 Task: Find connections with filter location West Molesey with filter topic #Marketingwith filter profile language English with filter current company Entrust with filter school Vinoba Bhave University with filter industry Accommodation Services with filter service category Web Development with filter keywords title Cashier
Action: Mouse moved to (670, 87)
Screenshot: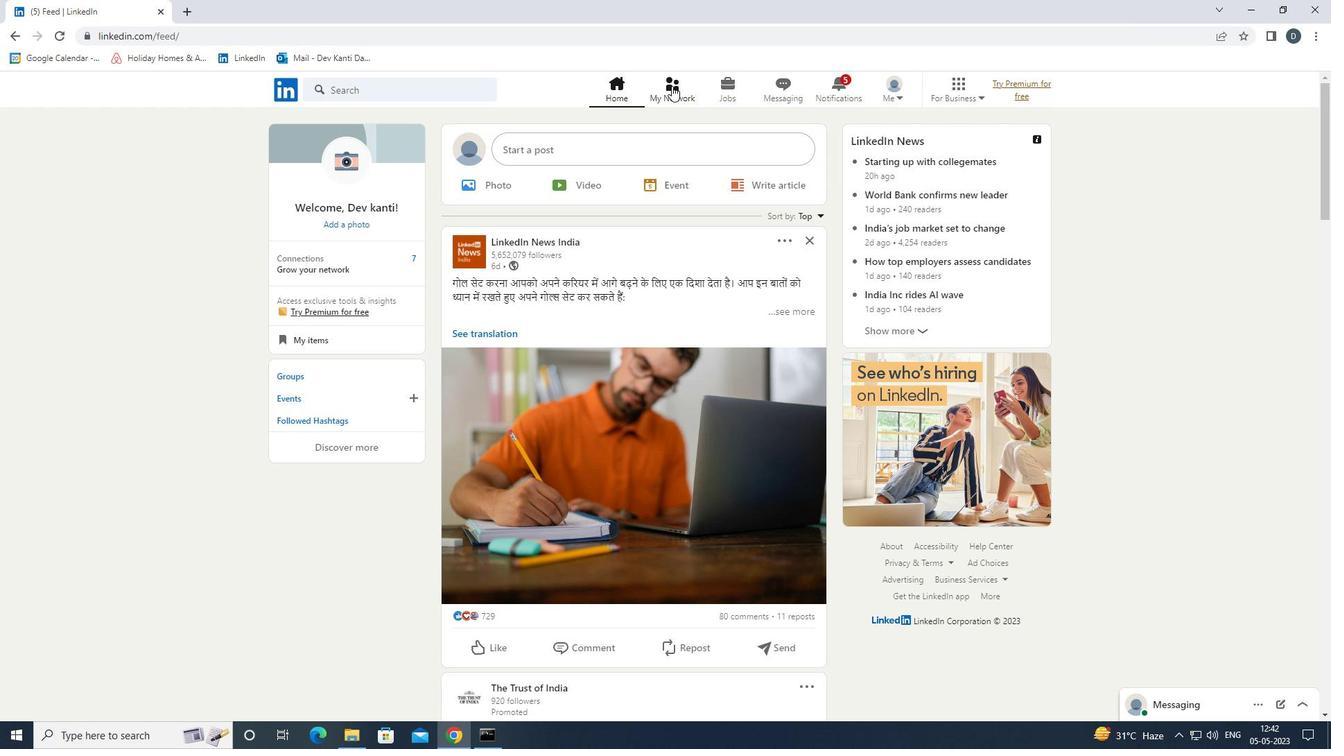 
Action: Mouse pressed left at (670, 87)
Screenshot: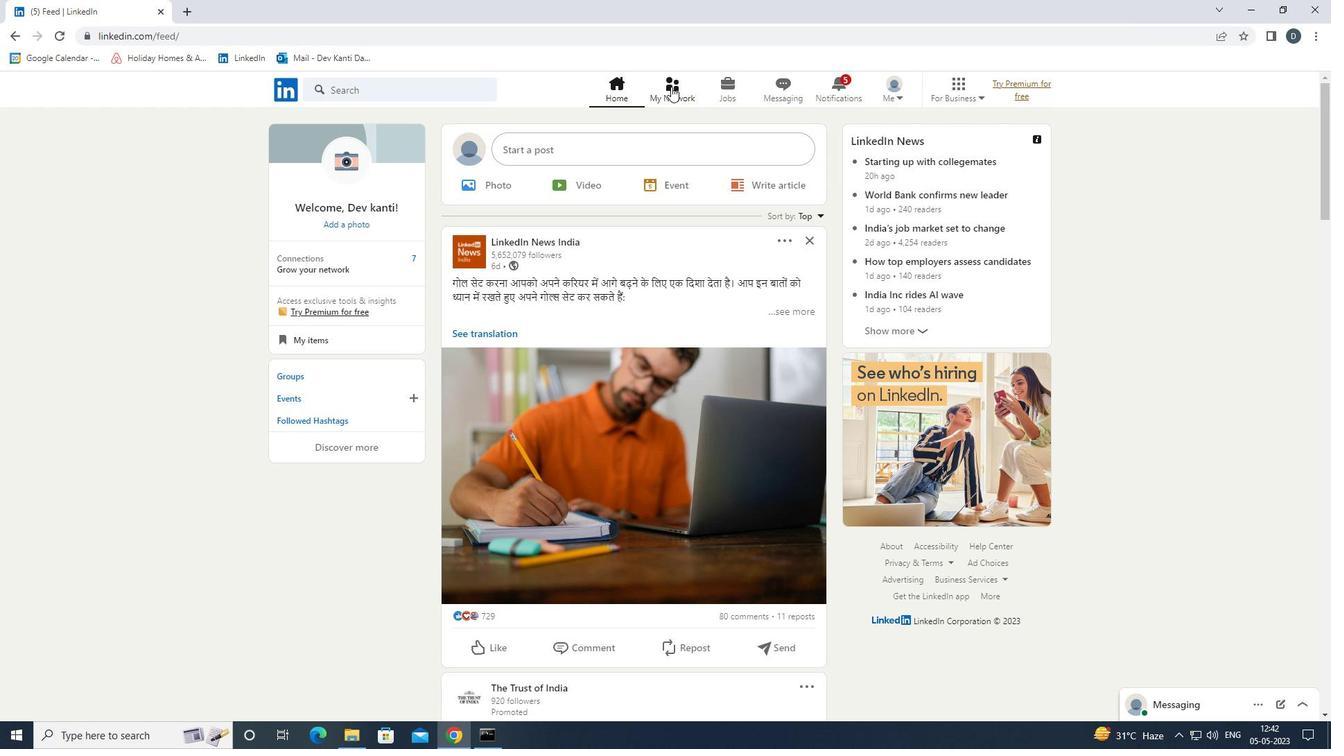 
Action: Mouse moved to (457, 164)
Screenshot: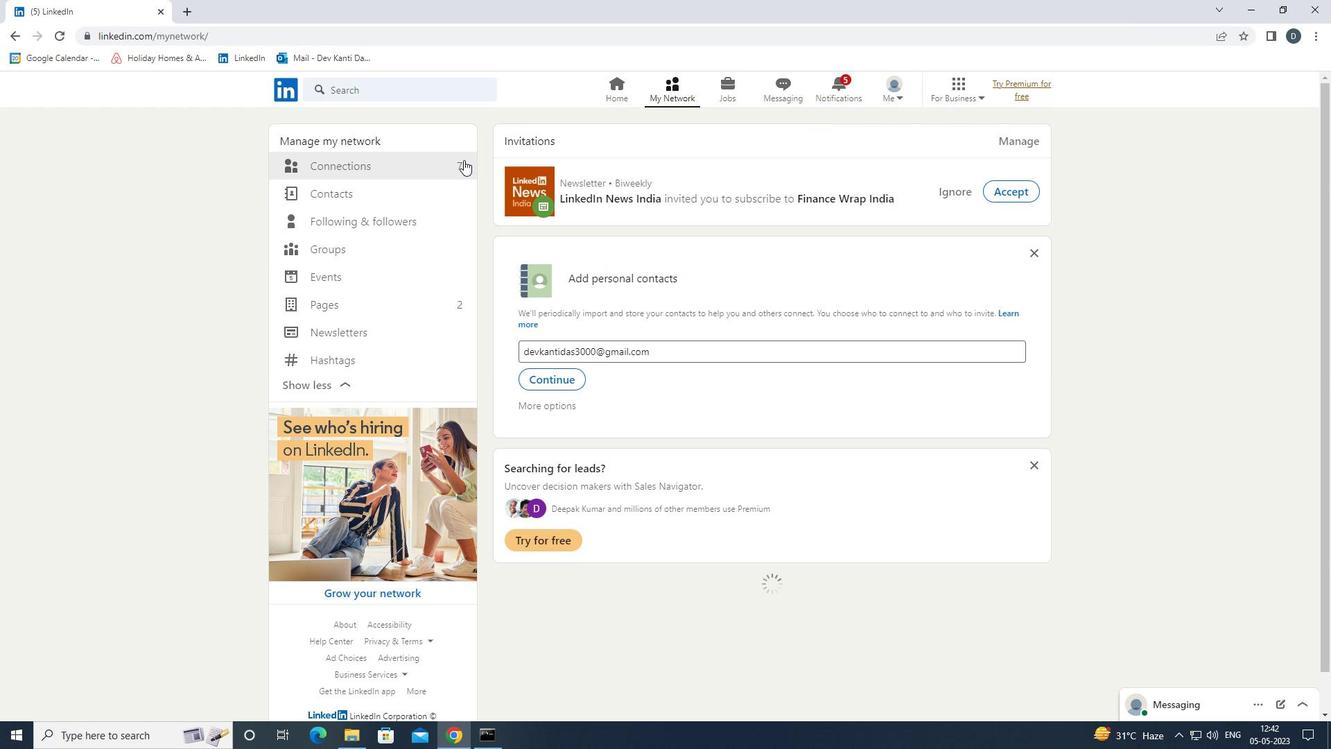 
Action: Mouse pressed left at (457, 164)
Screenshot: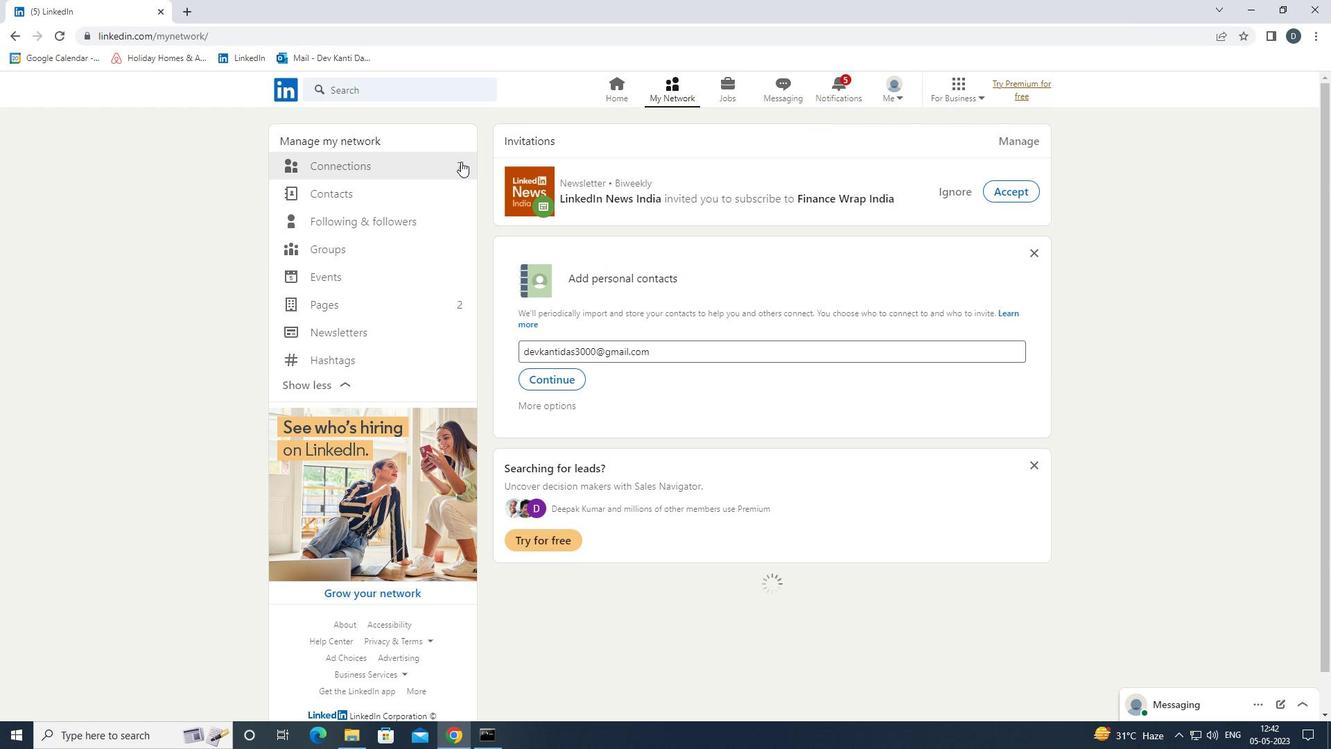 
Action: Mouse moved to (770, 171)
Screenshot: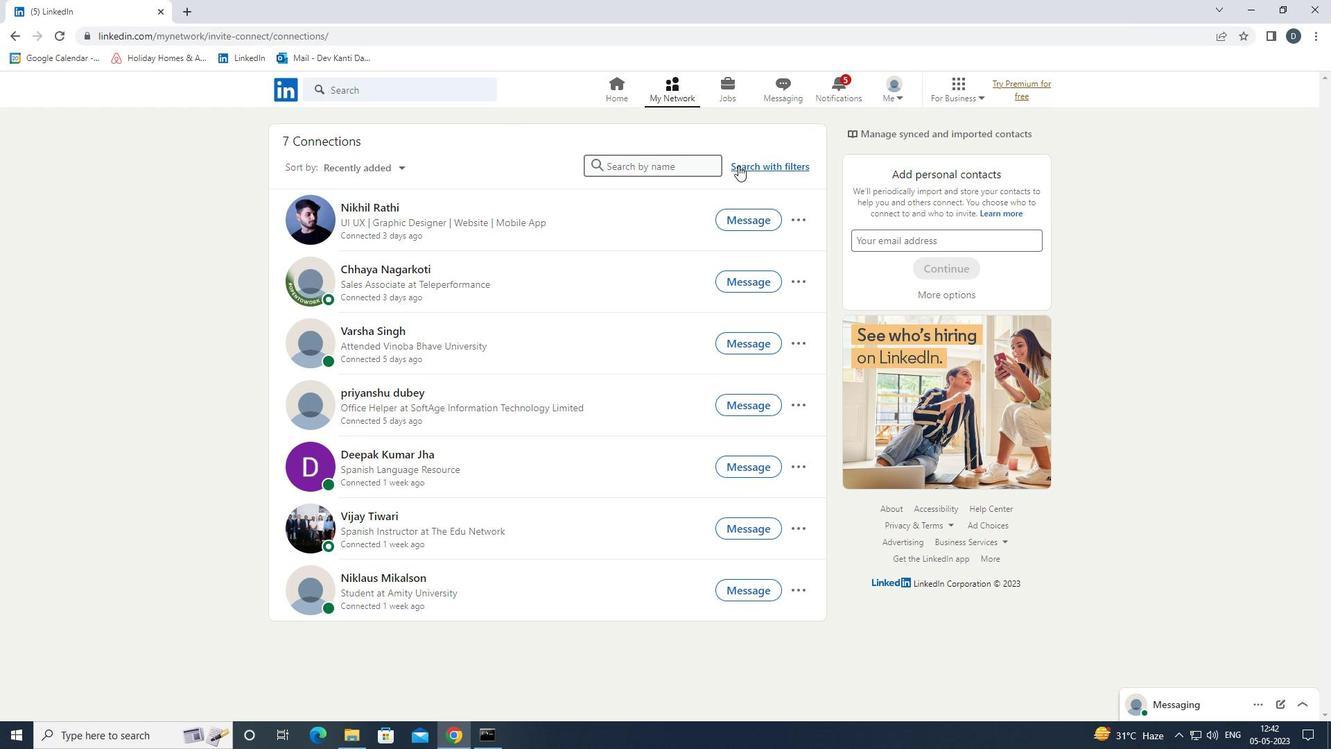 
Action: Mouse pressed left at (770, 171)
Screenshot: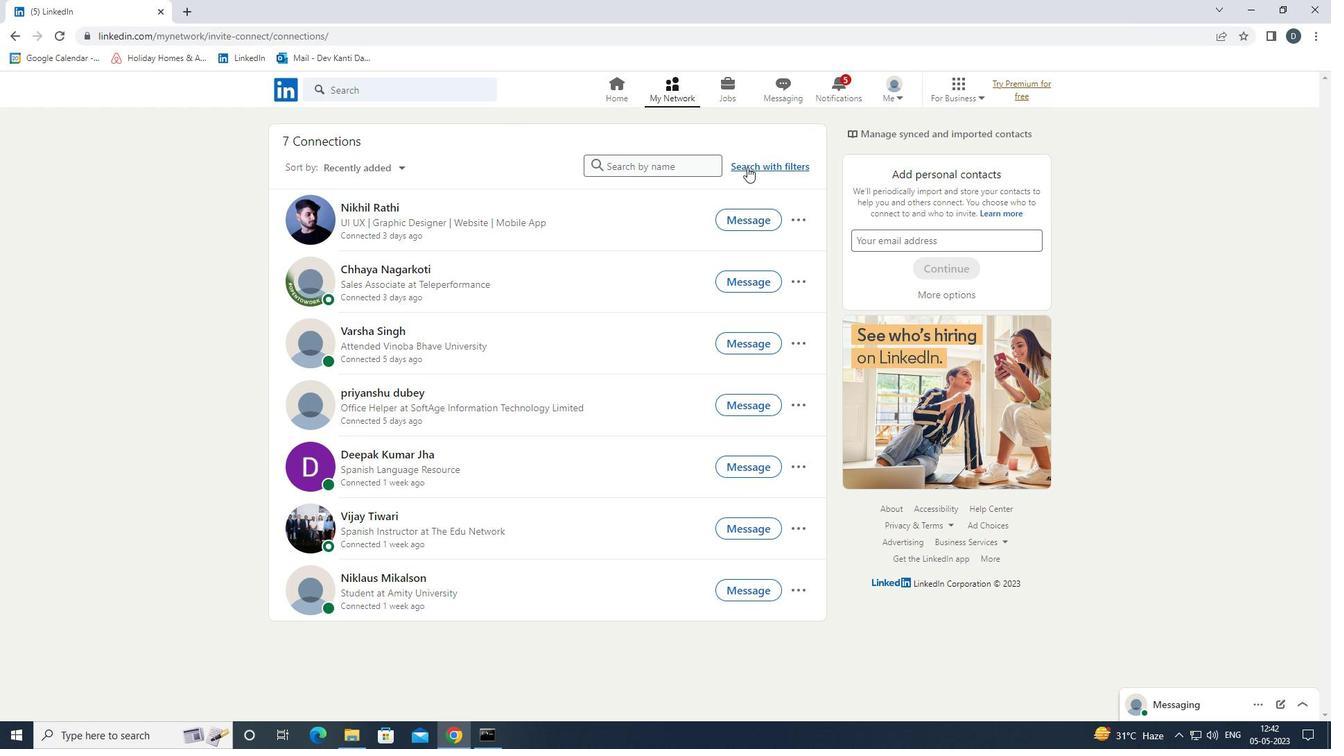
Action: Mouse moved to (717, 129)
Screenshot: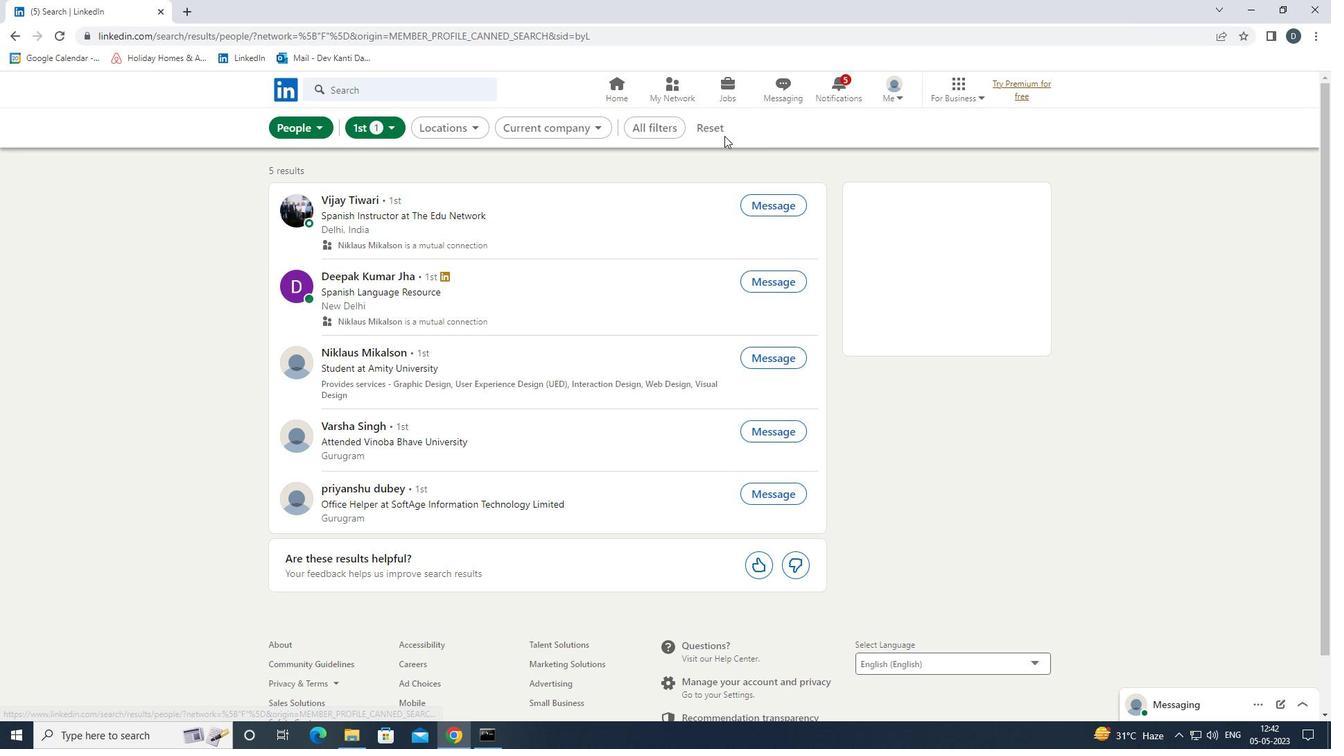 
Action: Mouse pressed left at (717, 129)
Screenshot: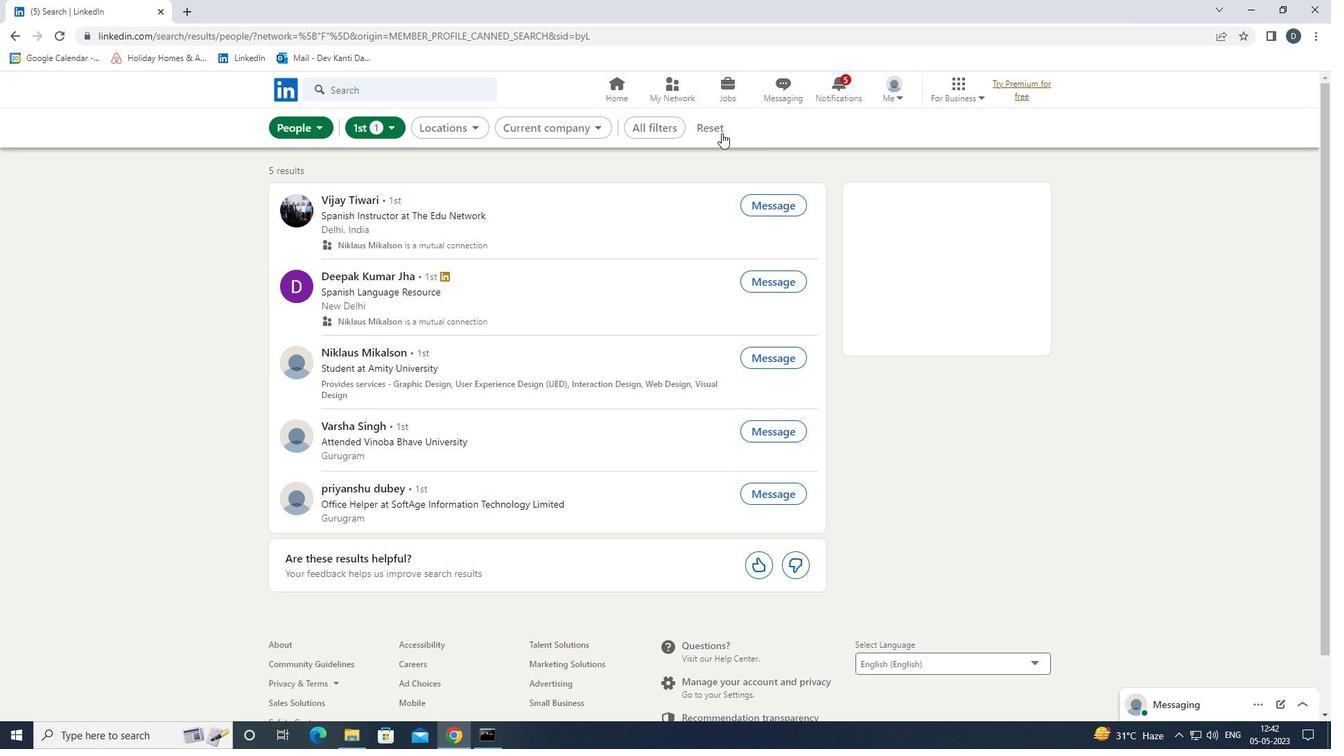 
Action: Mouse moved to (695, 130)
Screenshot: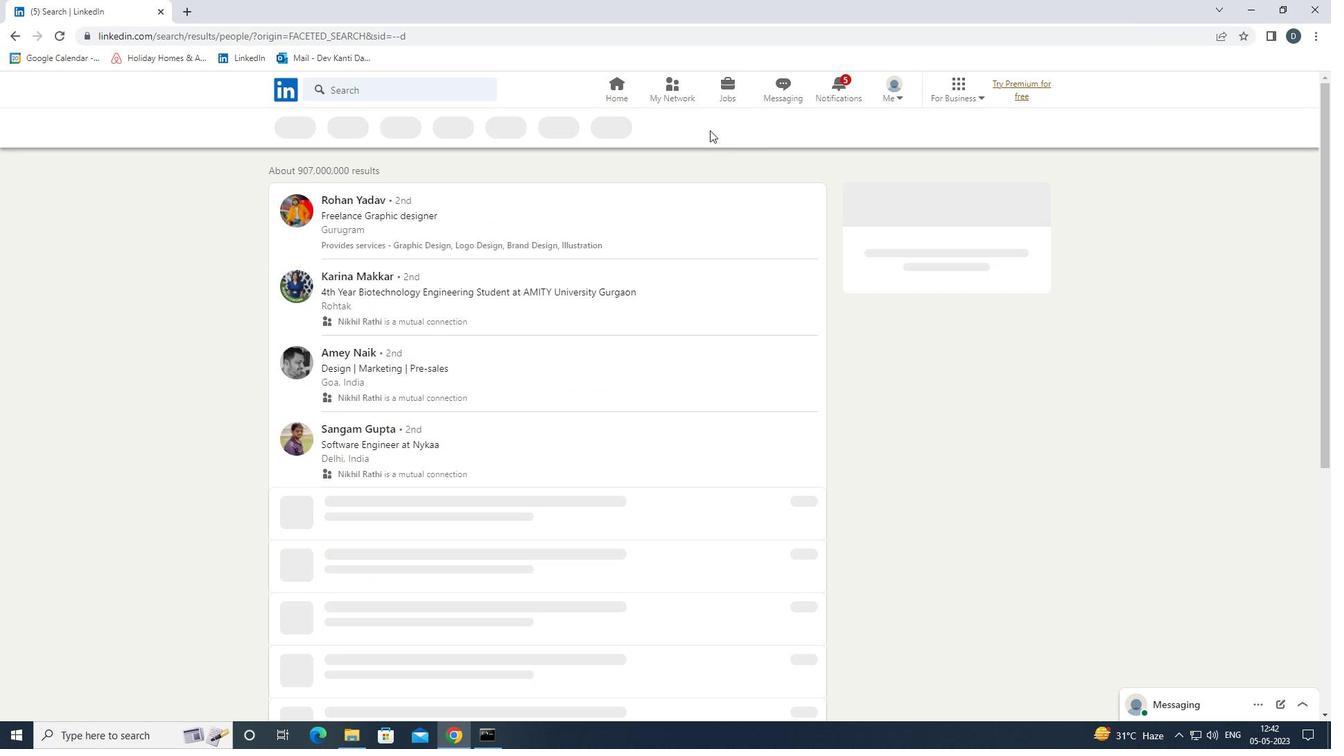 
Action: Mouse pressed left at (695, 130)
Screenshot: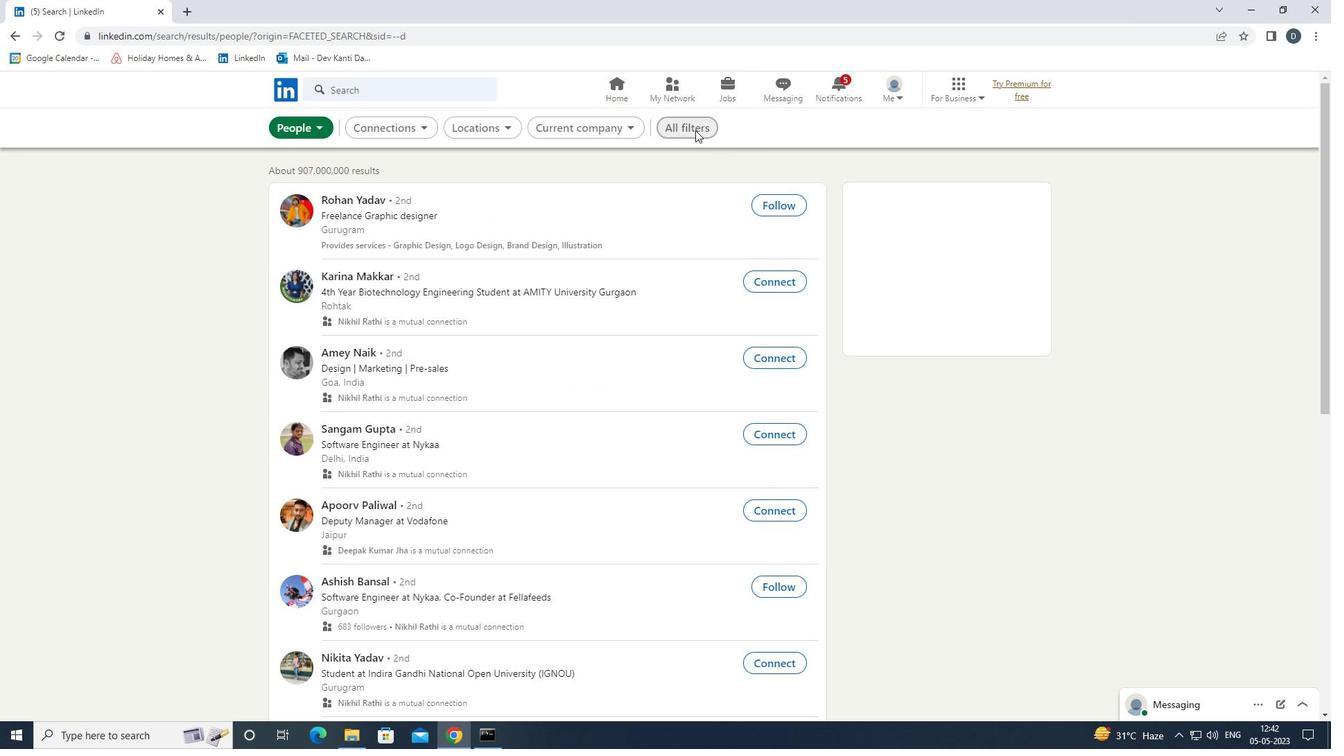 
Action: Mouse moved to (1130, 349)
Screenshot: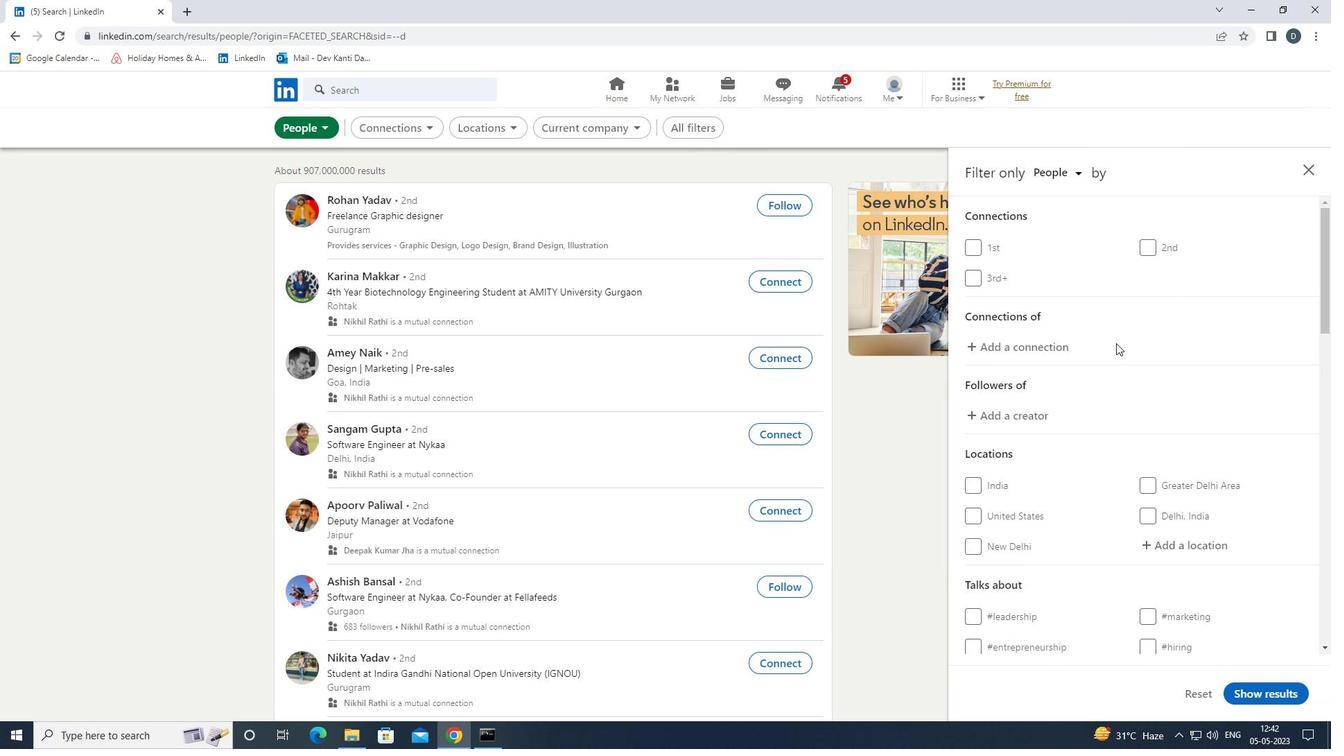 
Action: Mouse scrolled (1130, 348) with delta (0, 0)
Screenshot: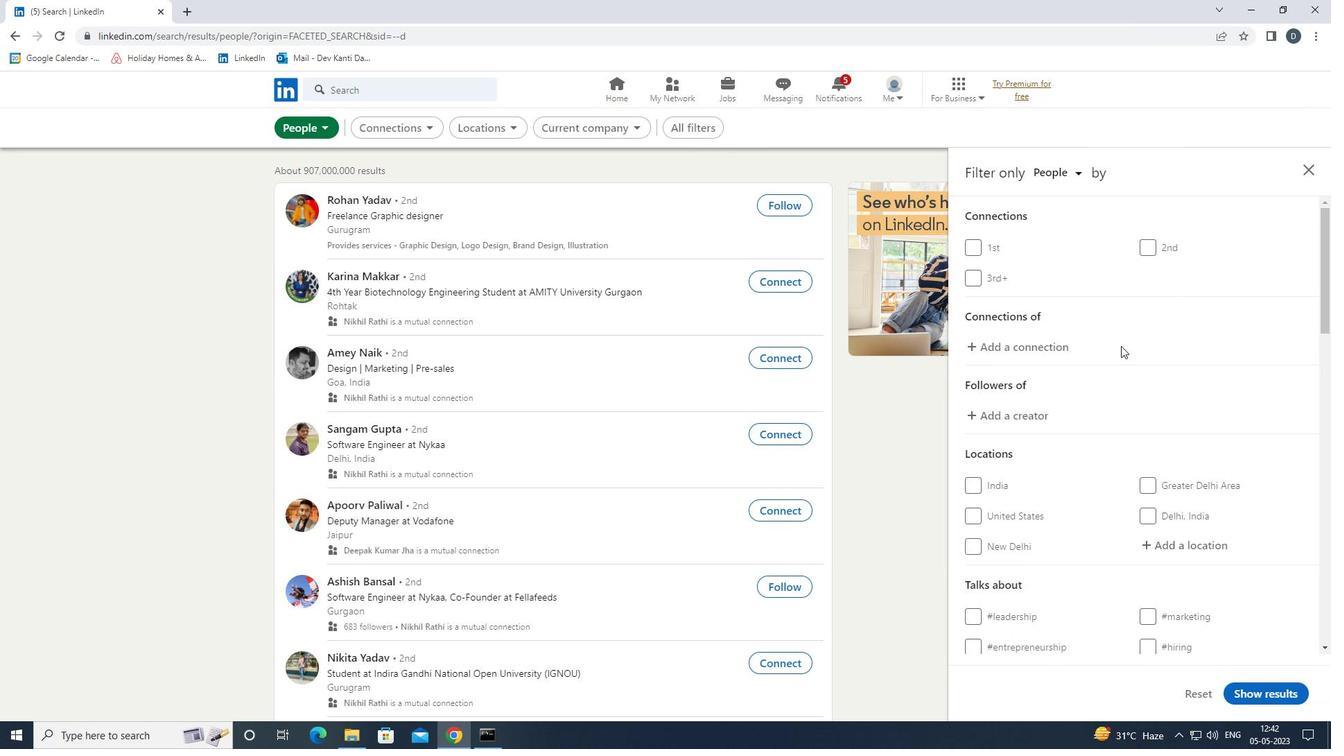 
Action: Mouse moved to (1141, 351)
Screenshot: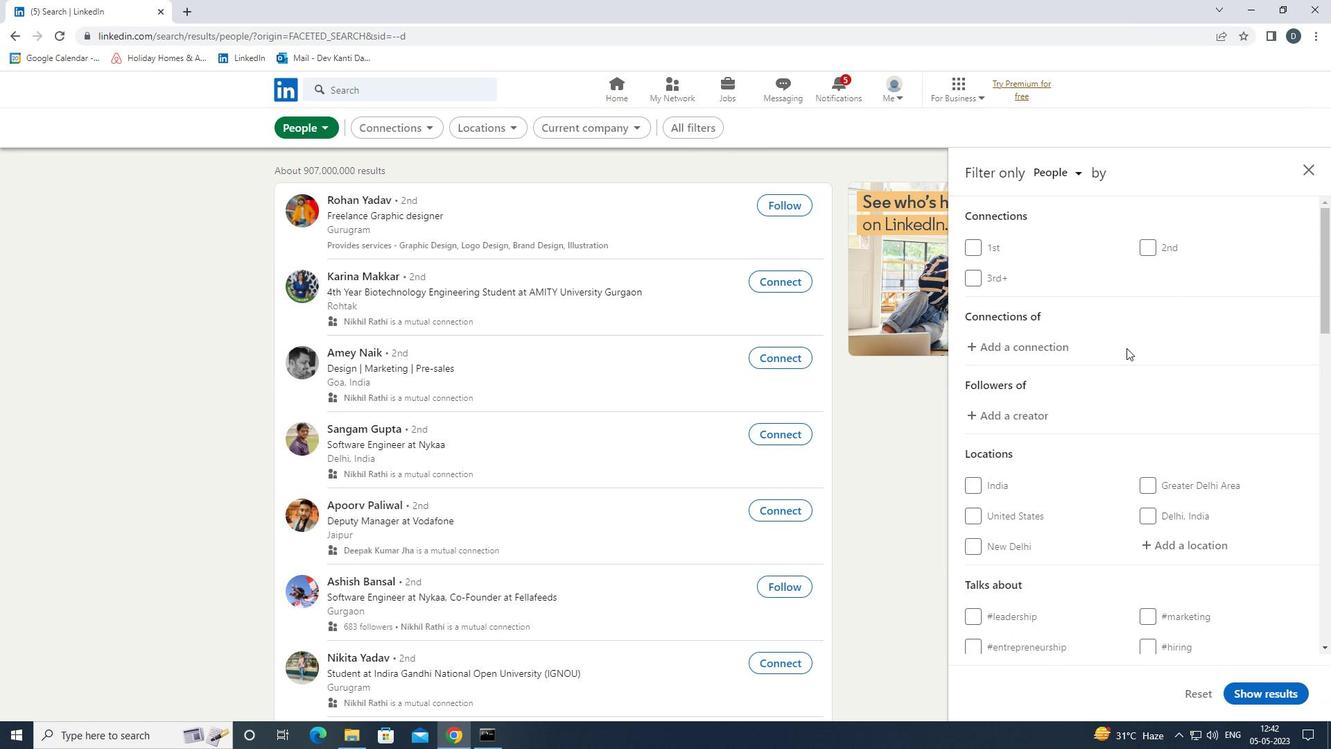 
Action: Mouse scrolled (1141, 350) with delta (0, 0)
Screenshot: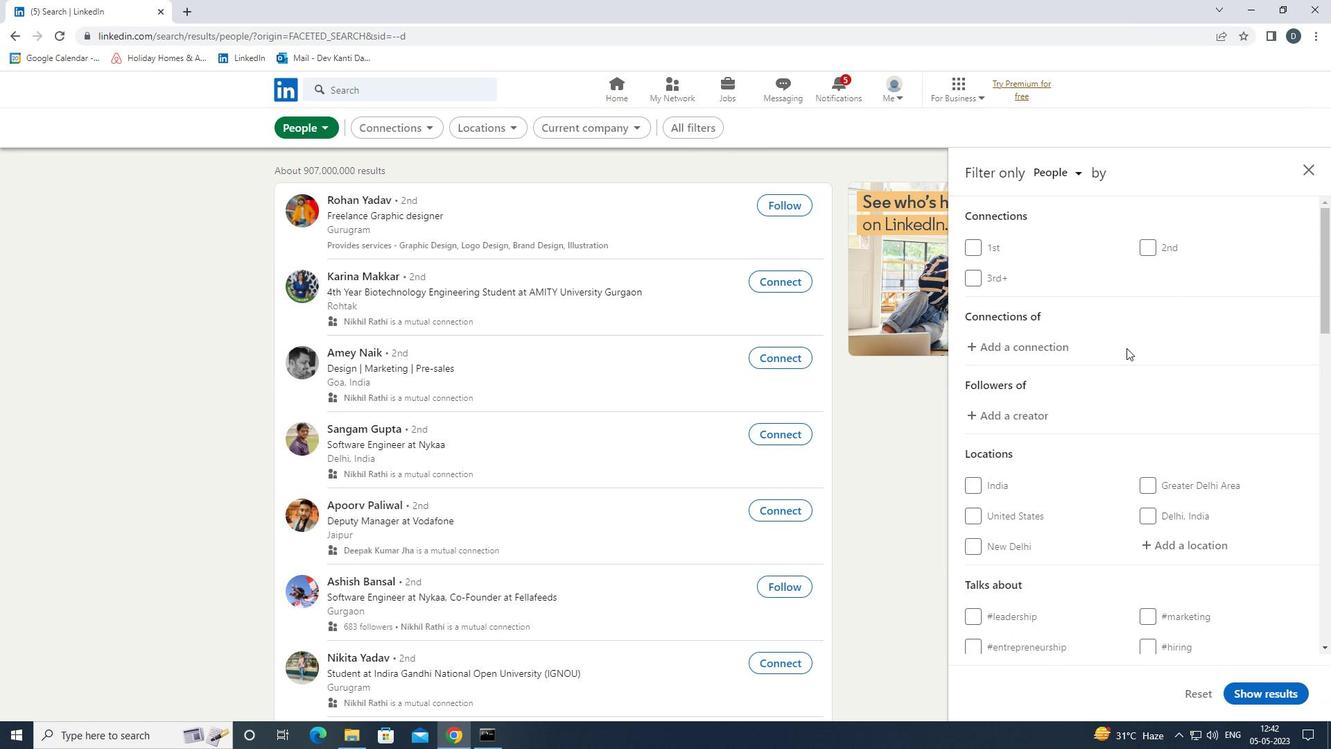 
Action: Mouse moved to (1185, 405)
Screenshot: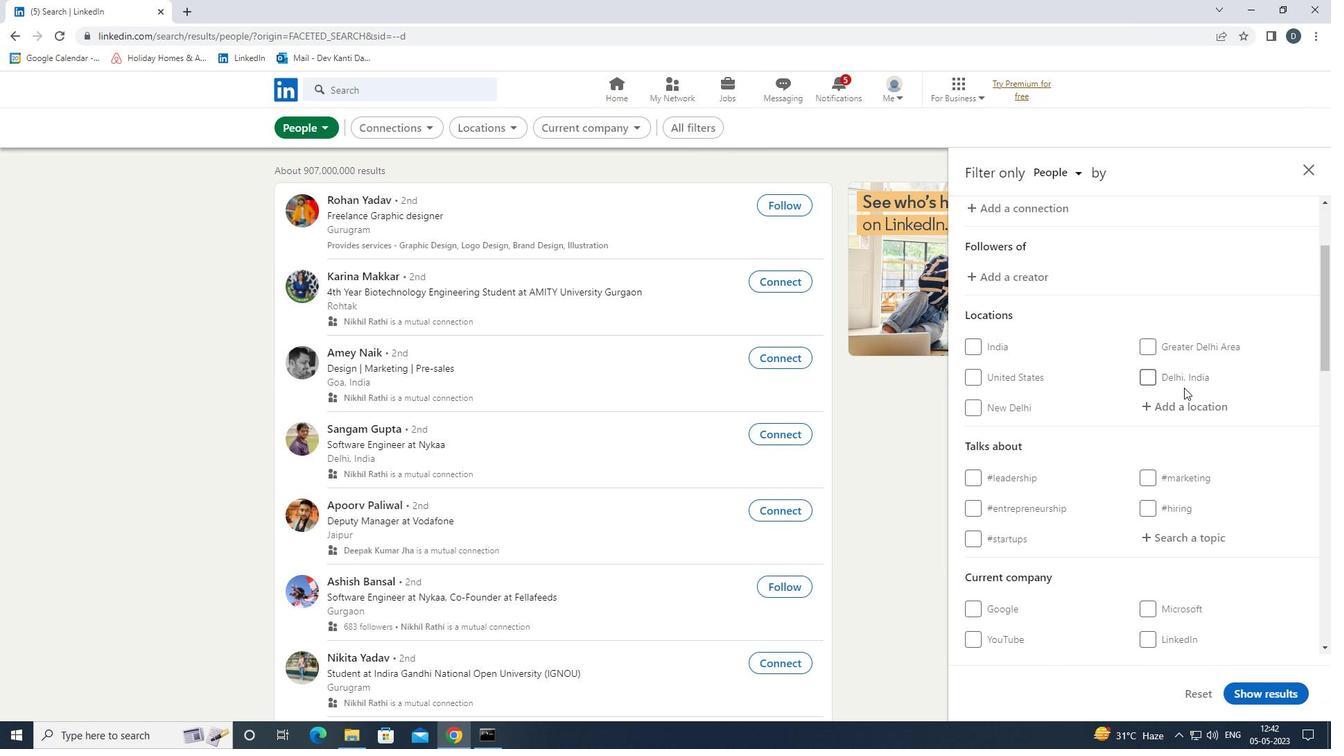 
Action: Mouse pressed left at (1185, 405)
Screenshot: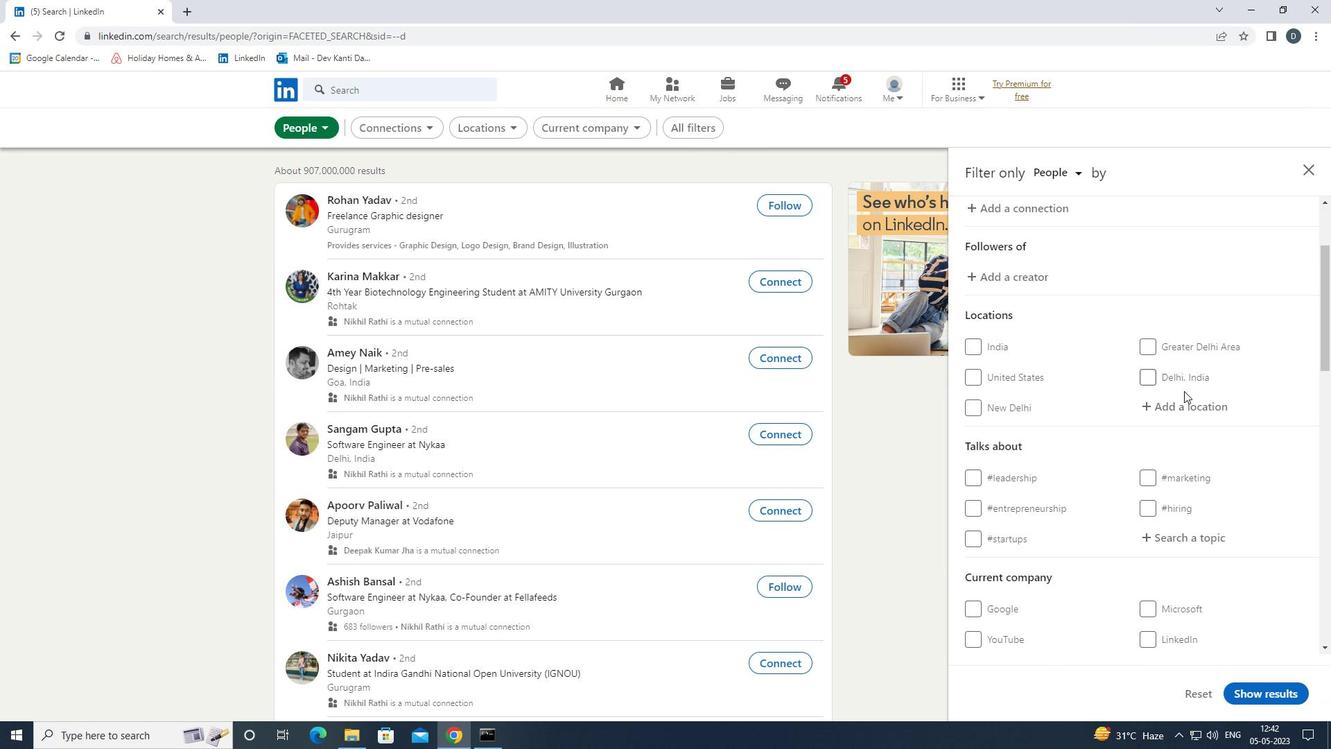 
Action: Mouse moved to (1155, 407)
Screenshot: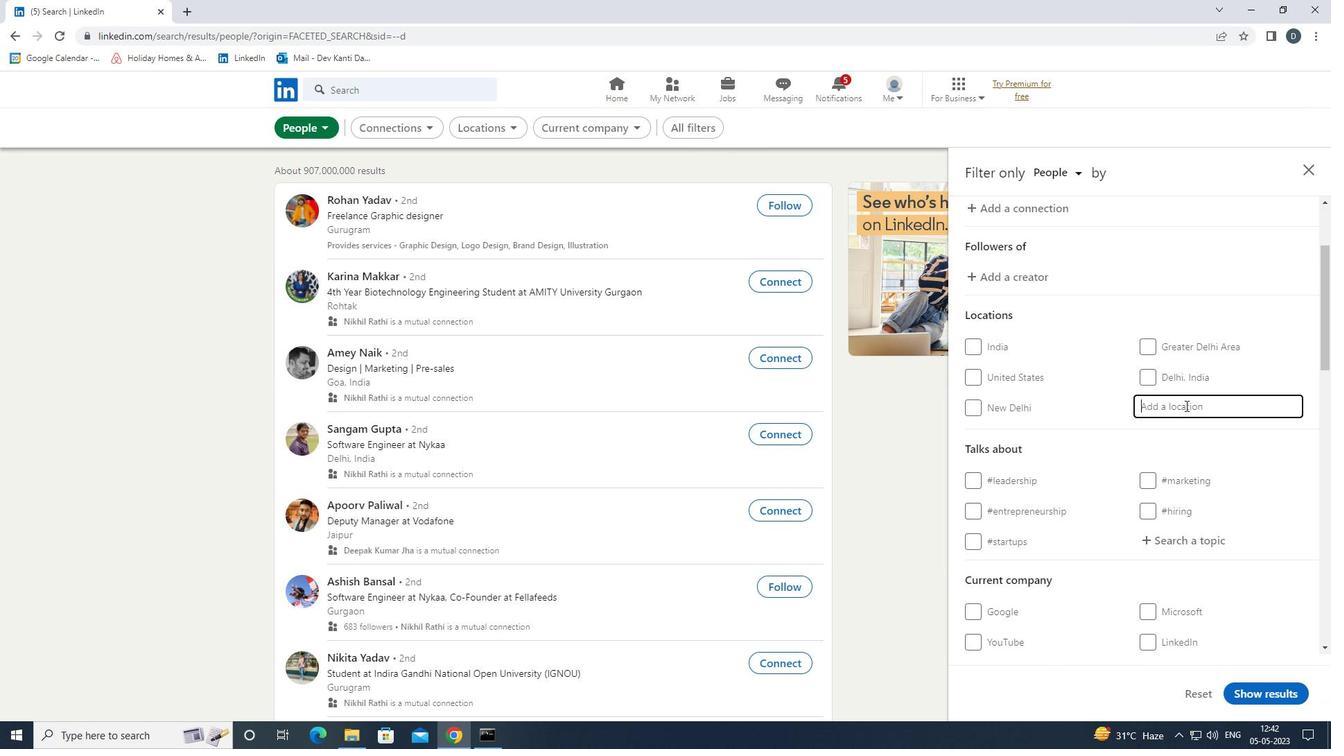 
Action: Key pressed <Key.shift><Key.shift><Key.shift><Key.shift><Key.shift><Key.shift><Key.shift><Key.shift><Key.shift><Key.shift><Key.shift><Key.shift><Key.shift><Key.shift><Key.shift><Key.shift>WEST<Key.space><Key.shift><Key.shift><Key.shift><Key.shift><Key.shift><Key.shift><Key.shift><Key.shift><Key.shift><Key.shift><Key.shift><Key.shift><Key.shift>MOLESEY<Key.down><Key.enter>
Screenshot: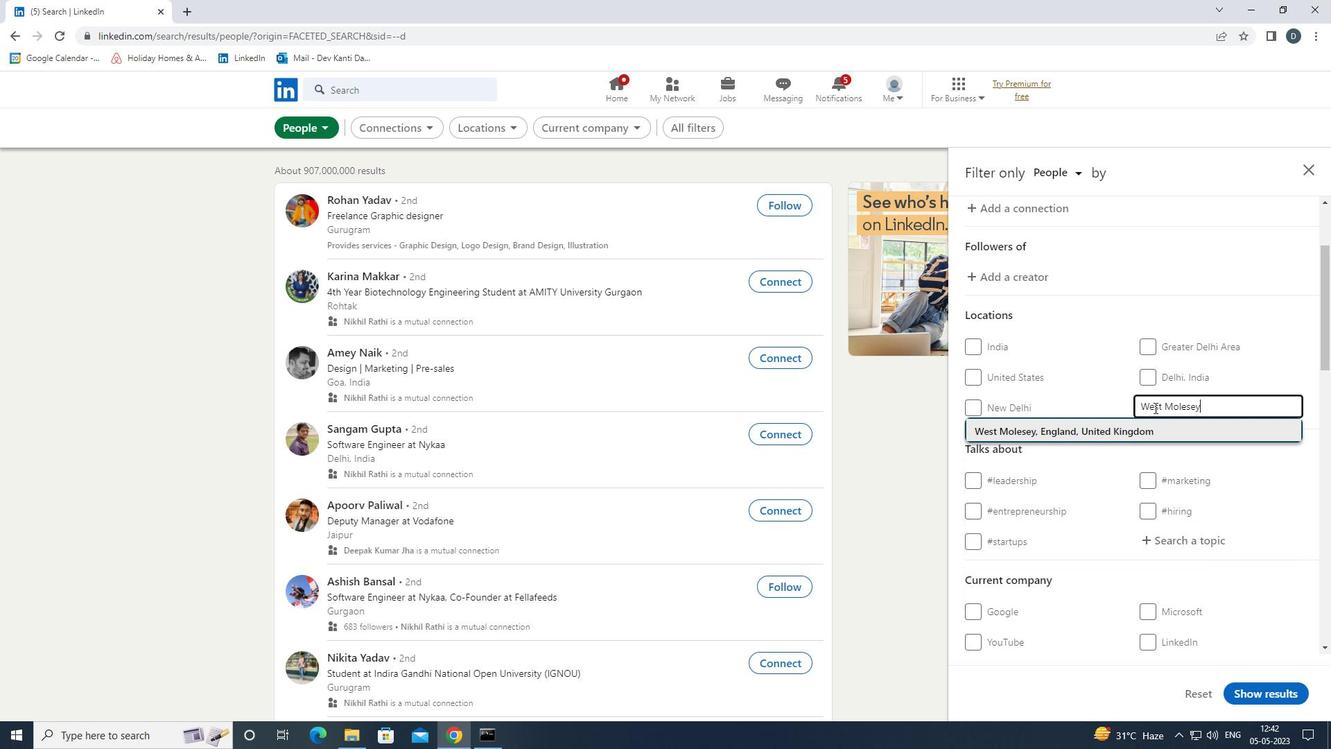 
Action: Mouse scrolled (1155, 407) with delta (0, 0)
Screenshot: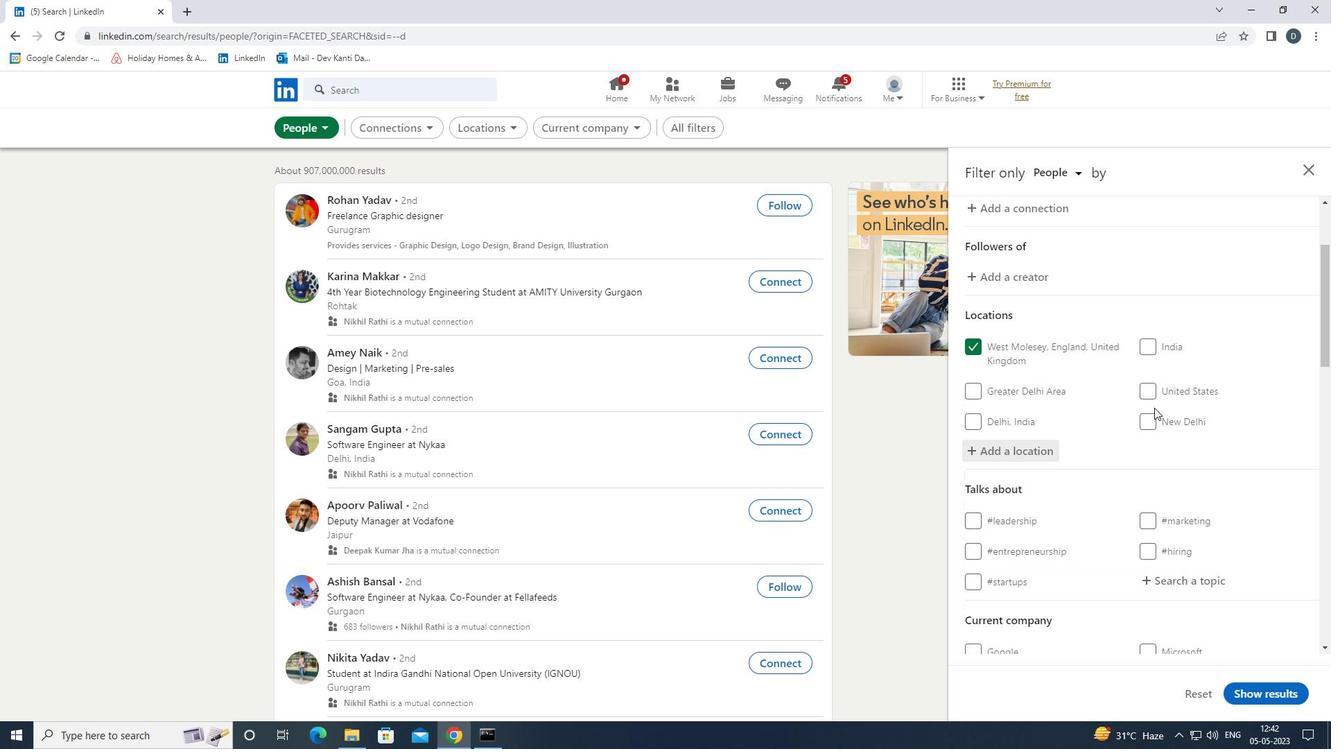 
Action: Mouse moved to (1152, 413)
Screenshot: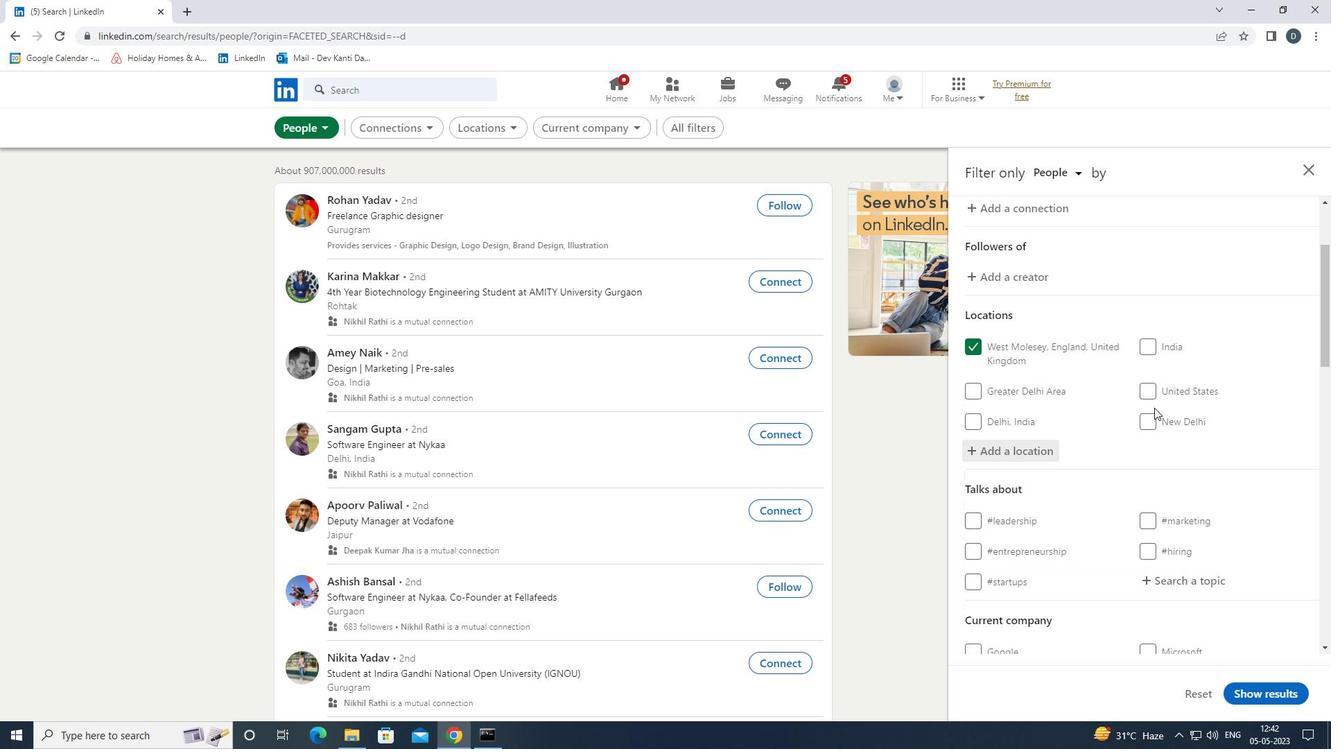 
Action: Mouse scrolled (1152, 412) with delta (0, 0)
Screenshot: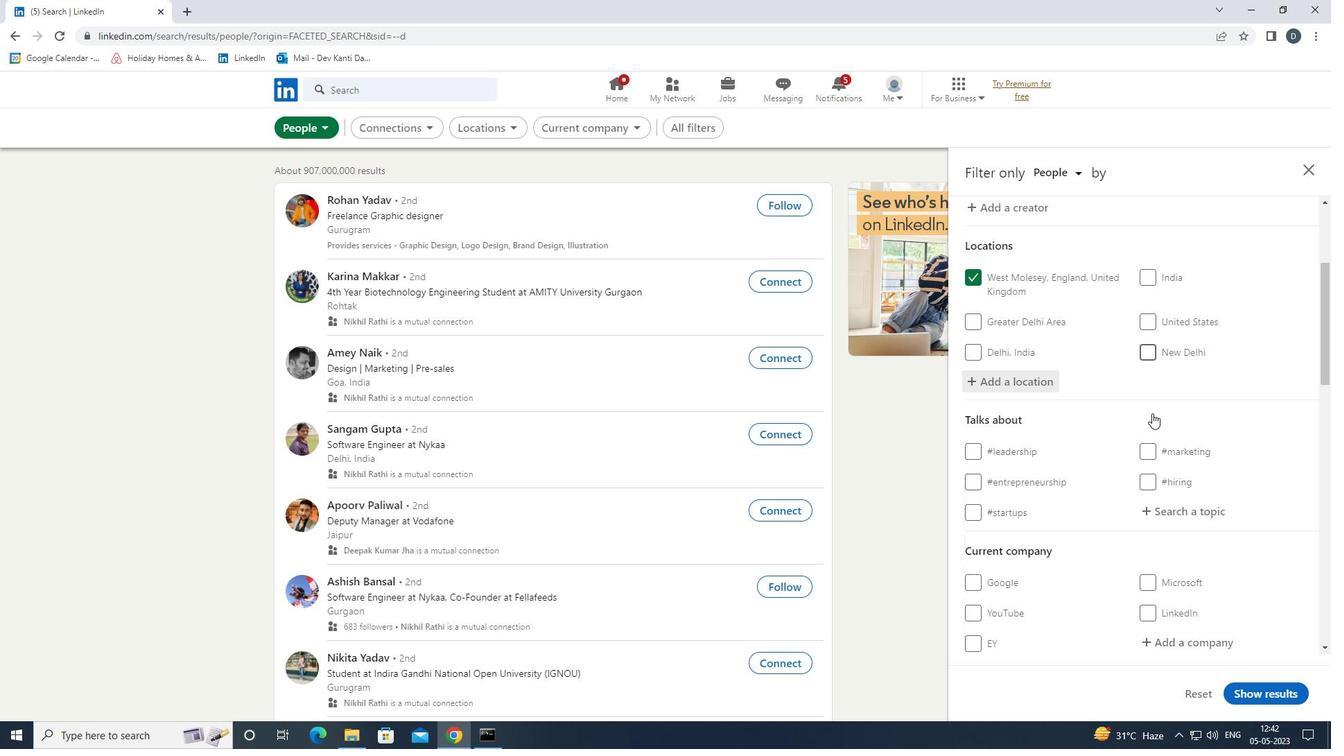 
Action: Mouse moved to (1156, 436)
Screenshot: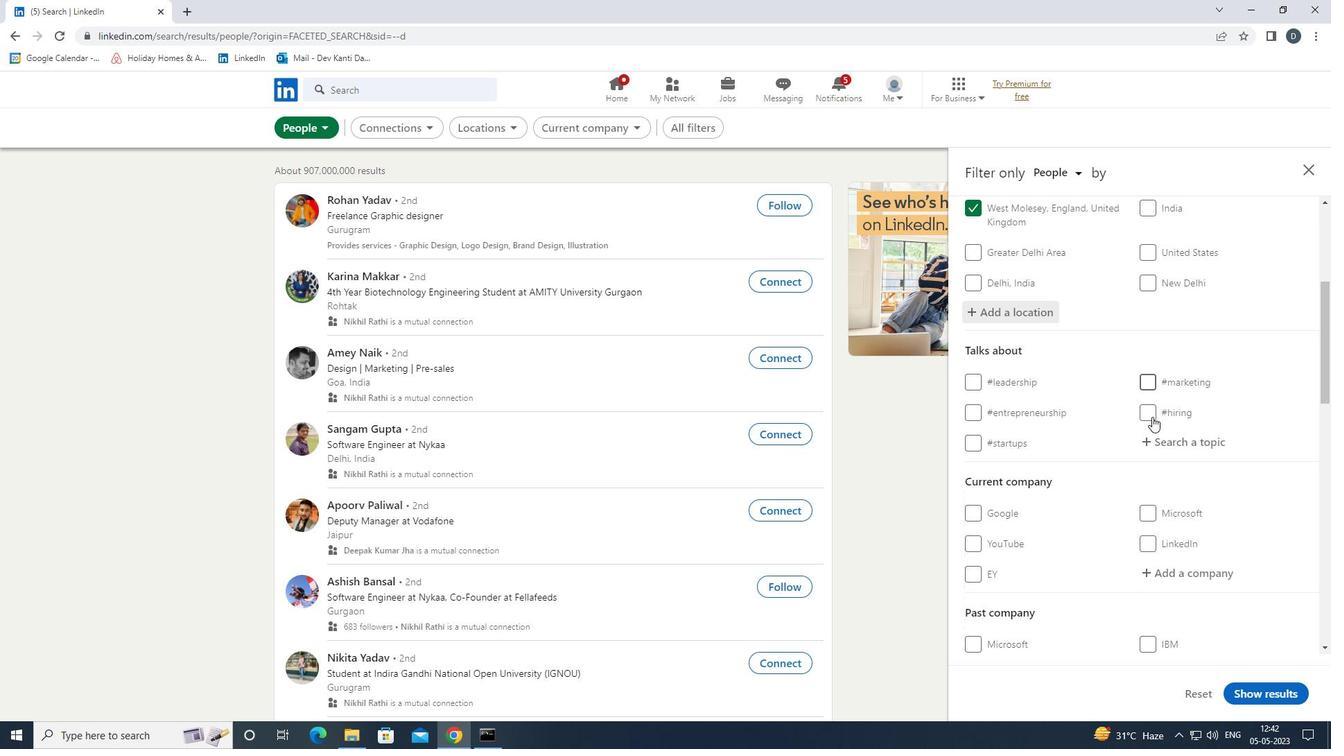 
Action: Mouse pressed left at (1156, 436)
Screenshot: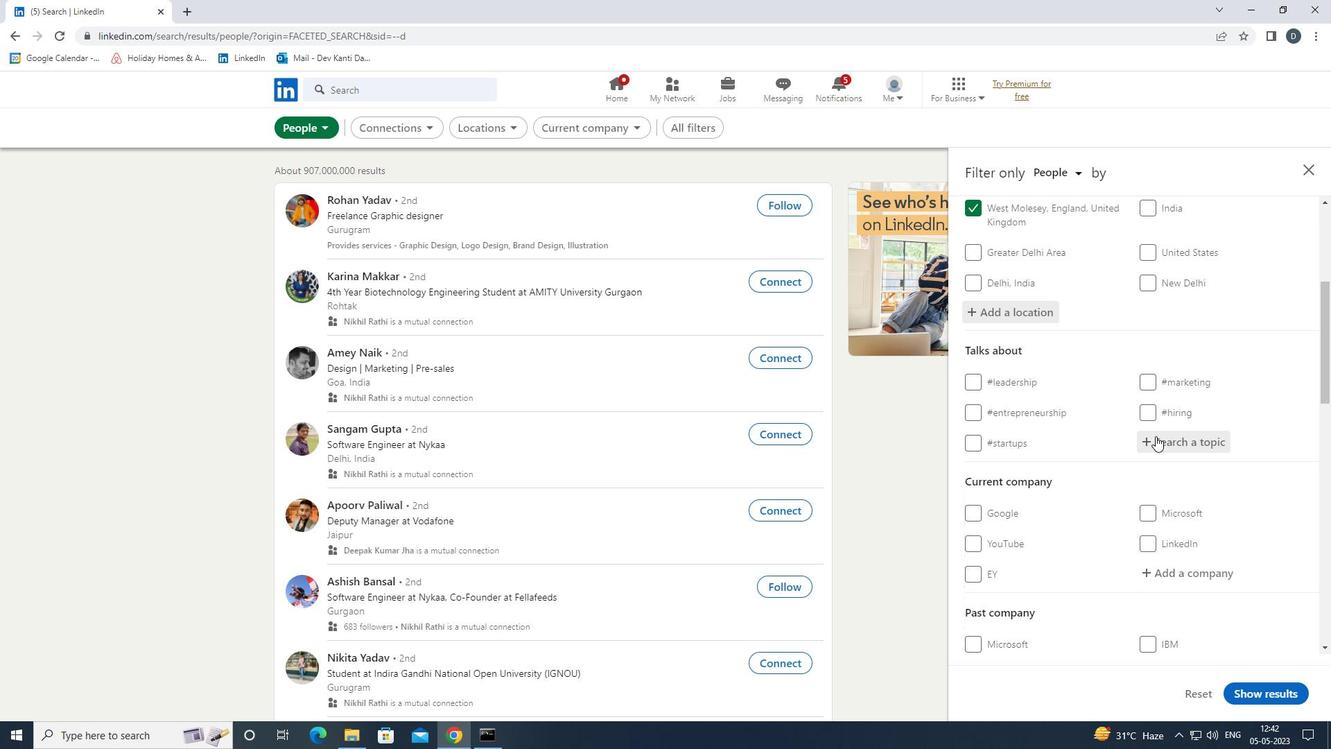 
Action: Key pressed MARKETING<Key.down><Key.enter>
Screenshot: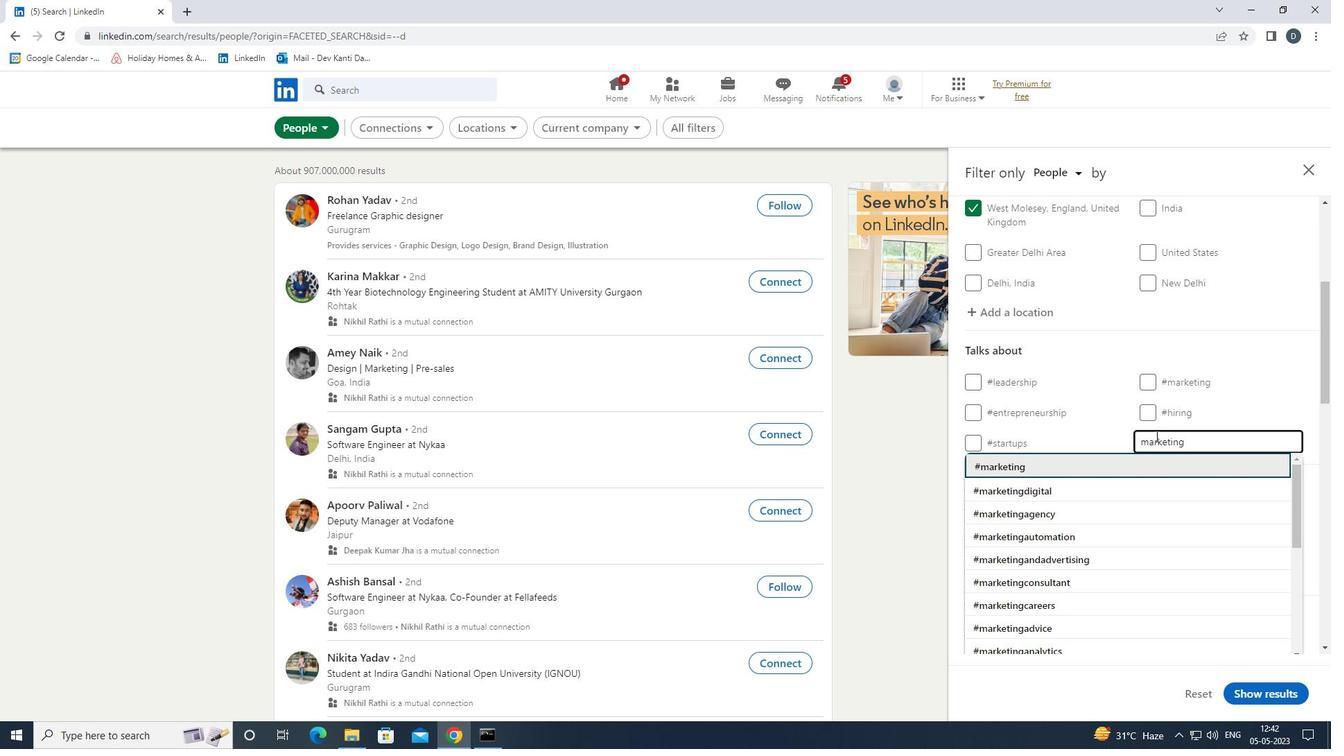 
Action: Mouse scrolled (1156, 435) with delta (0, 0)
Screenshot: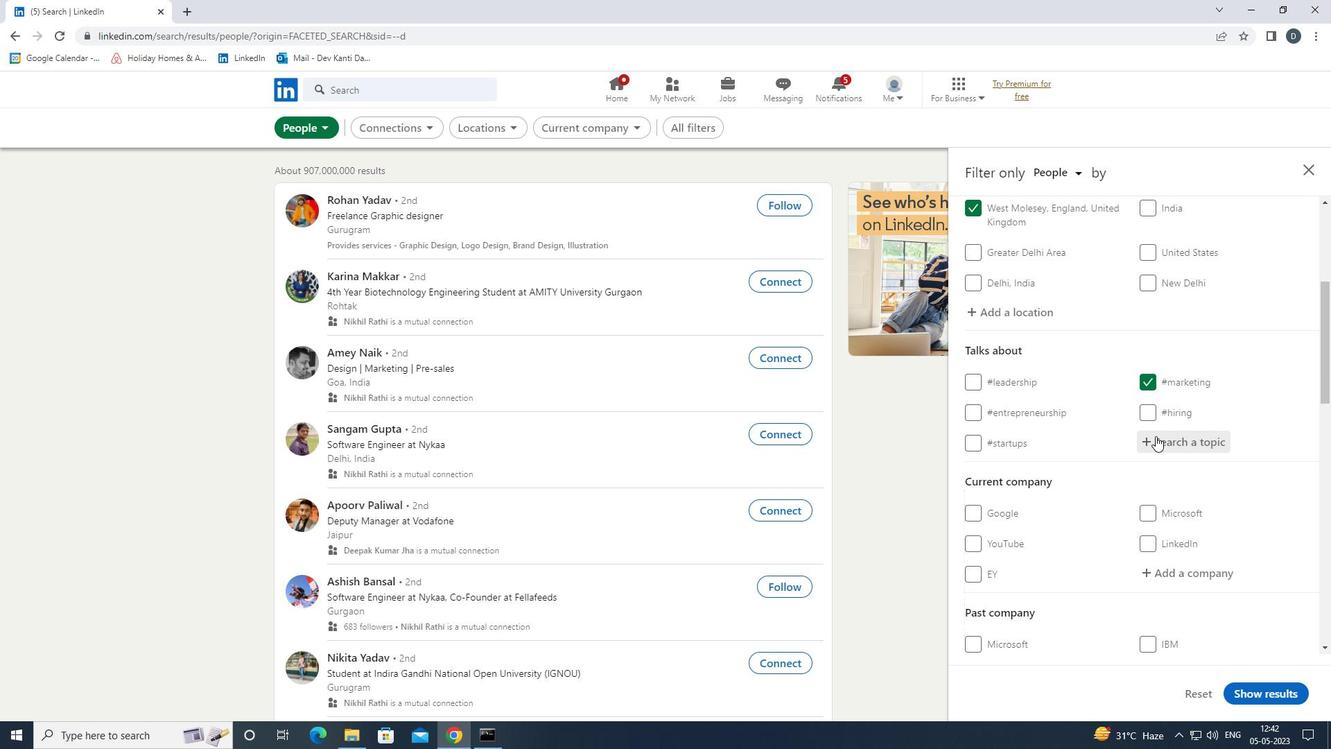 
Action: Mouse scrolled (1156, 435) with delta (0, 0)
Screenshot: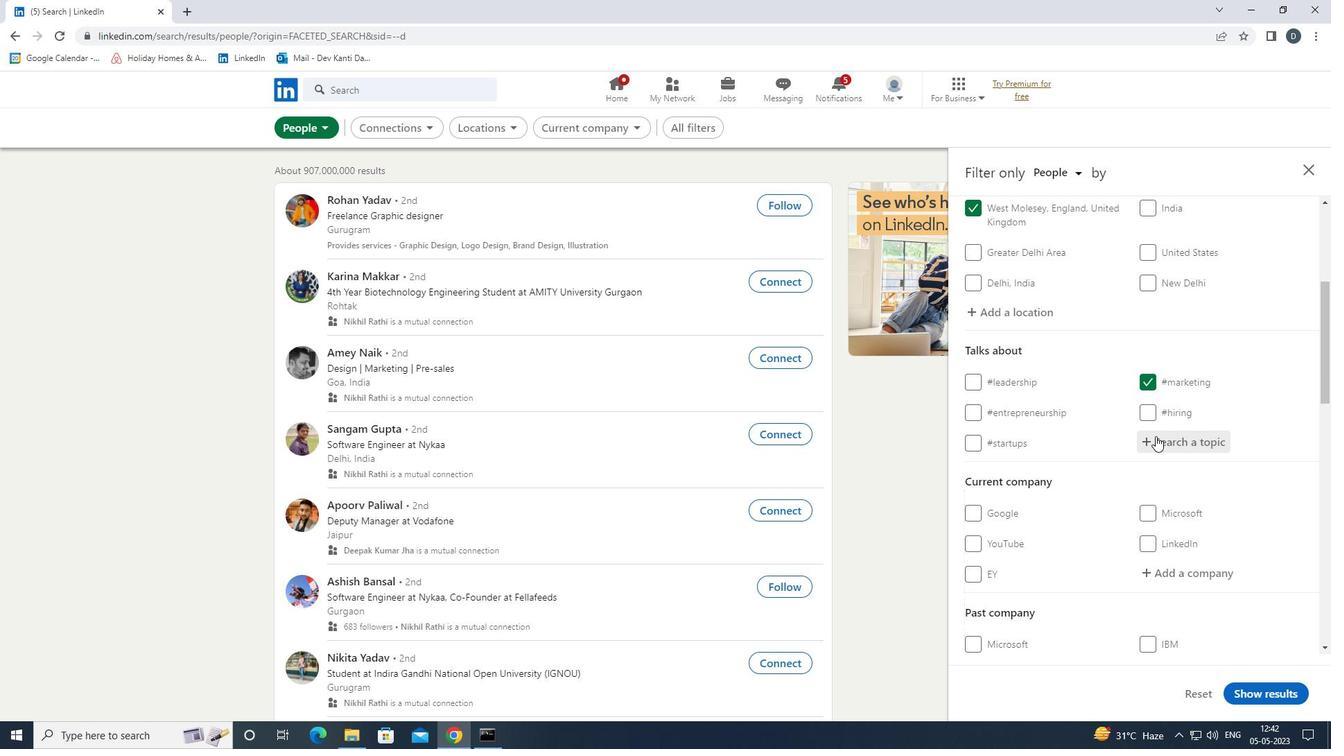 
Action: Mouse scrolled (1156, 435) with delta (0, 0)
Screenshot: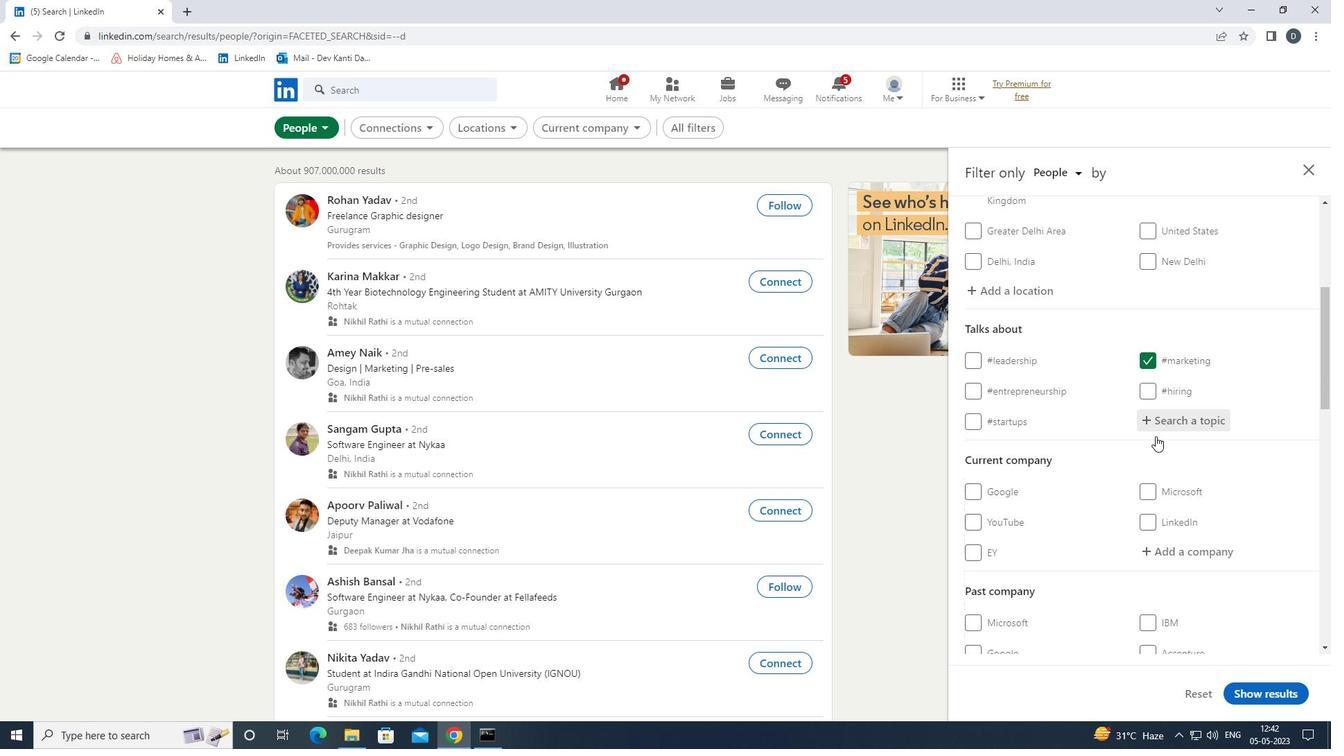 
Action: Mouse moved to (1157, 436)
Screenshot: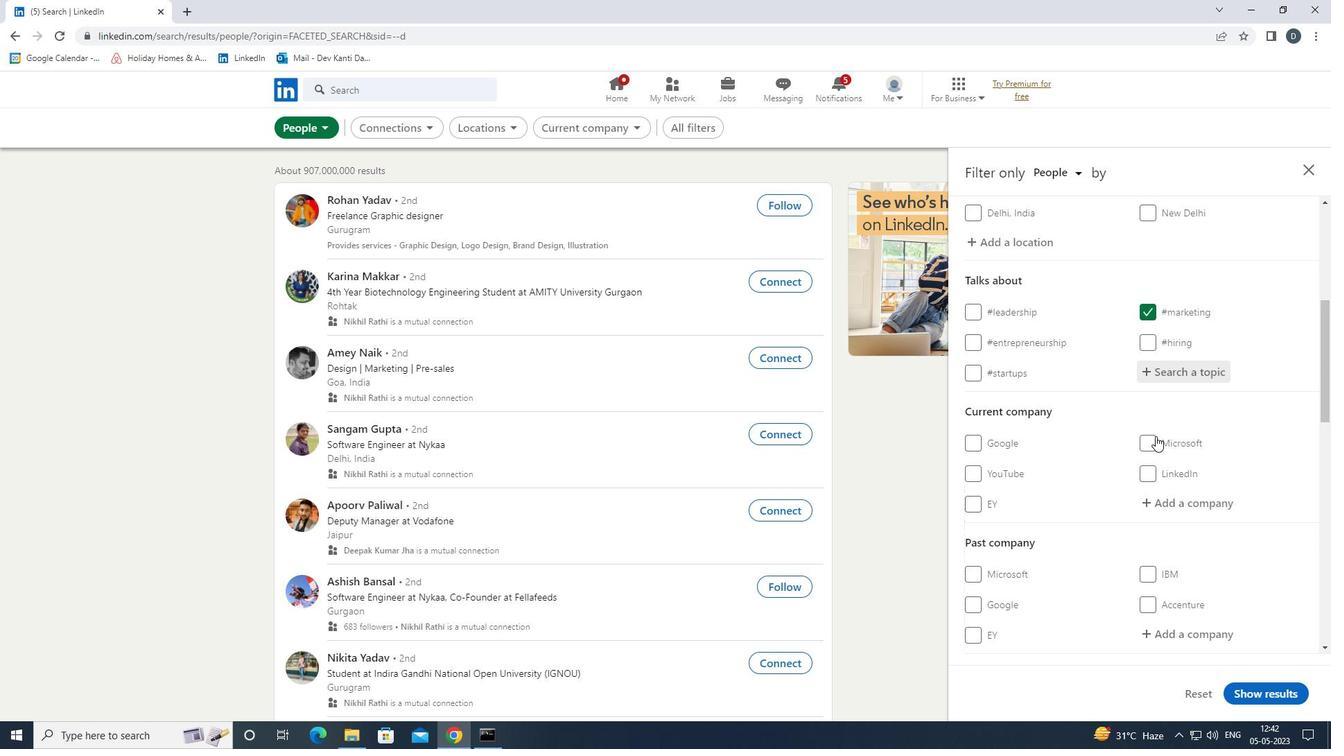 
Action: Mouse scrolled (1157, 435) with delta (0, 0)
Screenshot: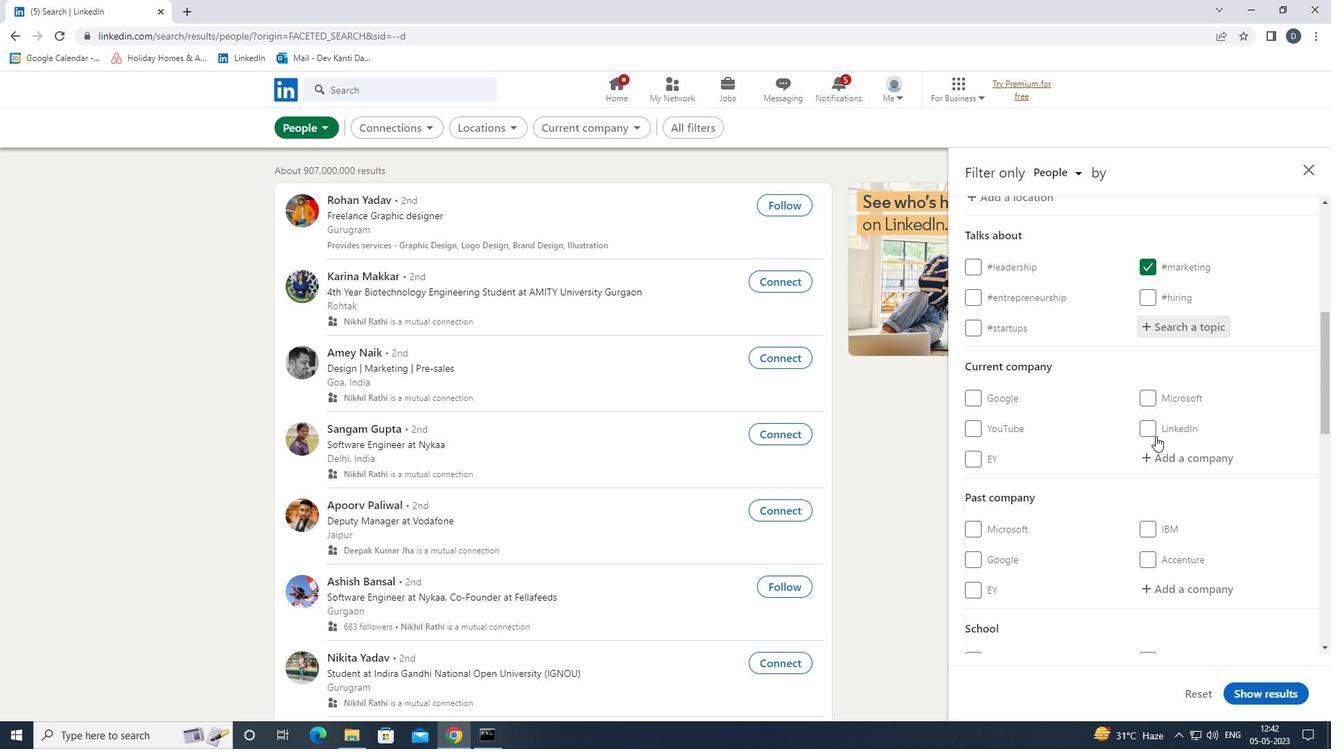
Action: Mouse scrolled (1157, 435) with delta (0, 0)
Screenshot: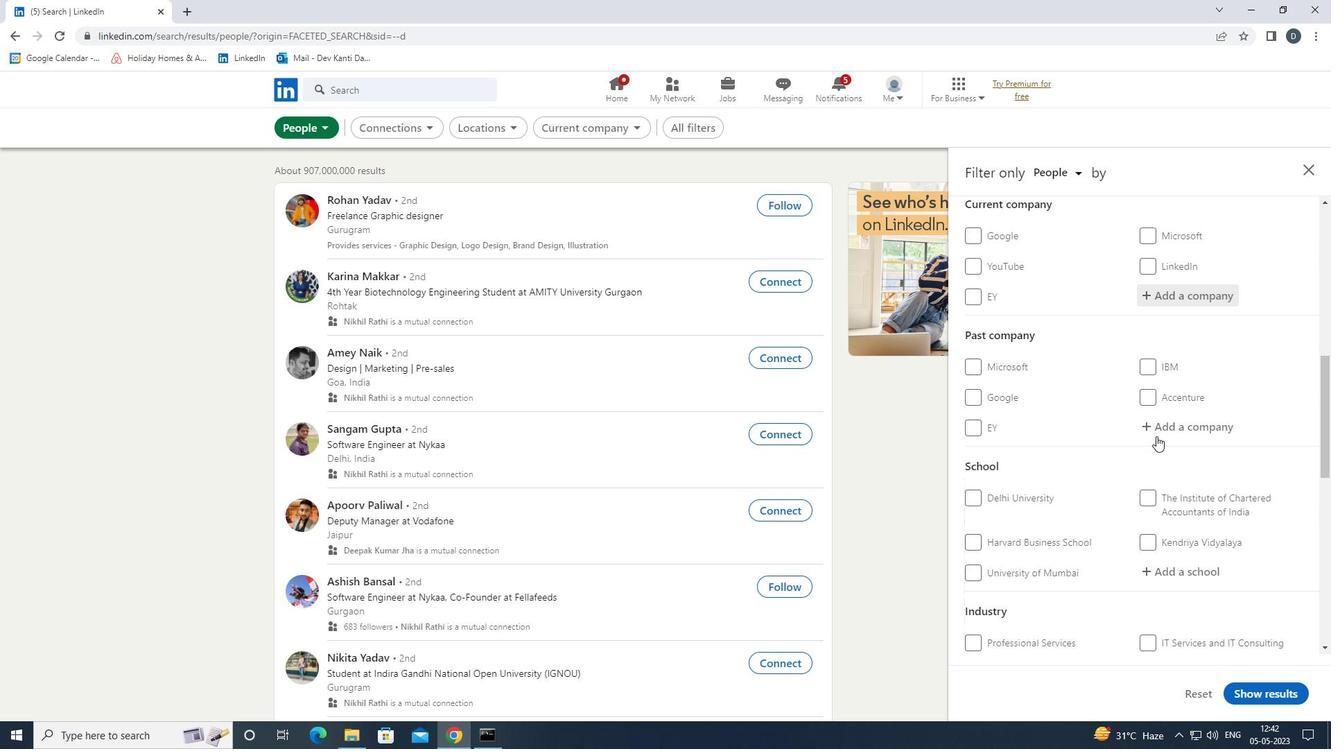 
Action: Mouse scrolled (1157, 435) with delta (0, 0)
Screenshot: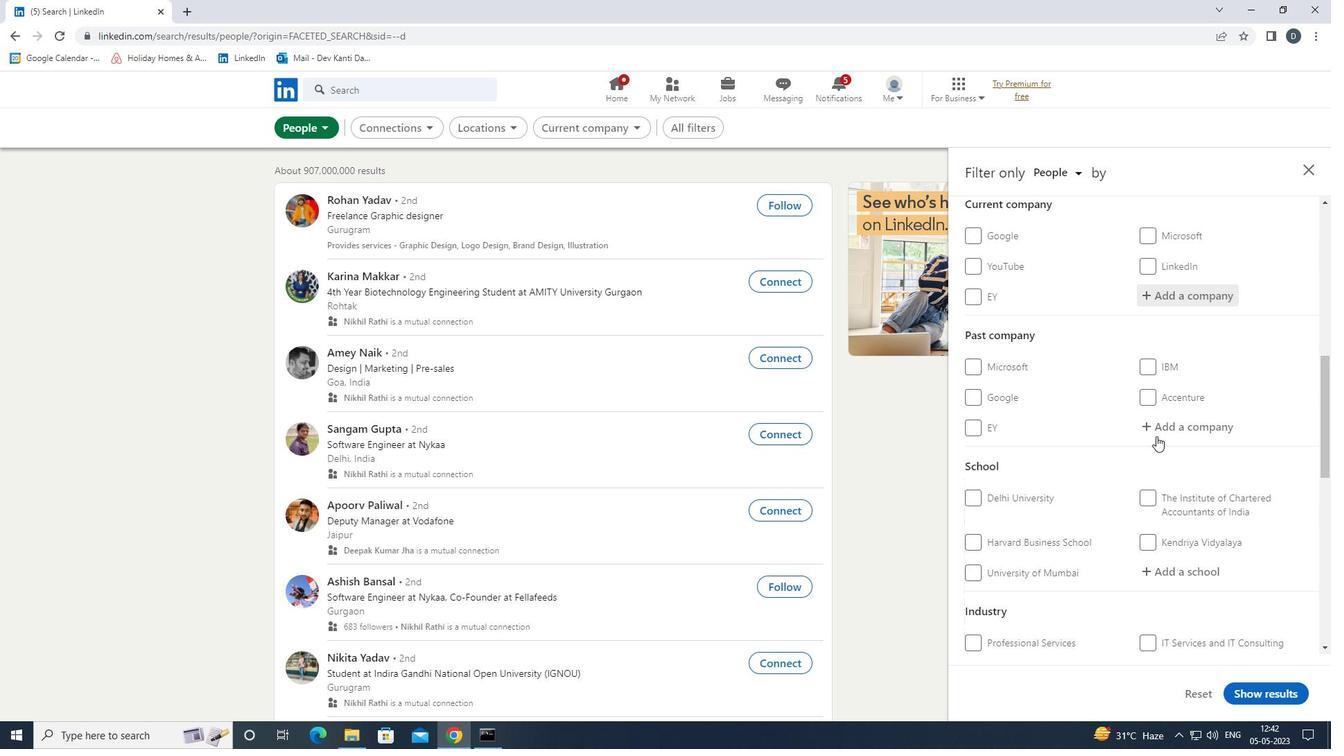 
Action: Mouse scrolled (1157, 435) with delta (0, 0)
Screenshot: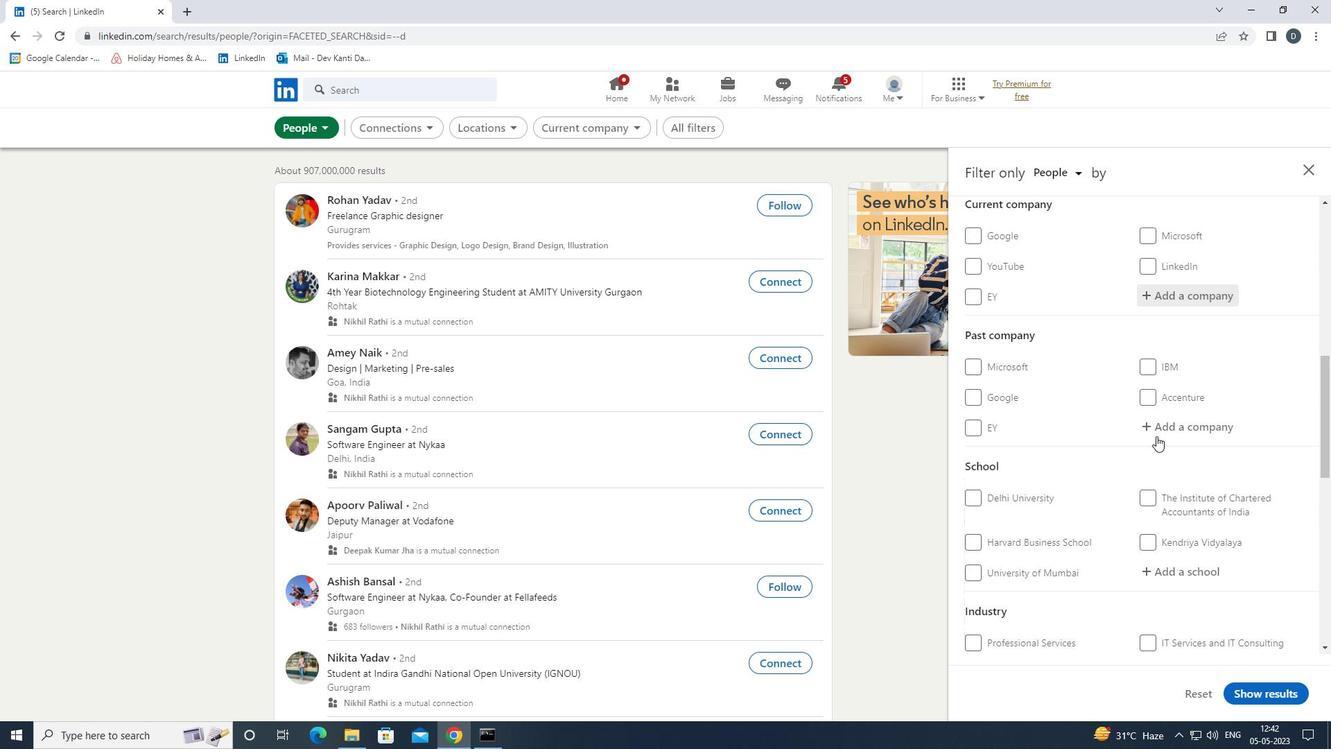 
Action: Mouse scrolled (1157, 435) with delta (0, 0)
Screenshot: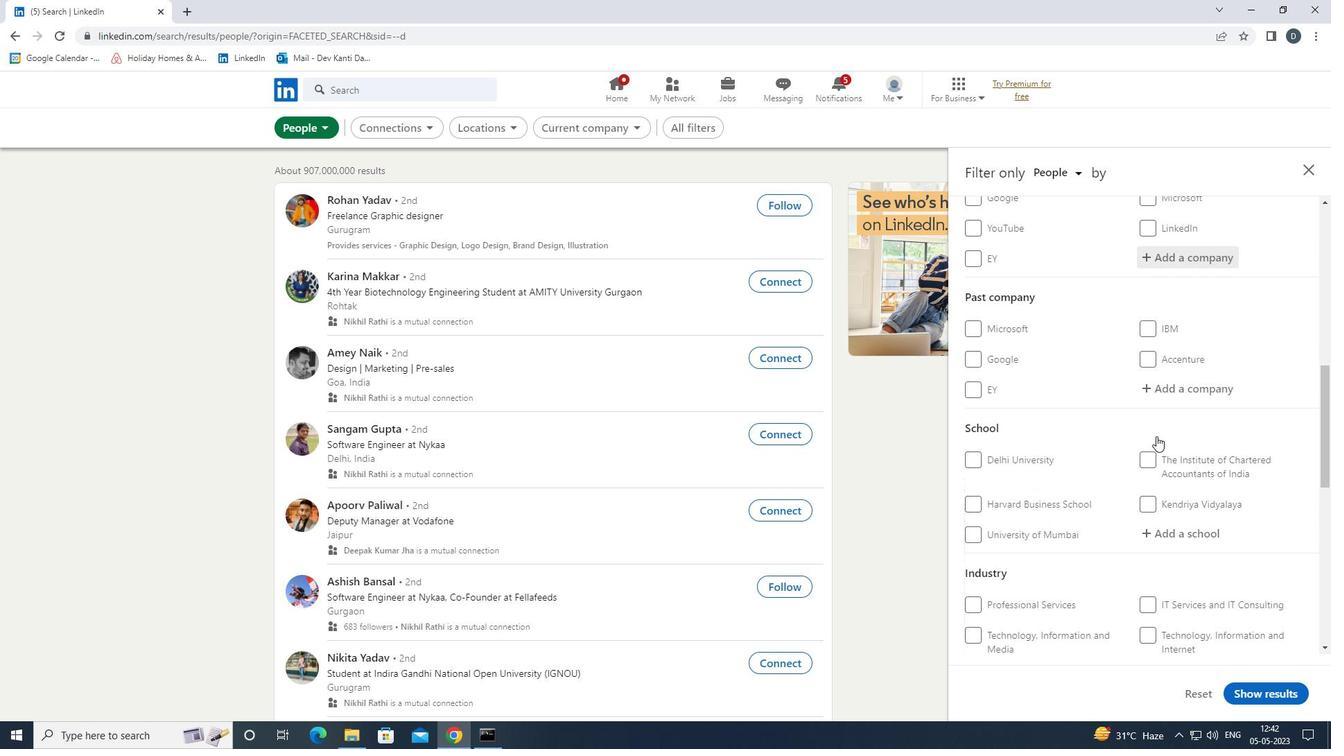 
Action: Mouse scrolled (1157, 435) with delta (0, 0)
Screenshot: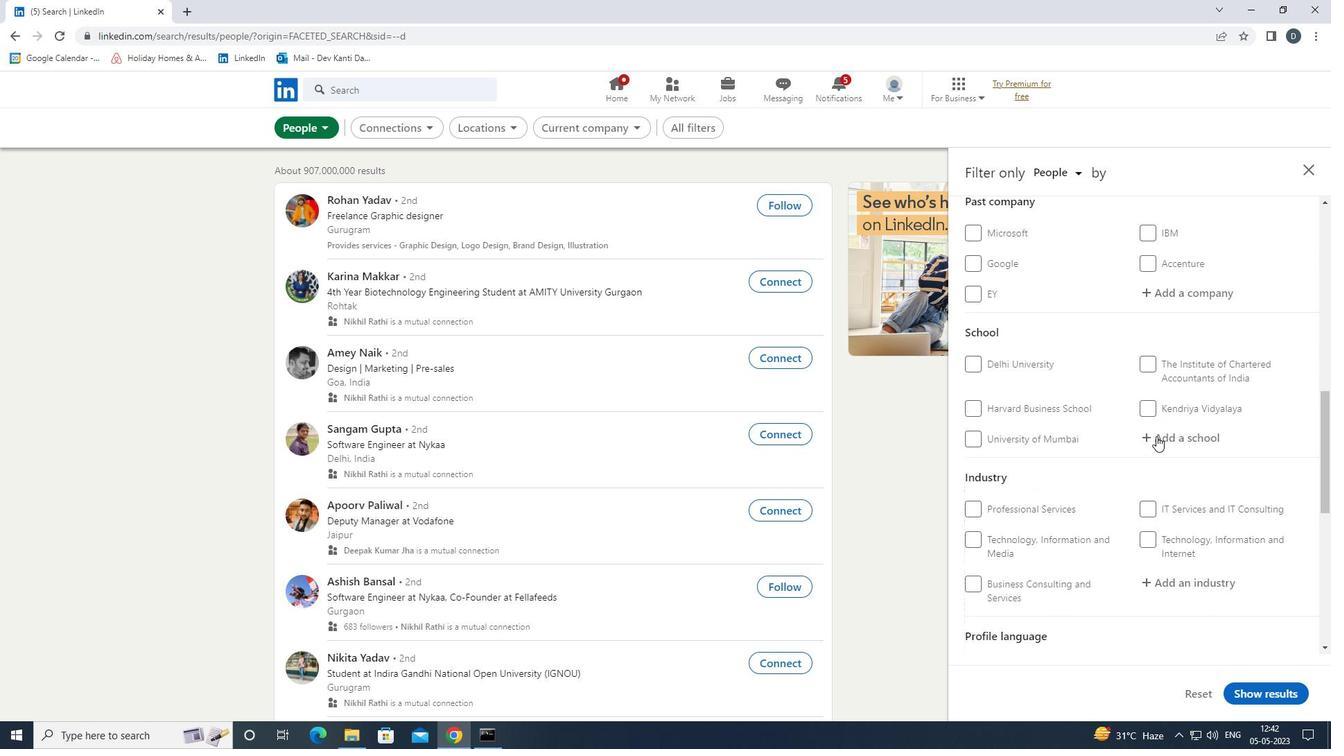 
Action: Mouse moved to (999, 455)
Screenshot: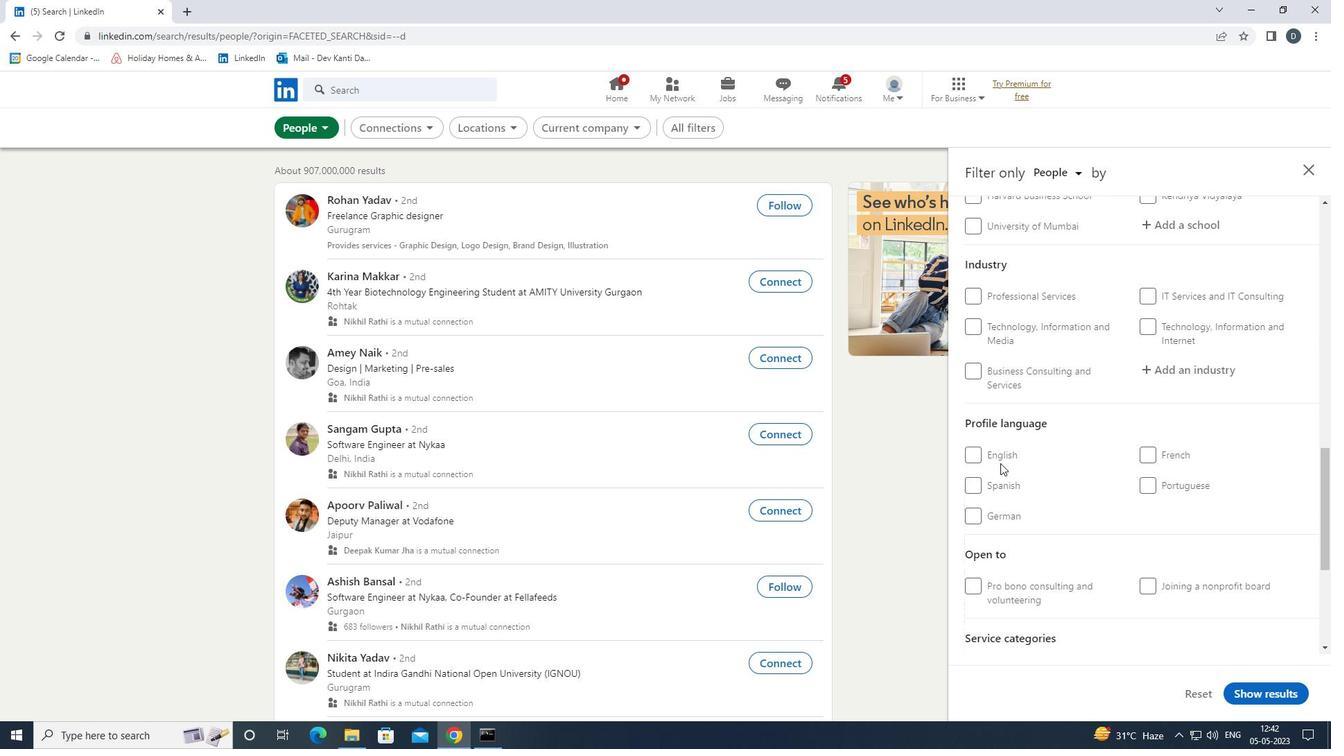 
Action: Mouse pressed left at (999, 455)
Screenshot: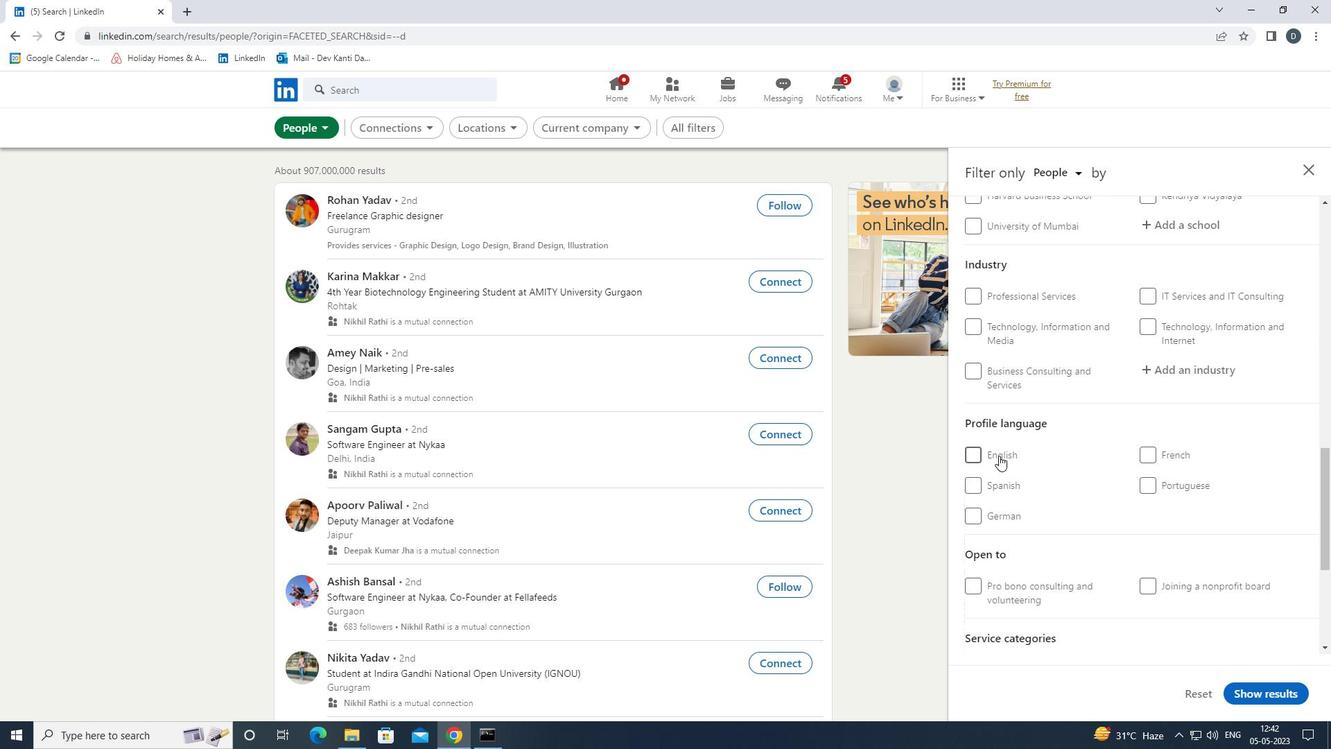 
Action: Mouse moved to (1084, 459)
Screenshot: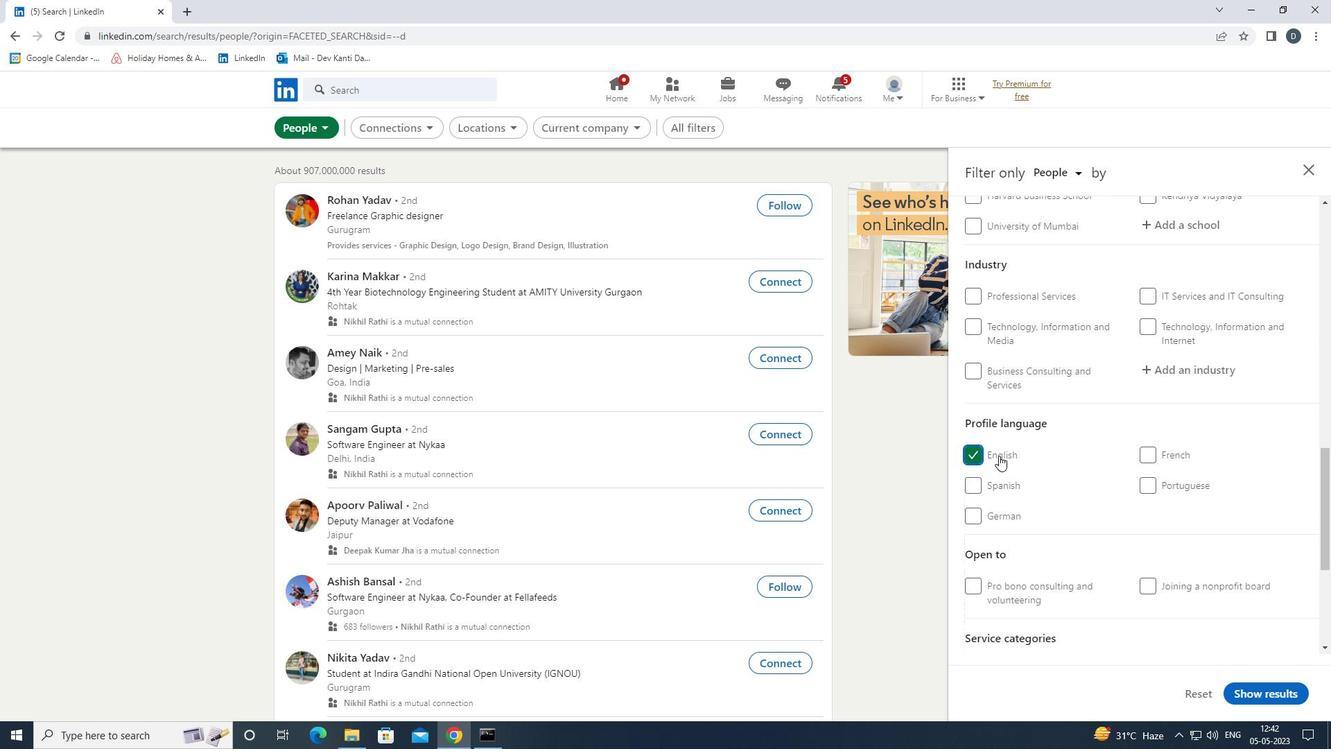 
Action: Mouse scrolled (1084, 460) with delta (0, 0)
Screenshot: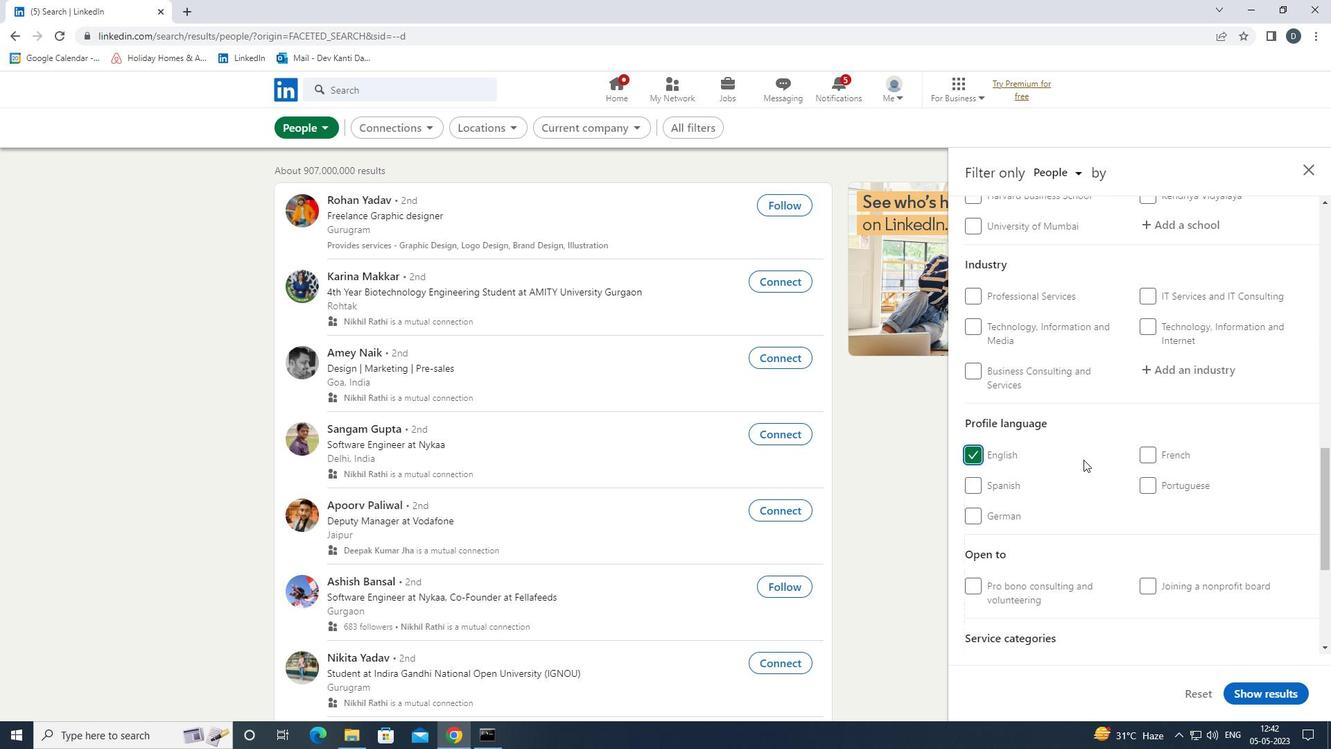 
Action: Mouse scrolled (1084, 460) with delta (0, 0)
Screenshot: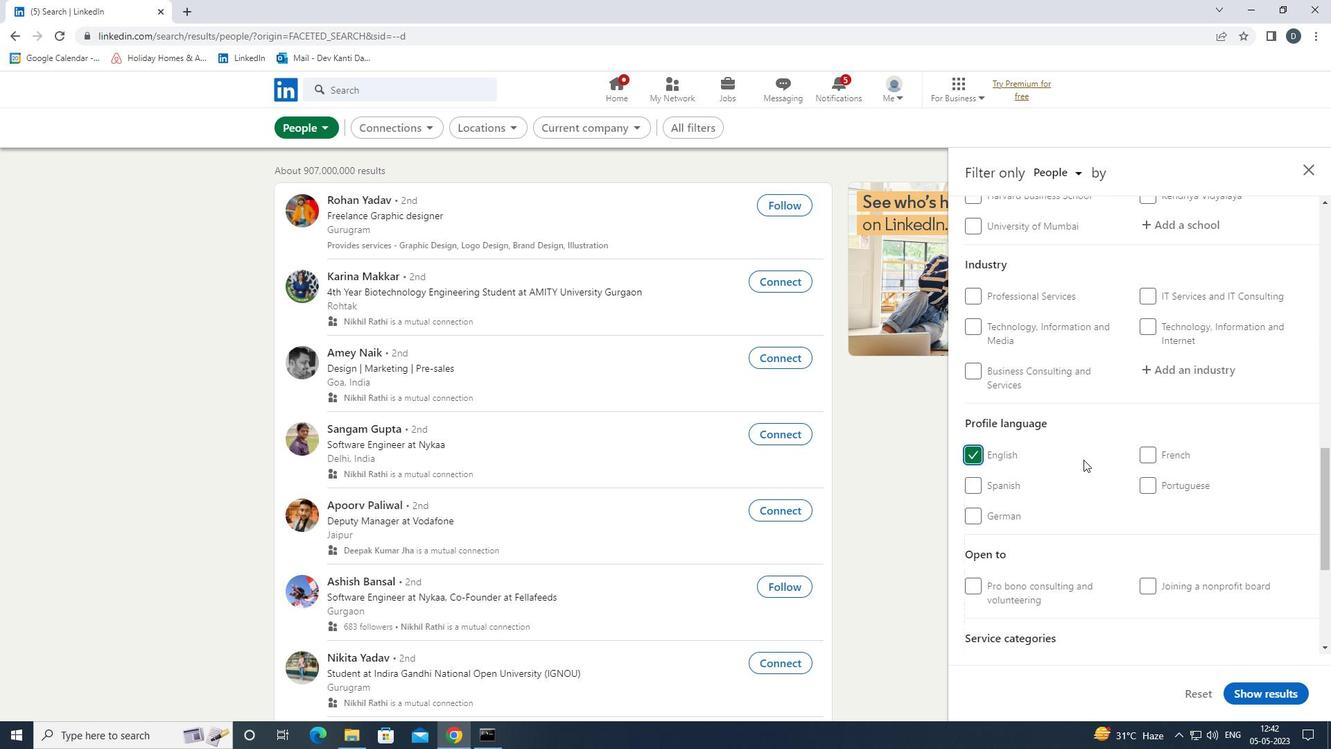 
Action: Mouse scrolled (1084, 460) with delta (0, 0)
Screenshot: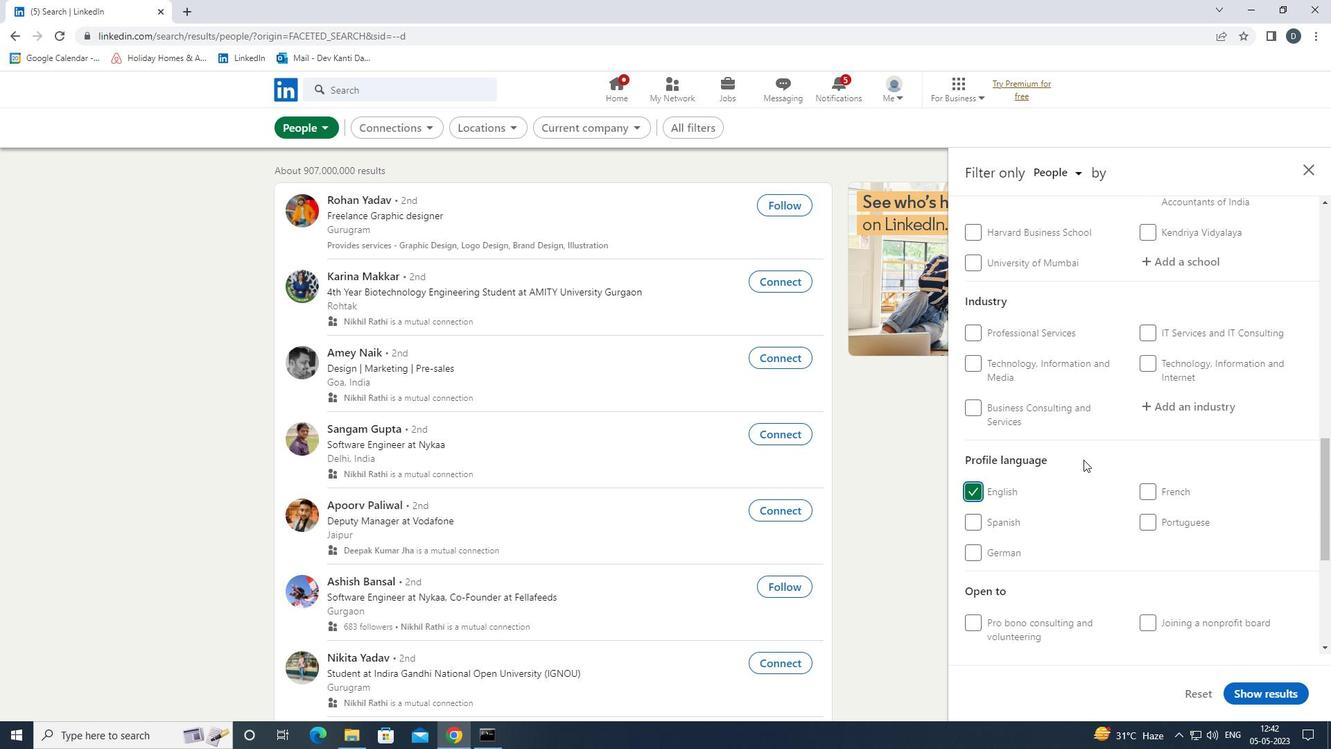 
Action: Mouse moved to (1084, 461)
Screenshot: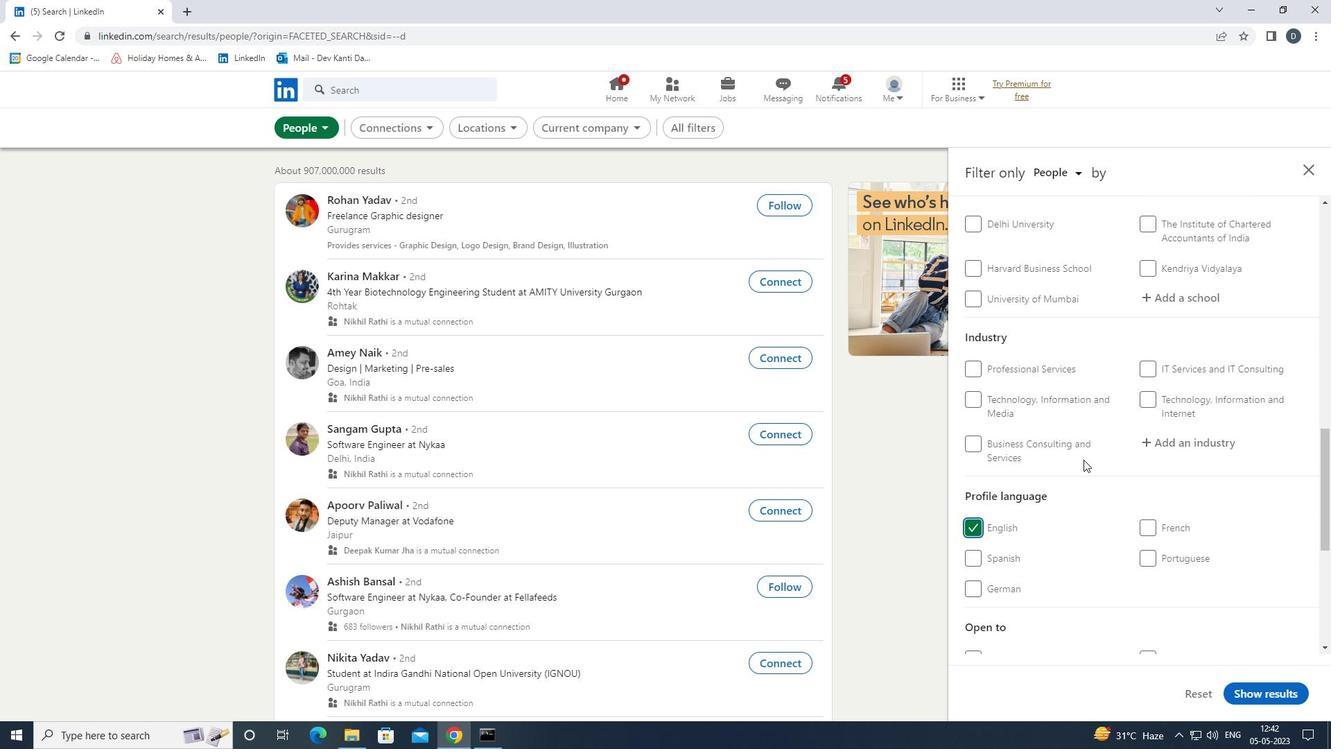 
Action: Mouse scrolled (1084, 462) with delta (0, 0)
Screenshot: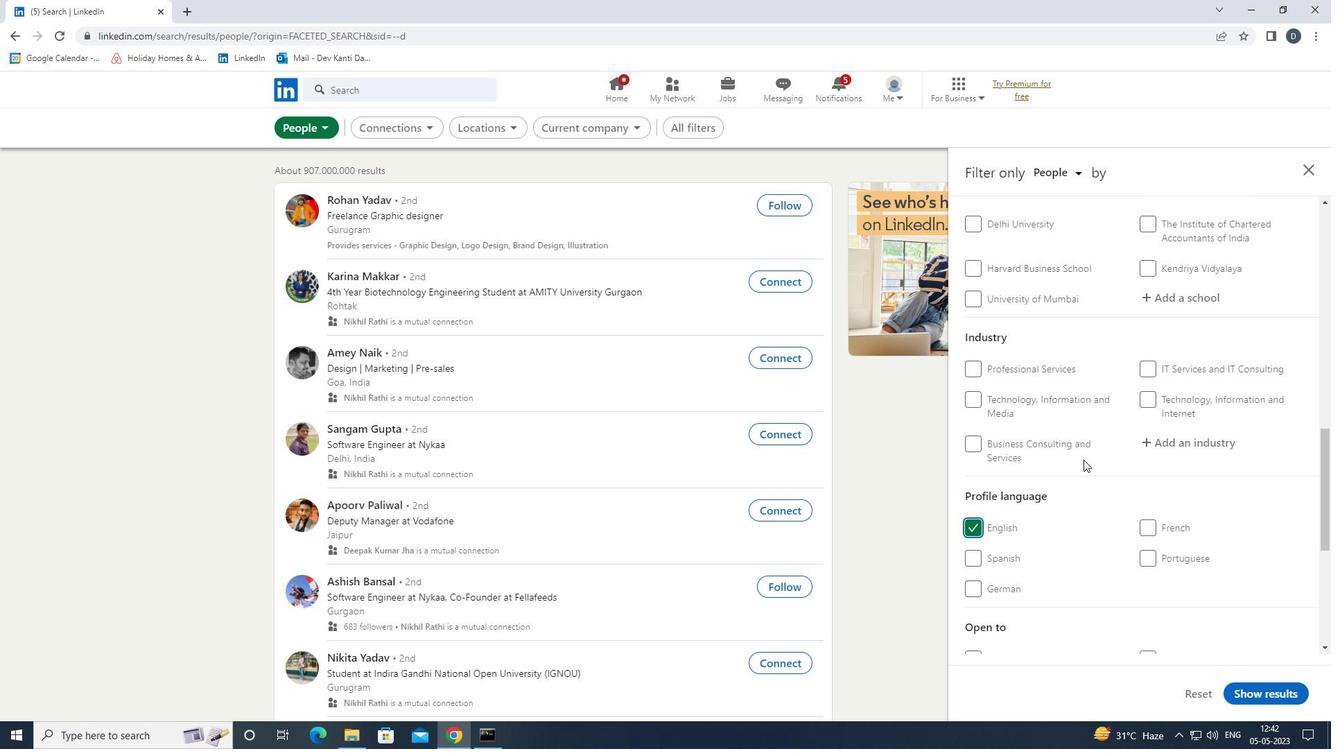 
Action: Mouse moved to (1084, 461)
Screenshot: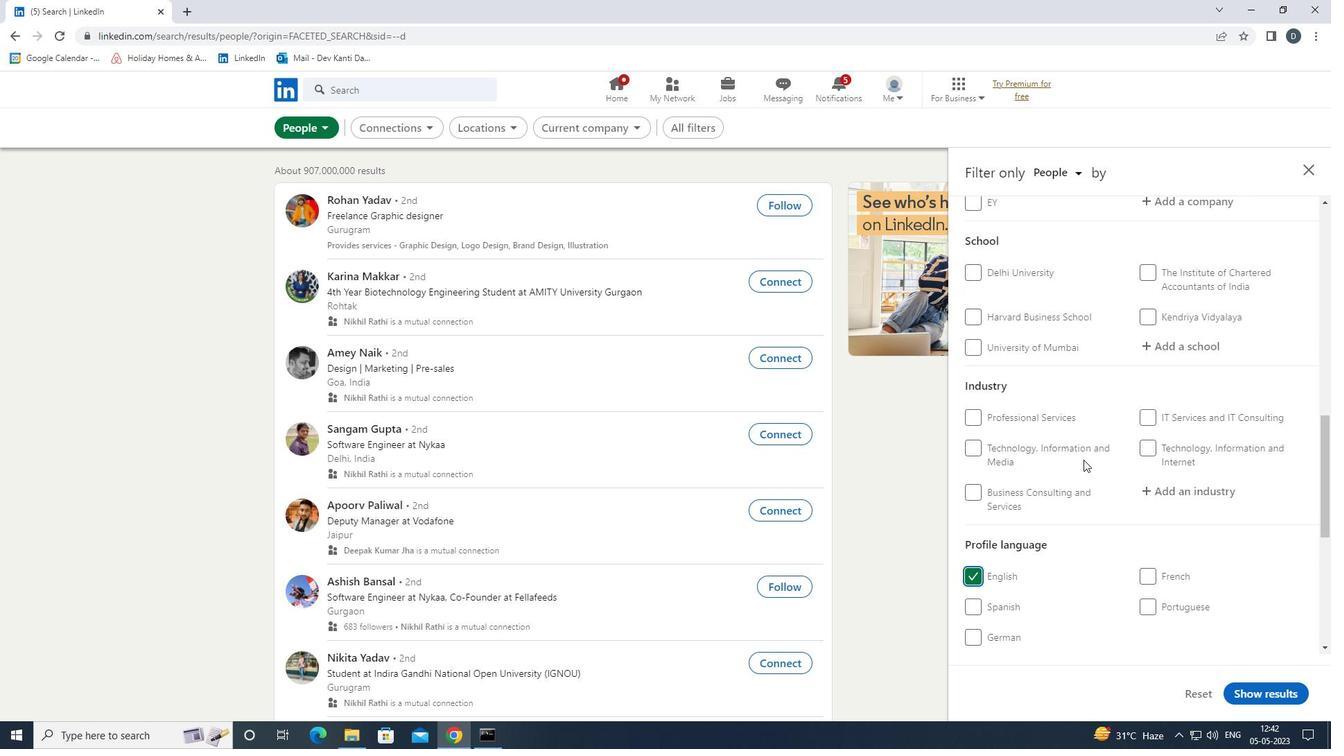 
Action: Mouse scrolled (1084, 462) with delta (0, 0)
Screenshot: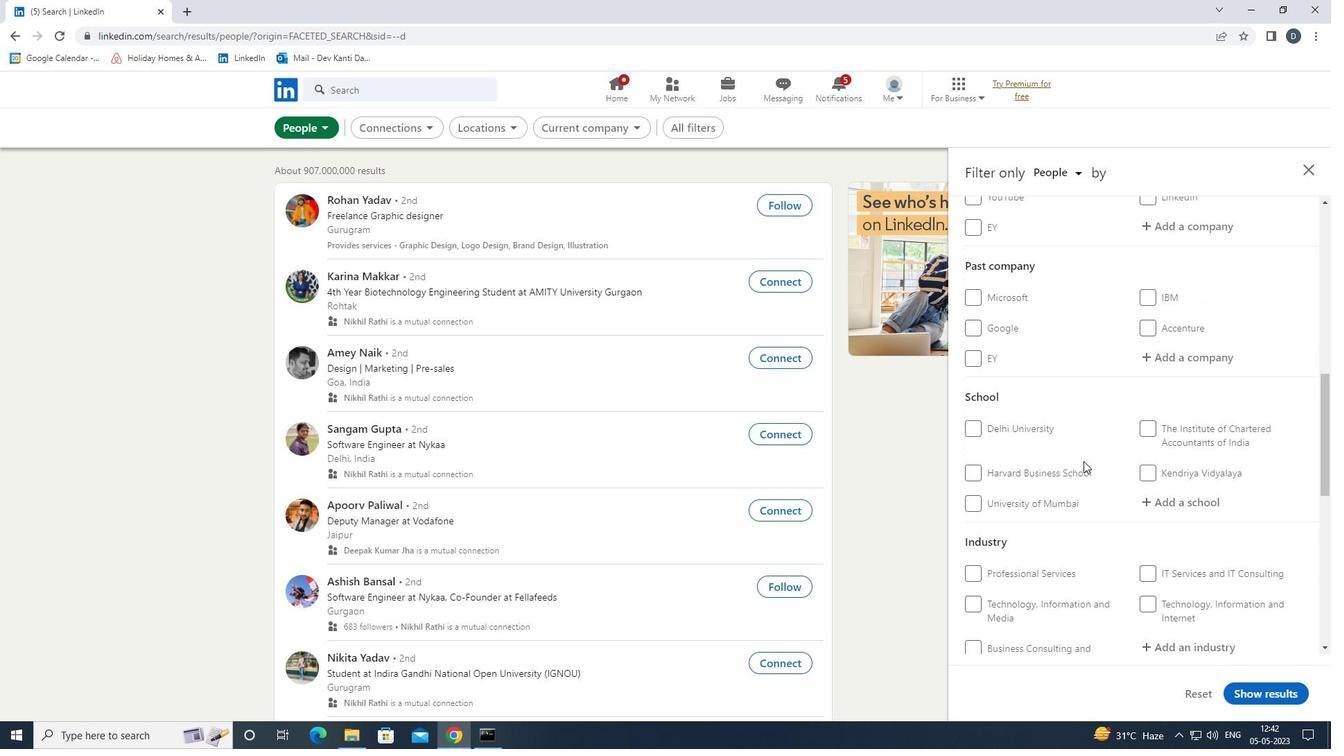 
Action: Mouse moved to (1182, 294)
Screenshot: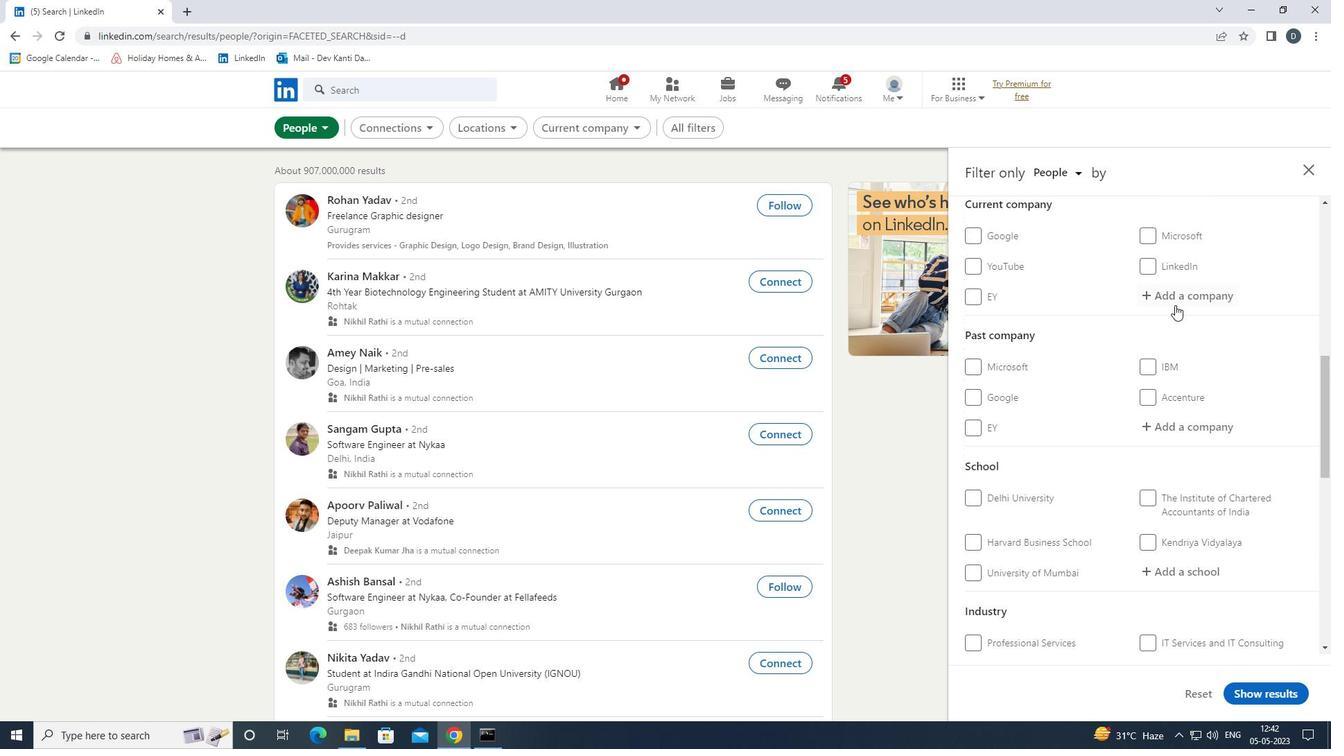 
Action: Mouse pressed left at (1182, 294)
Screenshot: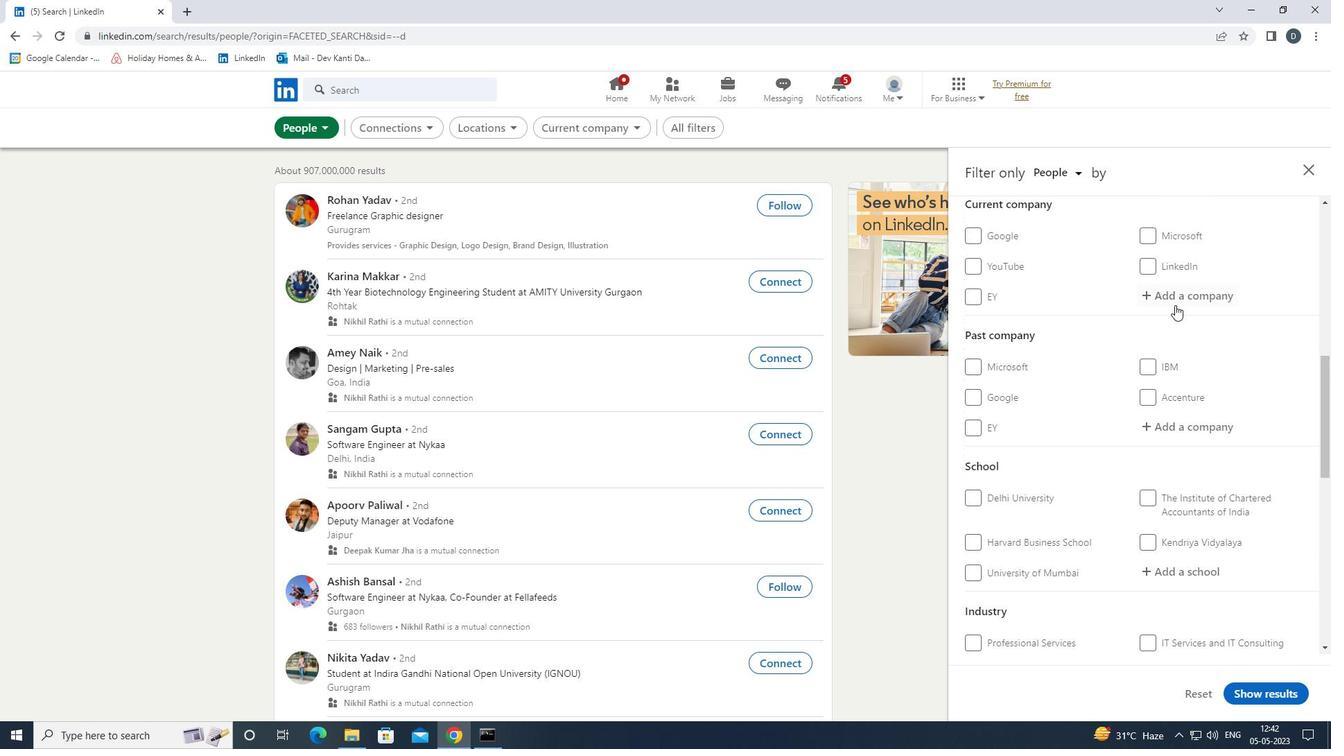 
Action: Mouse moved to (1107, 314)
Screenshot: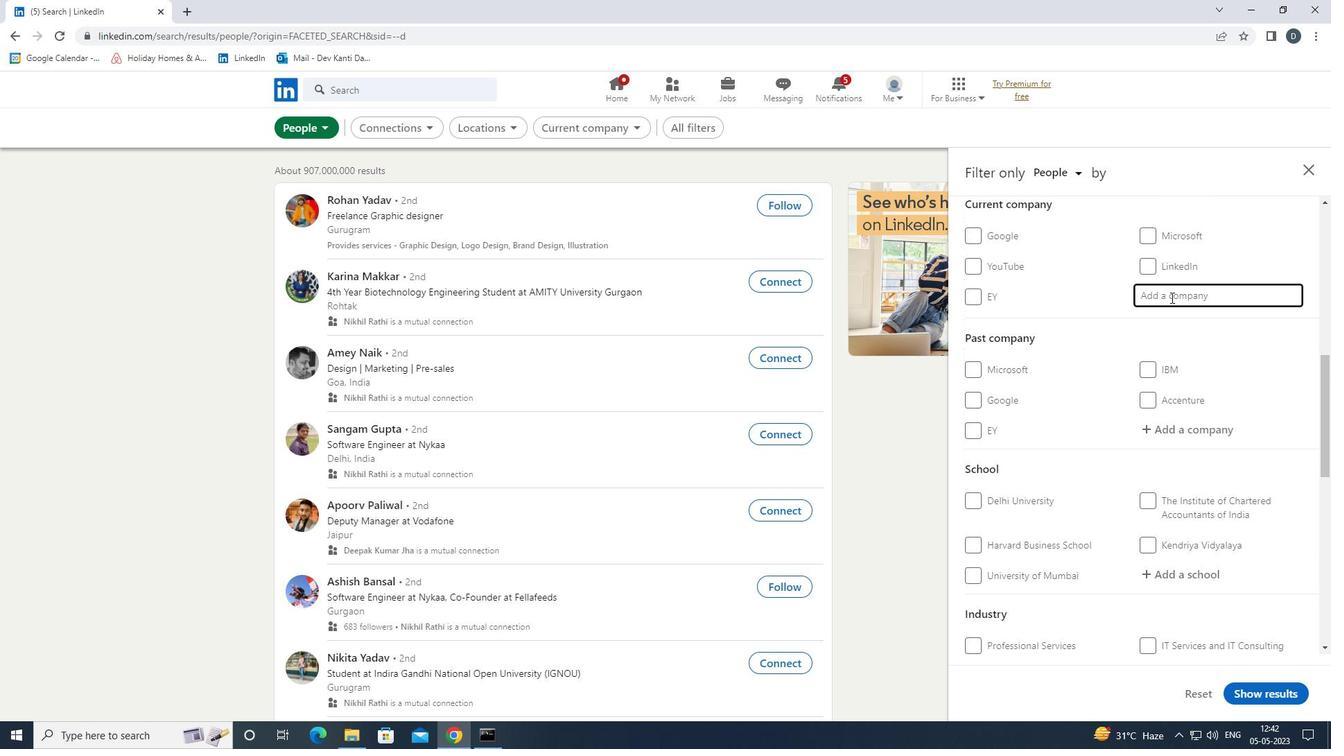 
Action: Key pressed <Key.shift><Key.shift><Key.shift><Key.shift><Key.shift><Key.shift><Key.shift><Key.shift><Key.shift><Key.shift><Key.shift><Key.shift>ENTRUST<Key.space><Key.down><Key.down><Key.enter>
Screenshot: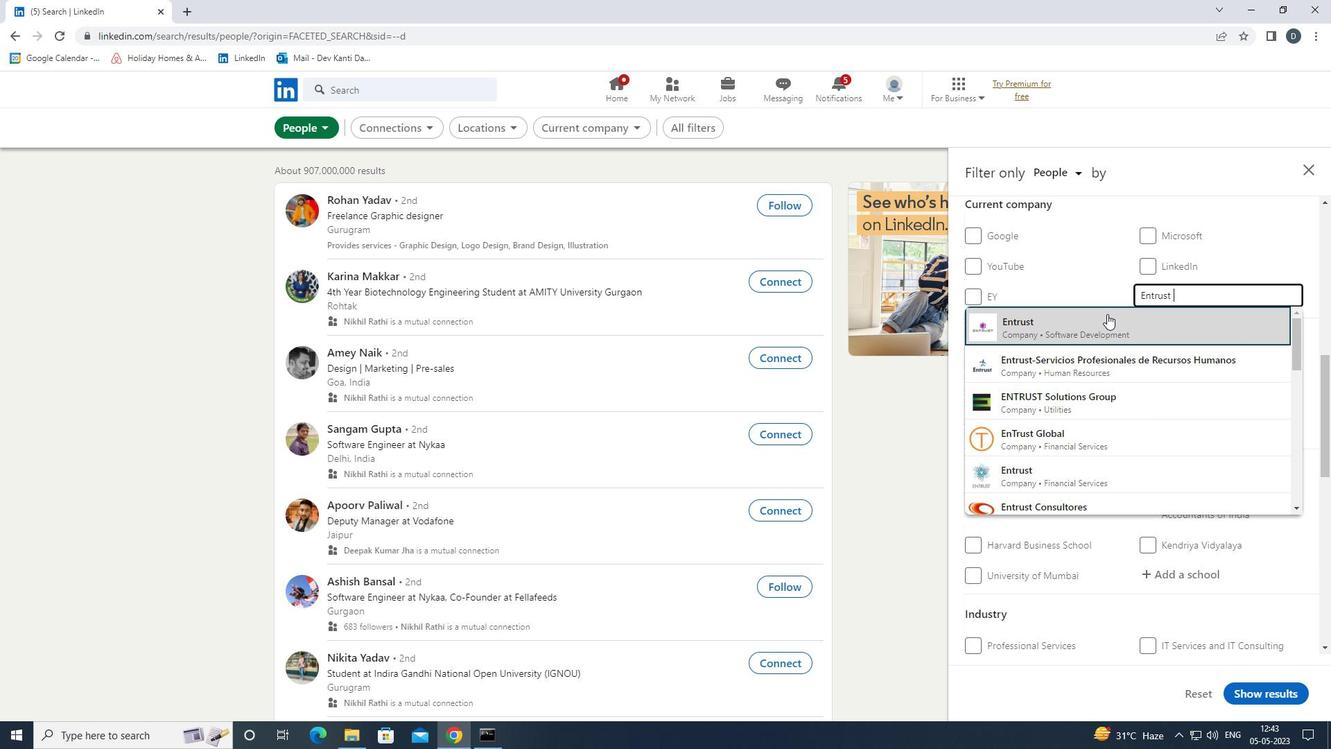 
Action: Mouse scrolled (1107, 313) with delta (0, 0)
Screenshot: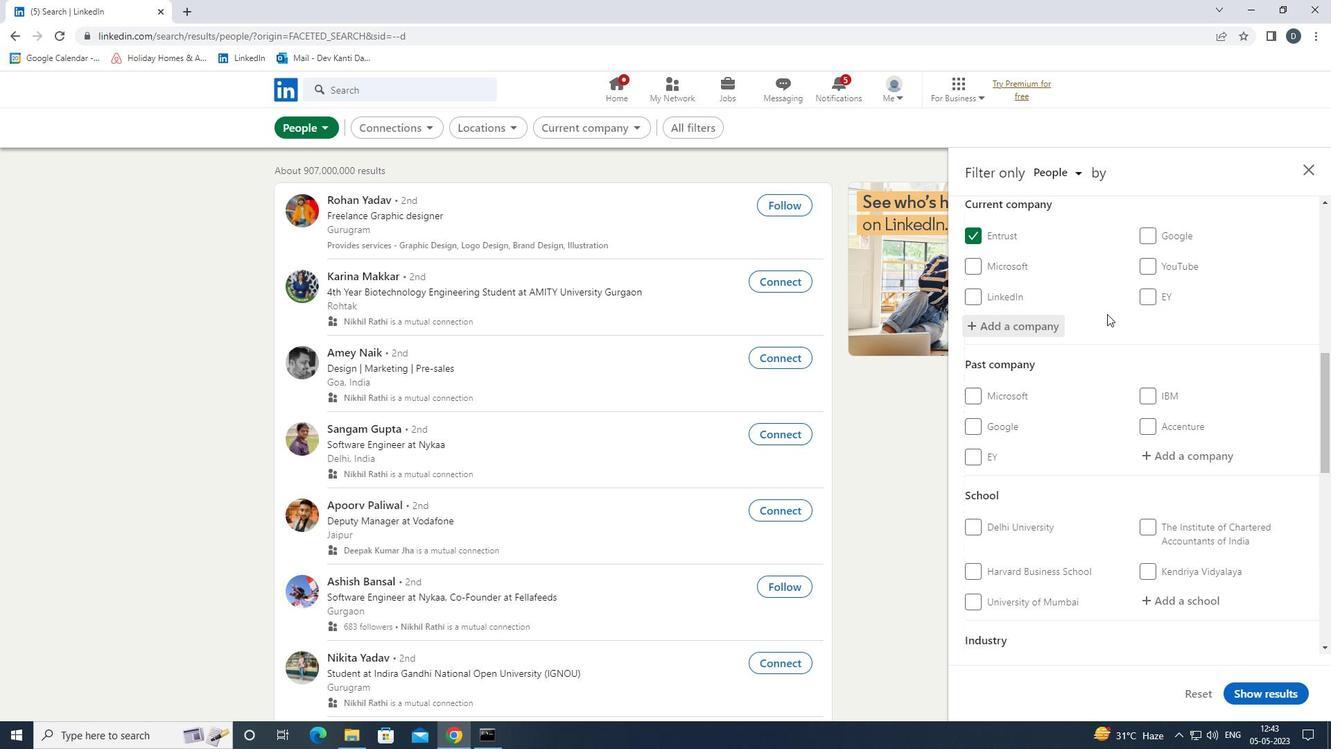 
Action: Mouse scrolled (1107, 313) with delta (0, 0)
Screenshot: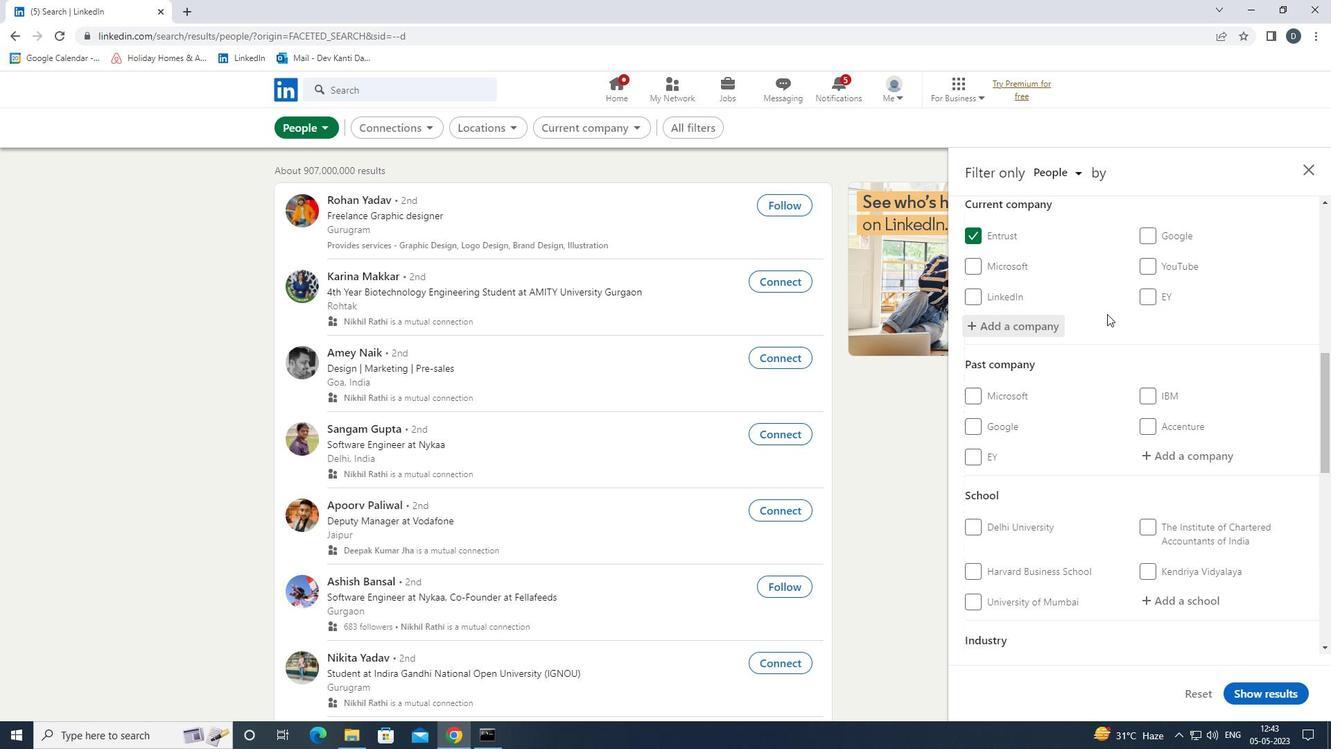 
Action: Mouse moved to (1109, 320)
Screenshot: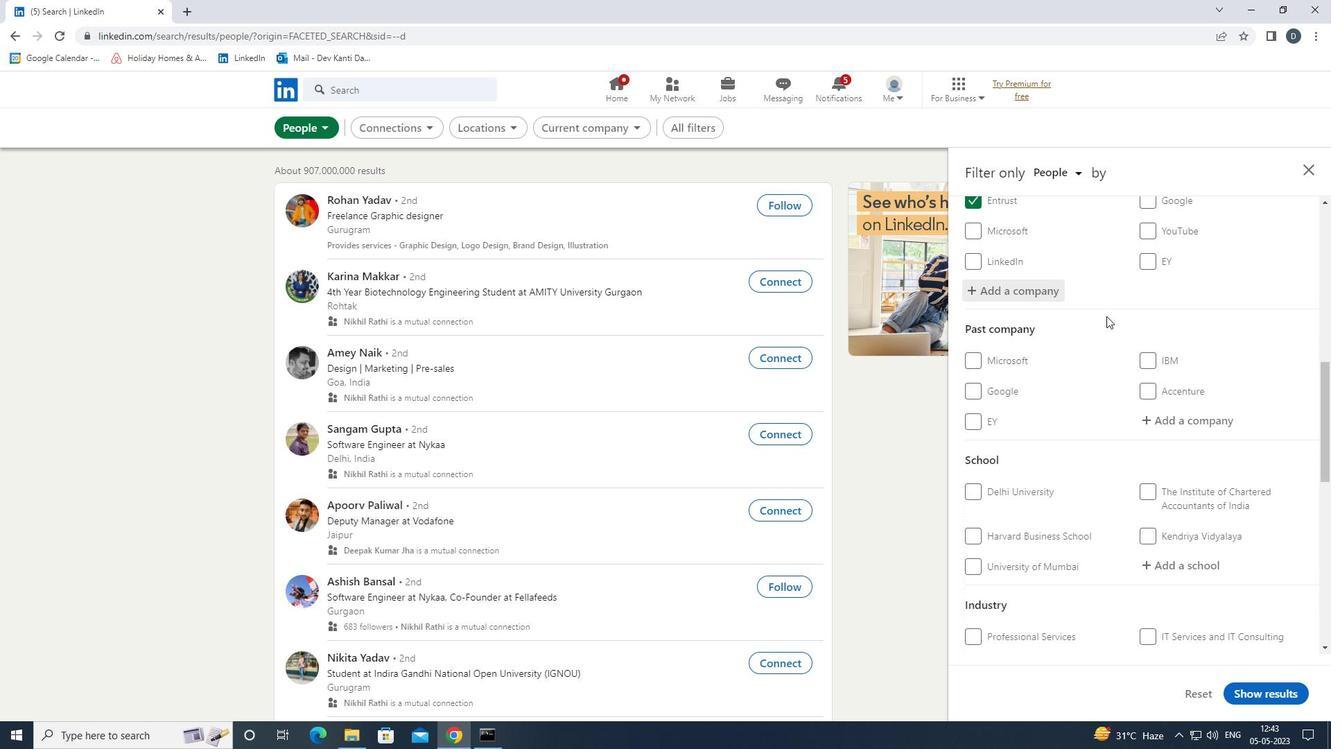 
Action: Mouse scrolled (1109, 319) with delta (0, 0)
Screenshot: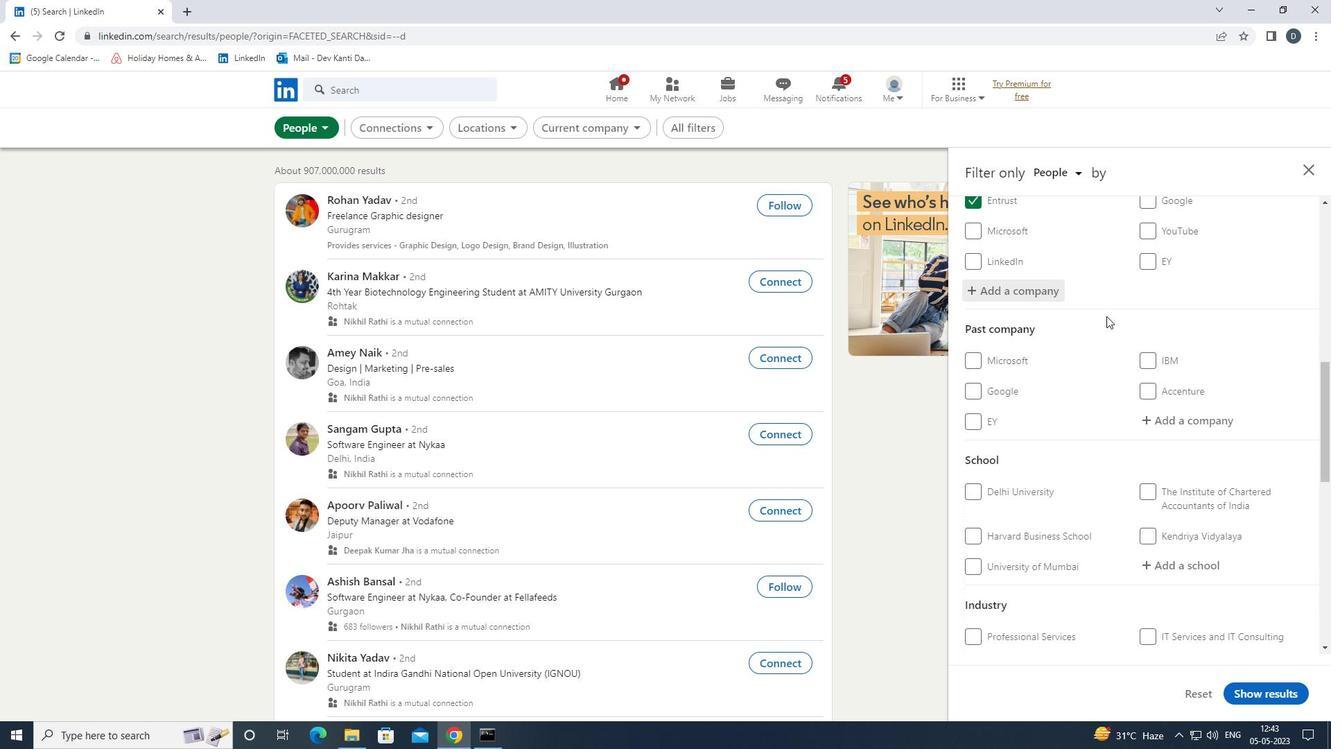 
Action: Mouse moved to (1193, 396)
Screenshot: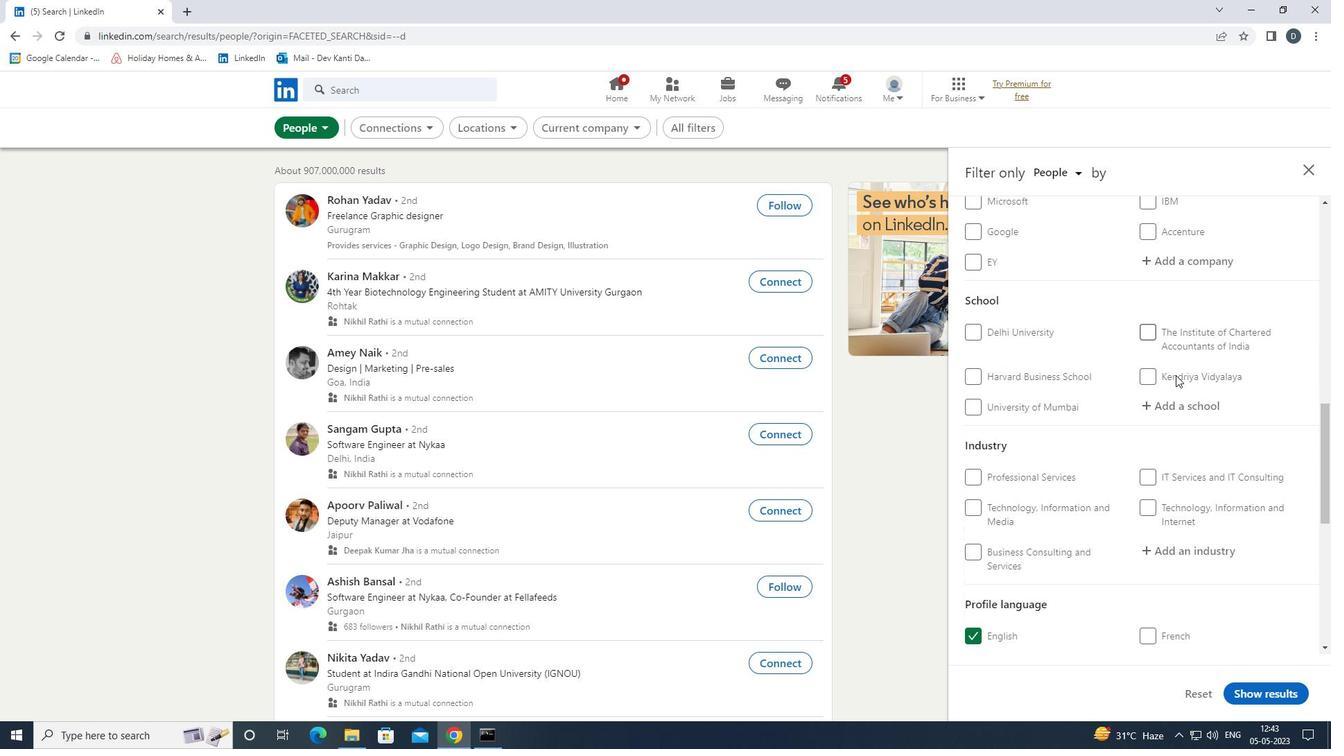 
Action: Mouse pressed left at (1193, 396)
Screenshot: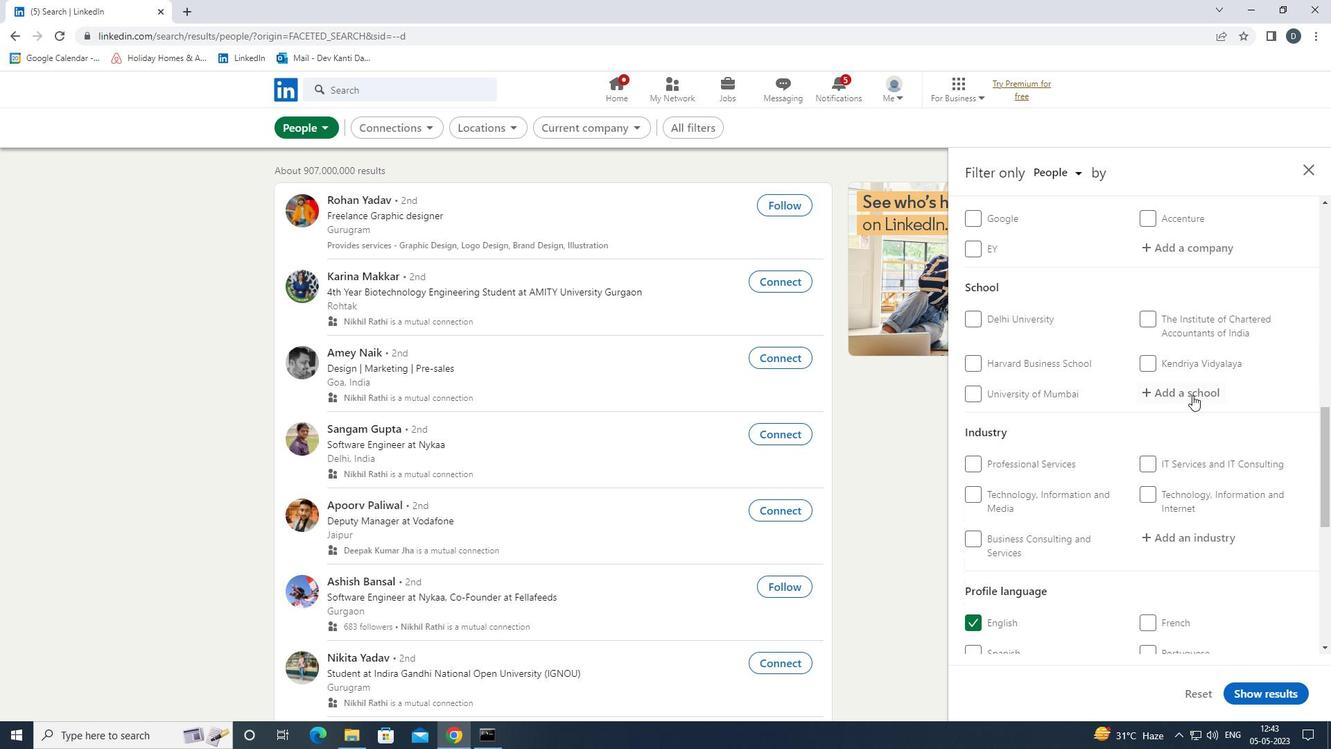 
Action: Mouse moved to (1164, 378)
Screenshot: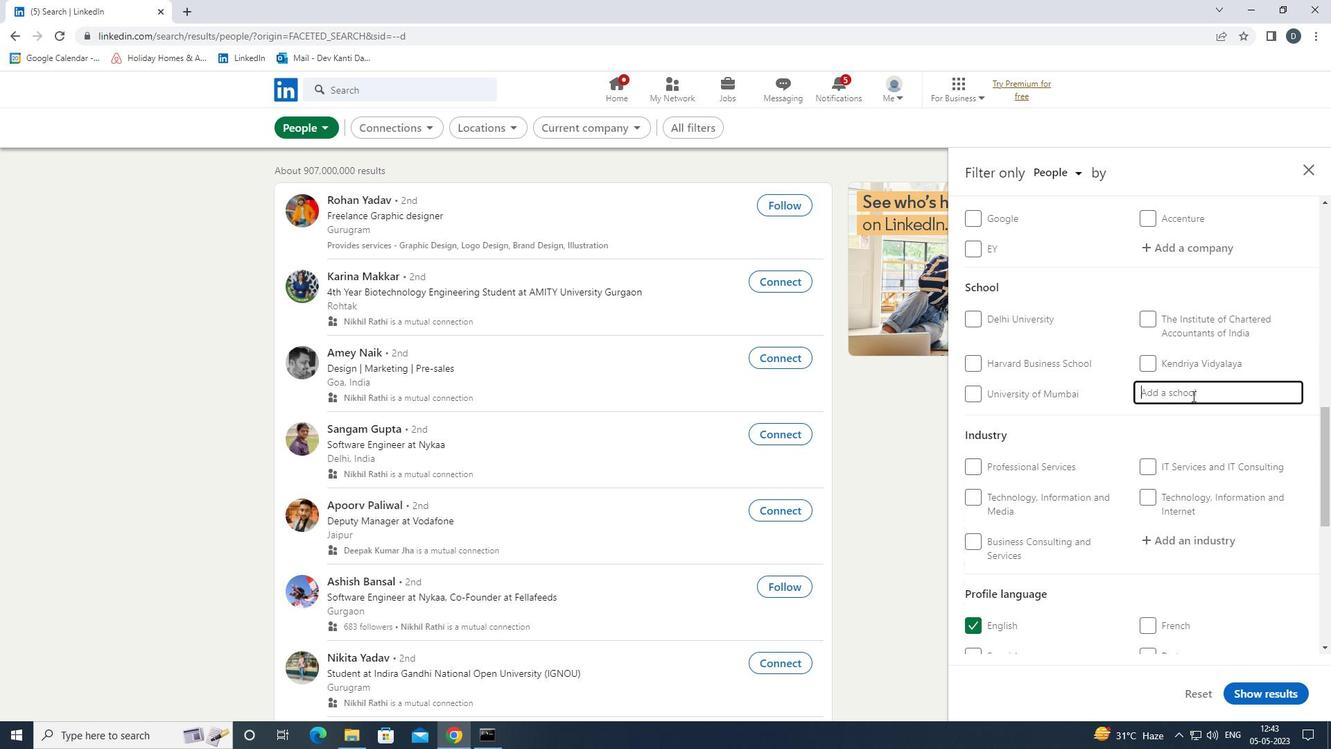 
Action: Key pressed <Key.shift><Key.shift><Key.shift><Key.shift><Key.shift><Key.shift><Key.shift><Key.shift><Key.shift><Key.shift><Key.shift><Key.shift><Key.shift><Key.shift>VINOBA<Key.space><Key.shift><Key.shift>BHA<Key.down><Key.enter>
Screenshot: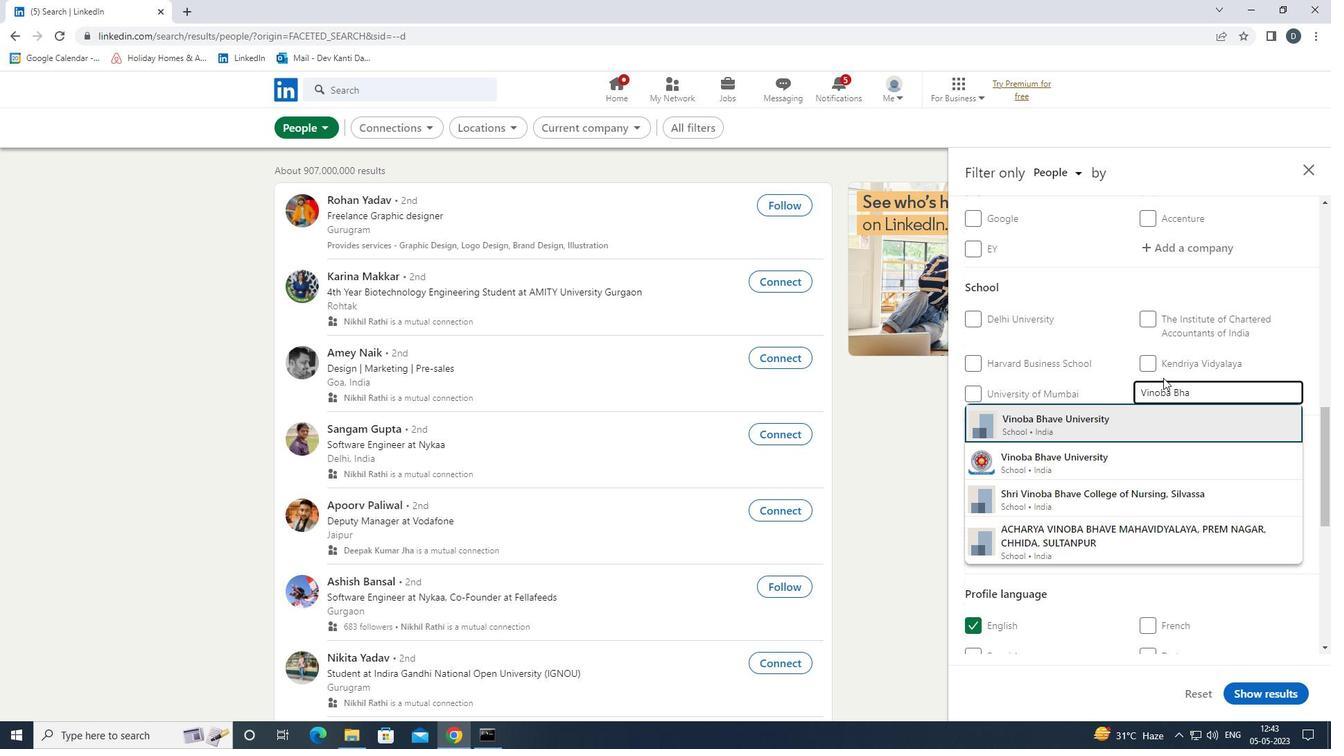 
Action: Mouse scrolled (1164, 377) with delta (0, 0)
Screenshot: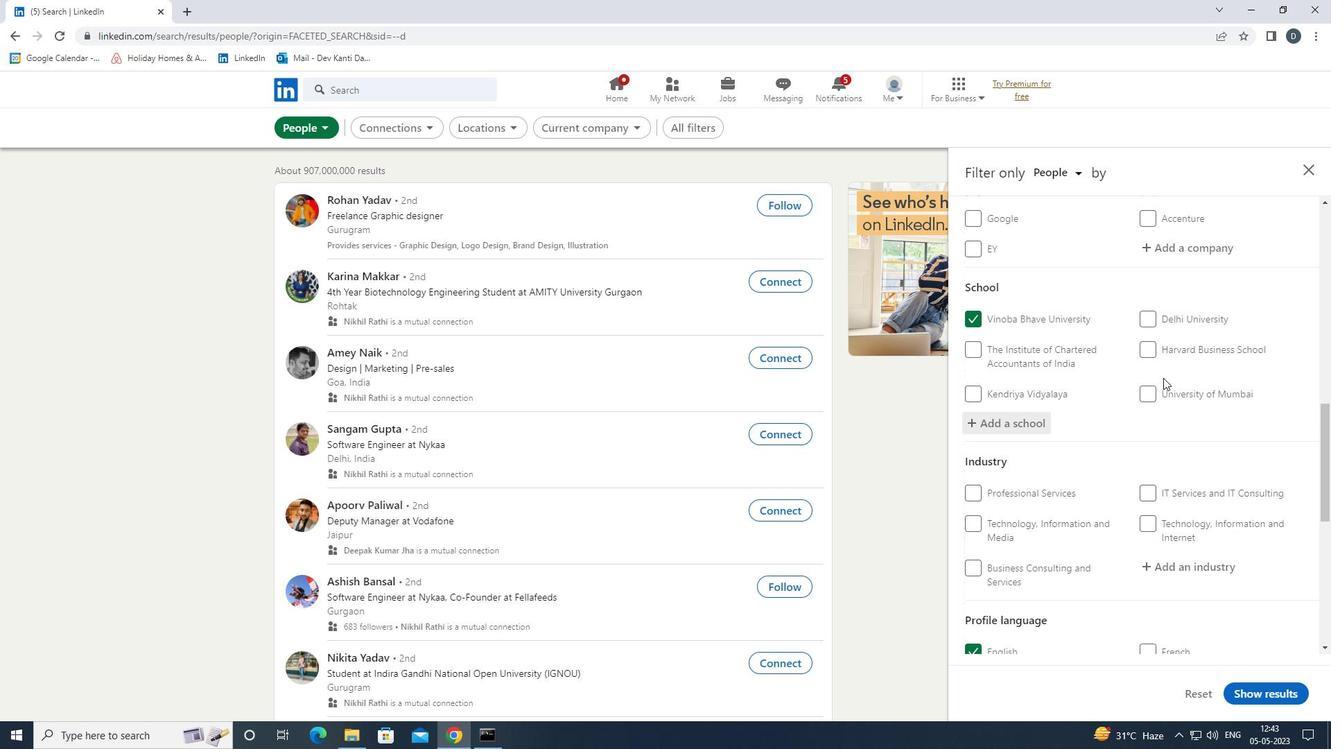 
Action: Mouse scrolled (1164, 377) with delta (0, 0)
Screenshot: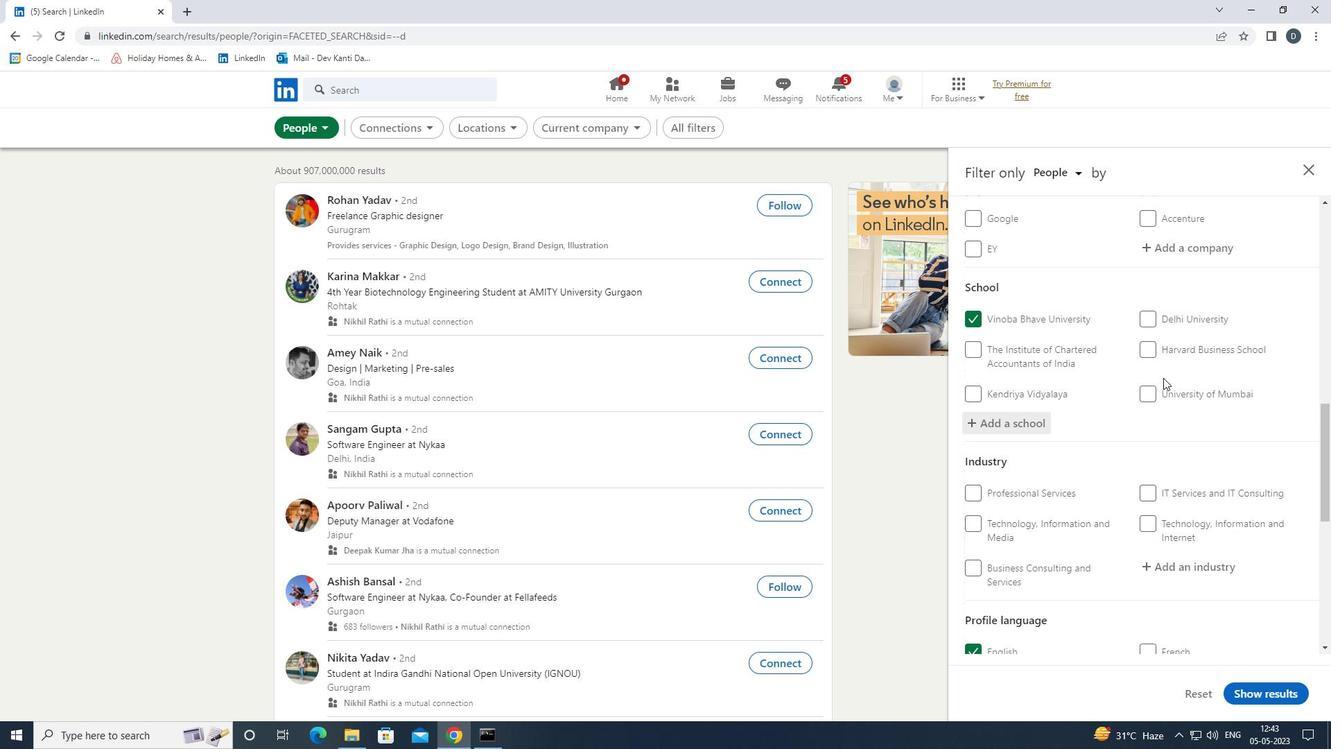 
Action: Mouse moved to (1192, 422)
Screenshot: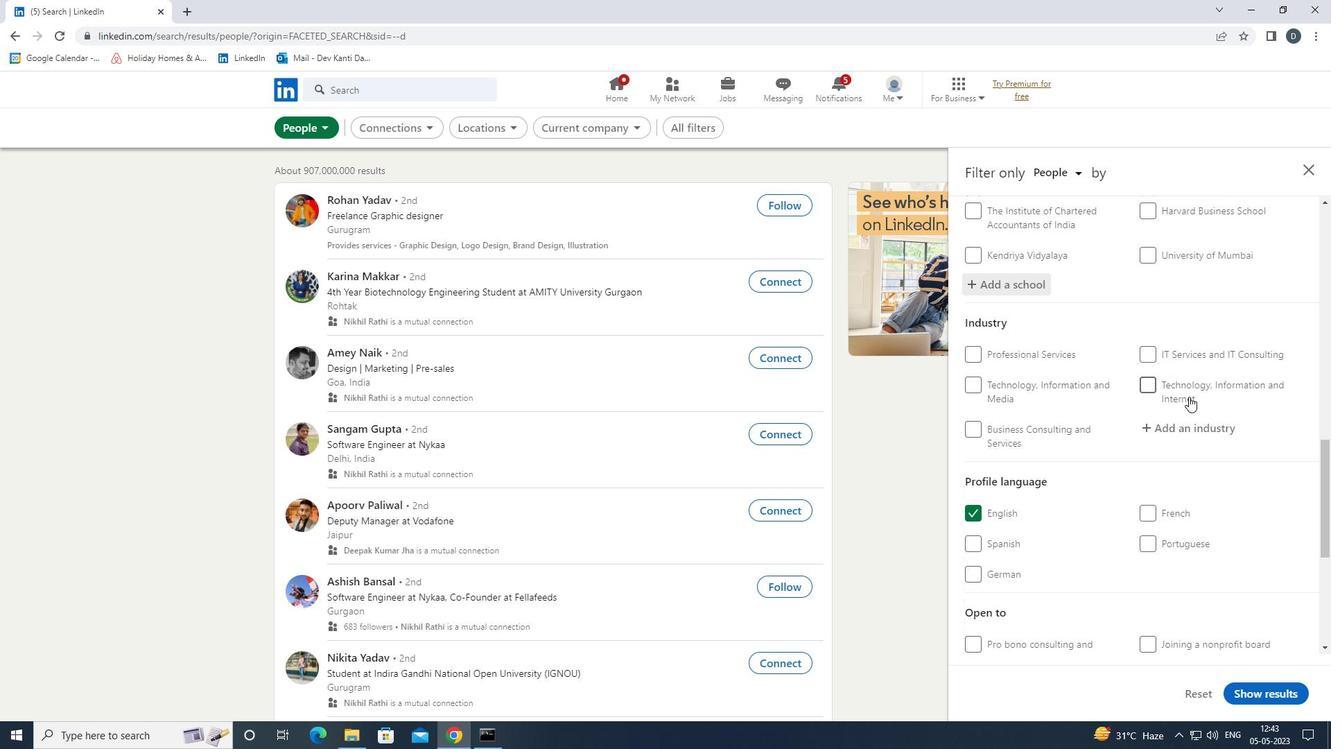 
Action: Mouse pressed left at (1192, 422)
Screenshot: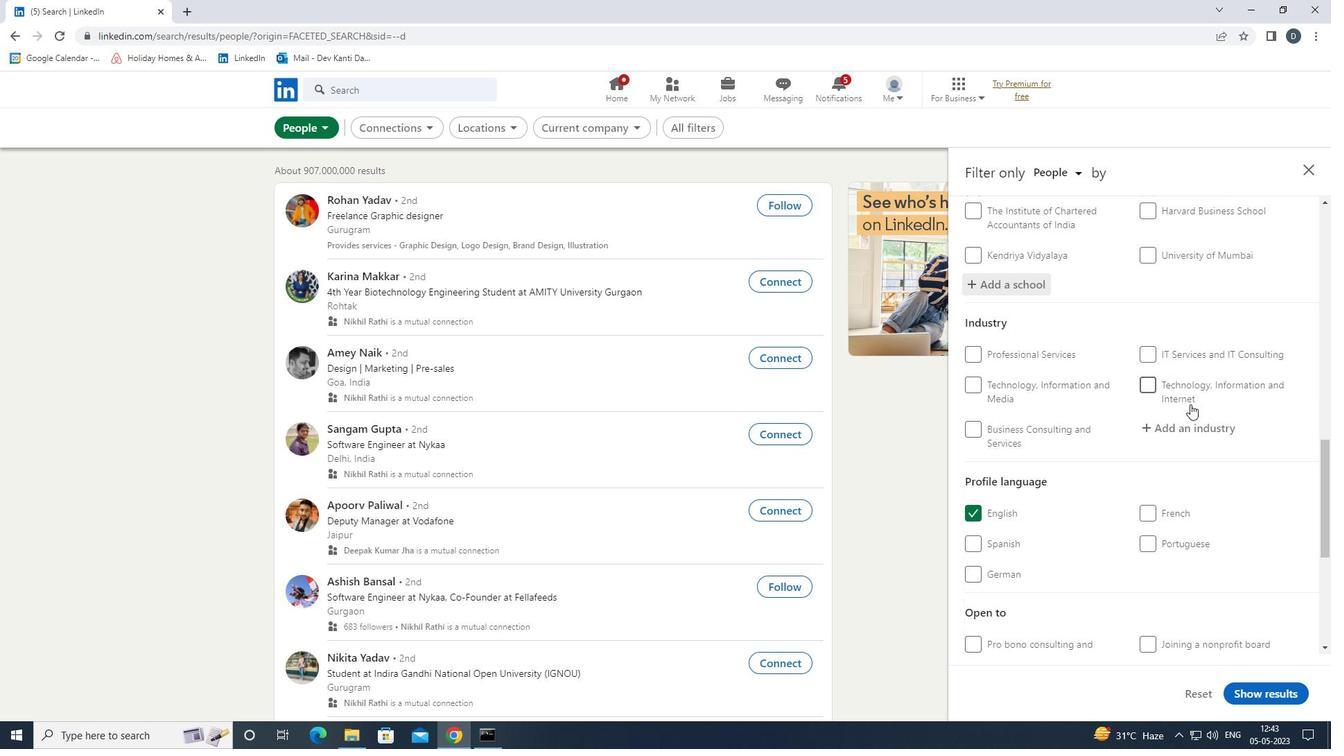 
Action: Mouse moved to (1186, 436)
Screenshot: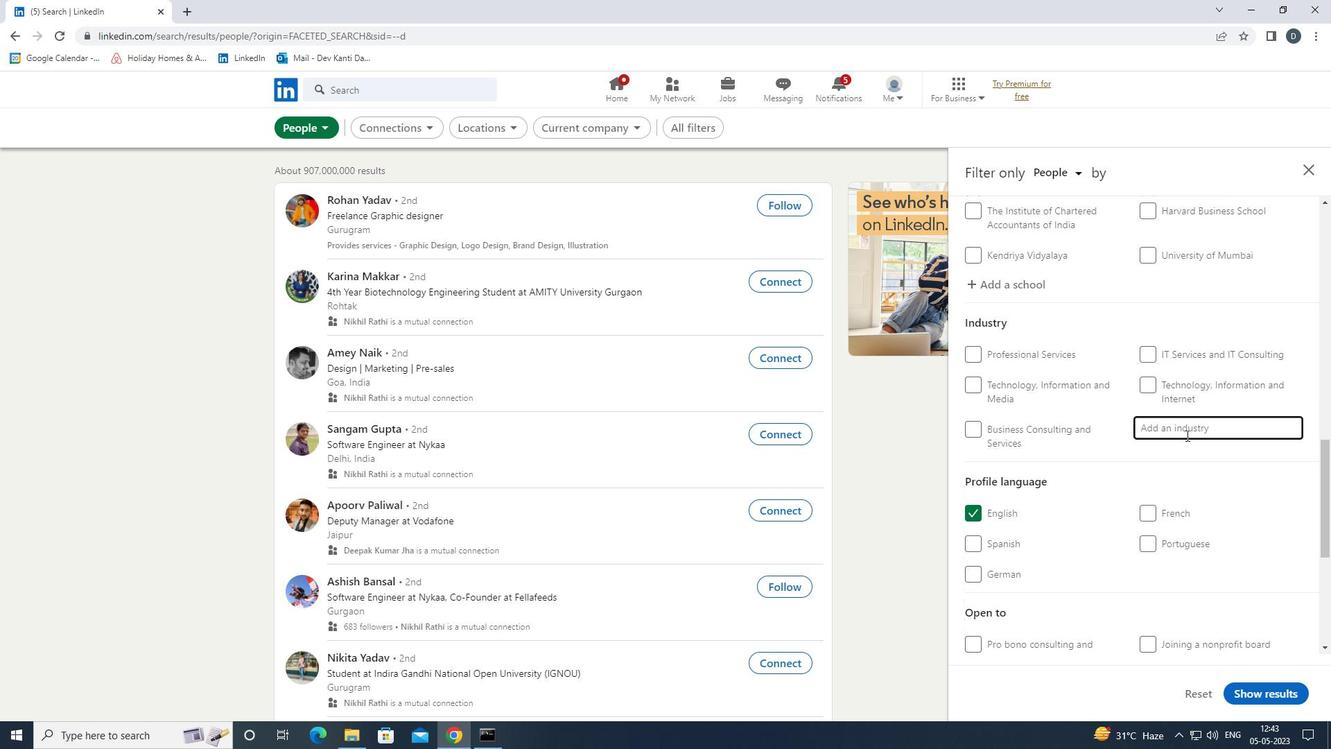 
Action: Key pressed <Key.shift>ACCOMODATION<Key.left><Key.left><Key.left><Key.left><Key.left><Key.left><Key.left>M<Key.right><Key.down><Key.enter>
Screenshot: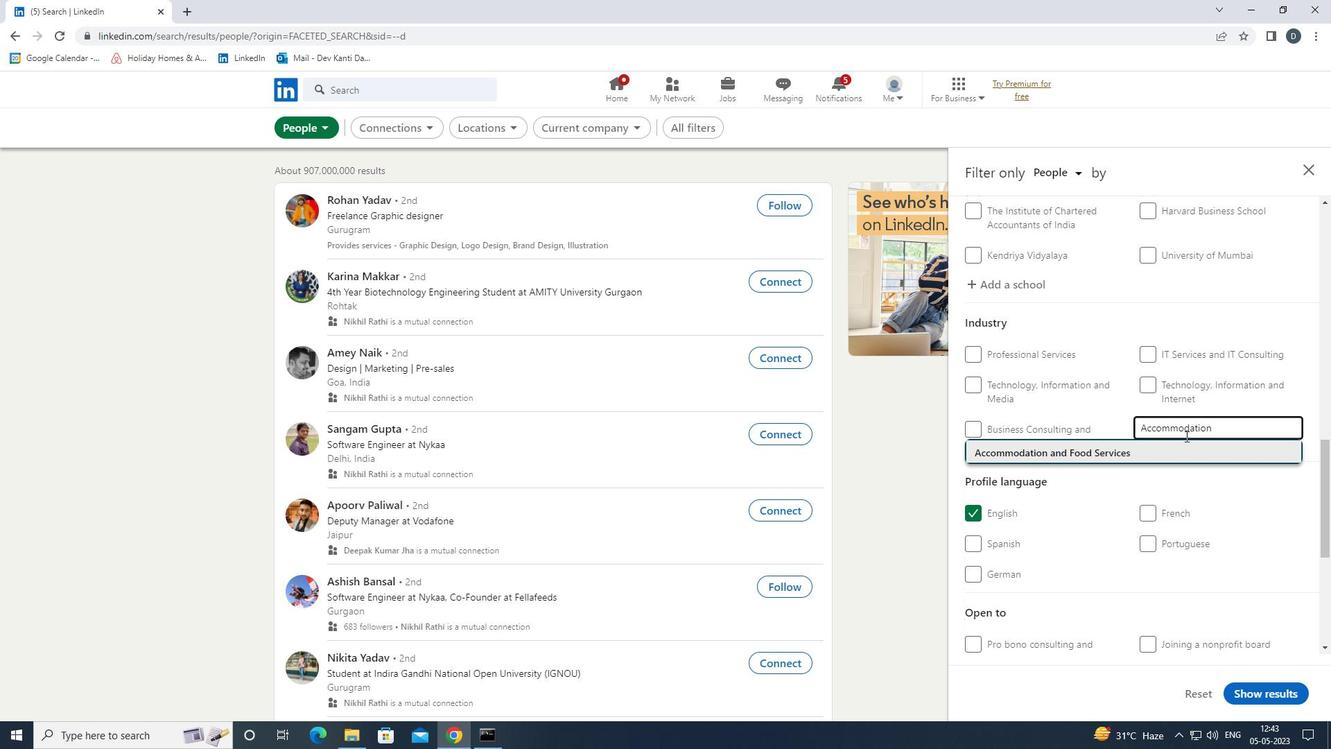 
Action: Mouse scrolled (1186, 435) with delta (0, 0)
Screenshot: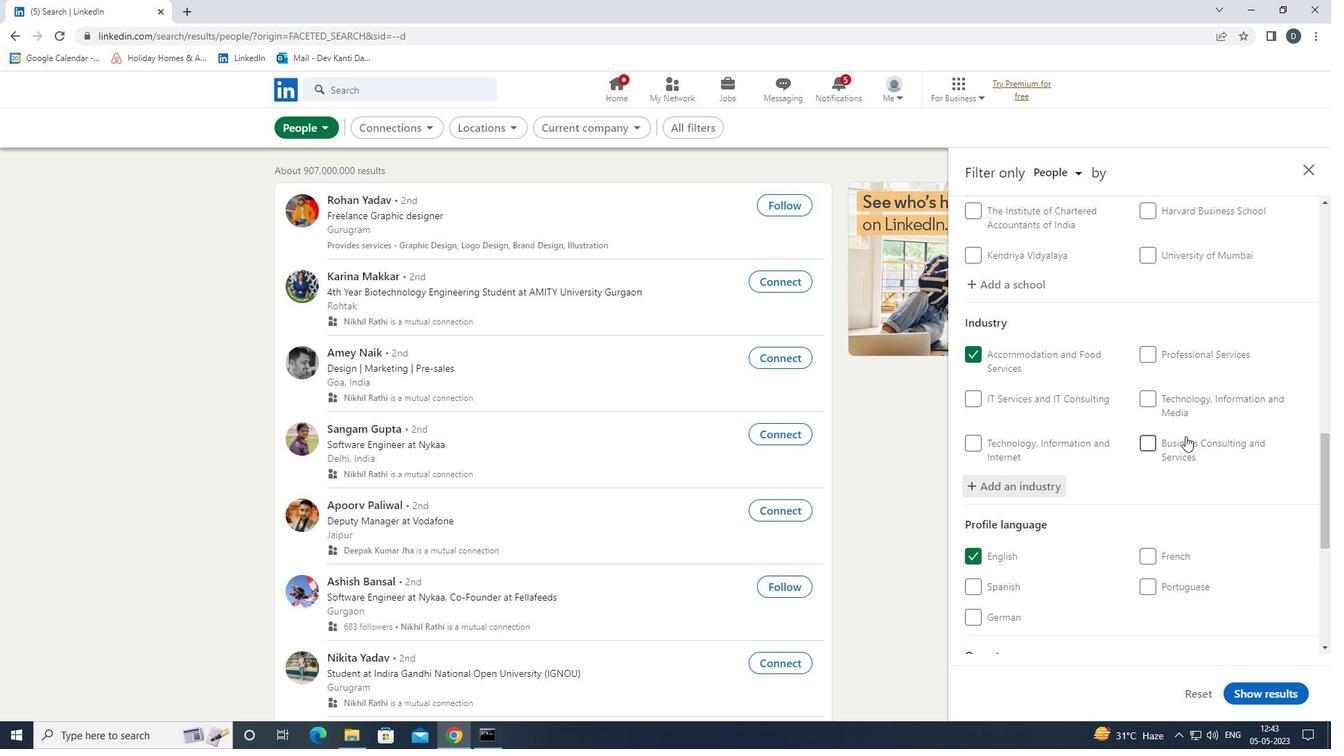 
Action: Mouse scrolled (1186, 435) with delta (0, 0)
Screenshot: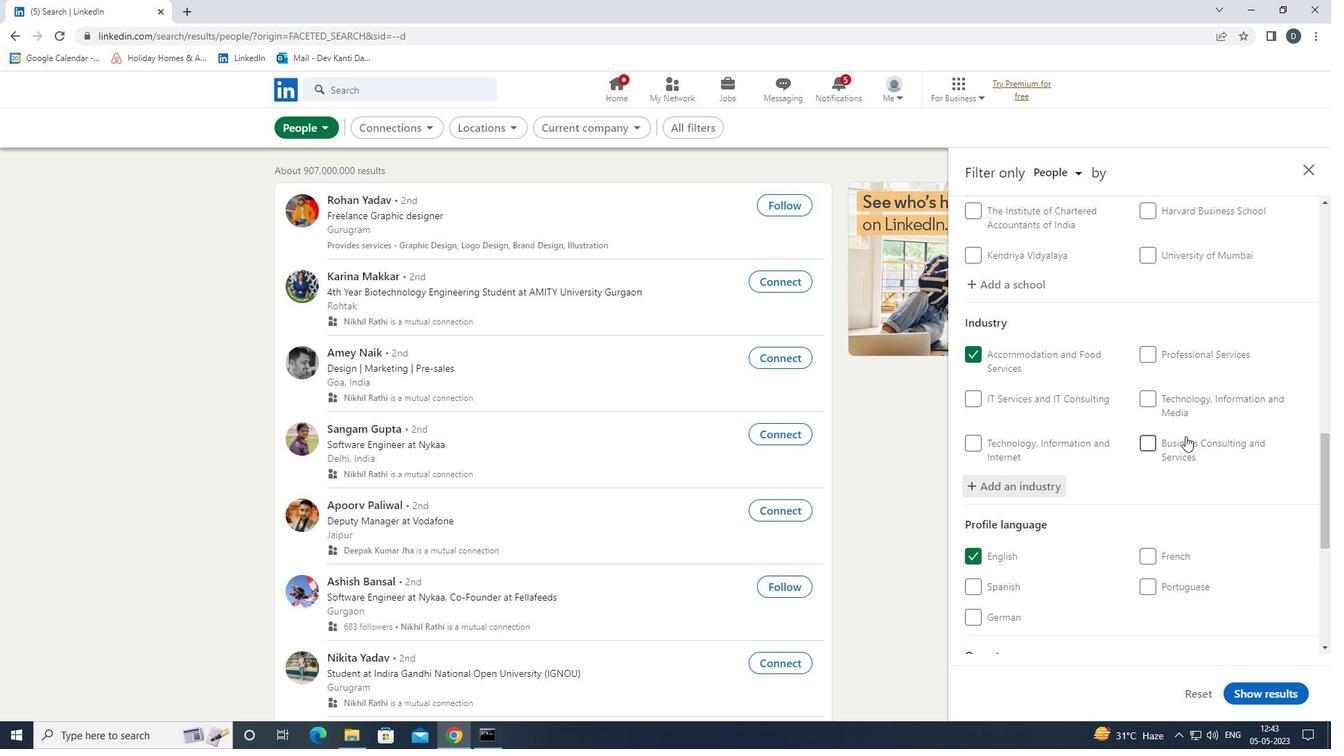 
Action: Mouse scrolled (1186, 435) with delta (0, 0)
Screenshot: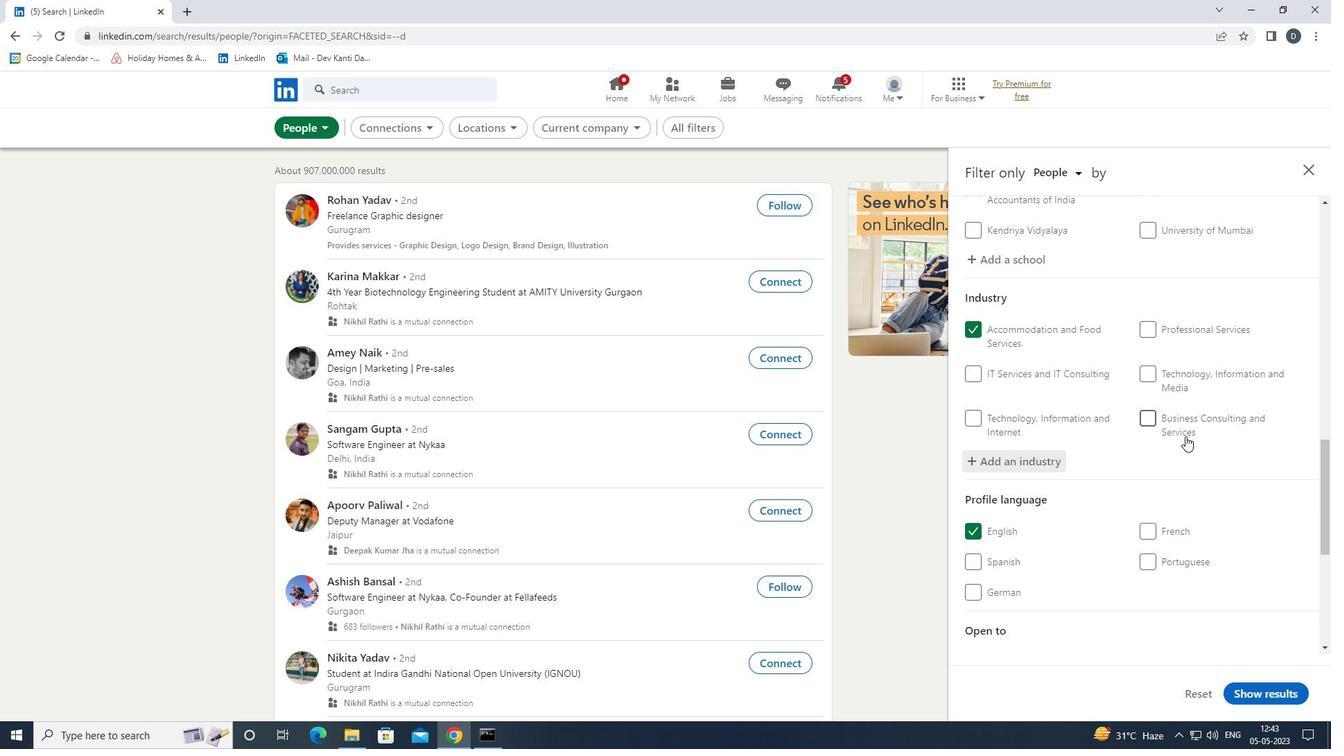 
Action: Mouse scrolled (1186, 435) with delta (0, 0)
Screenshot: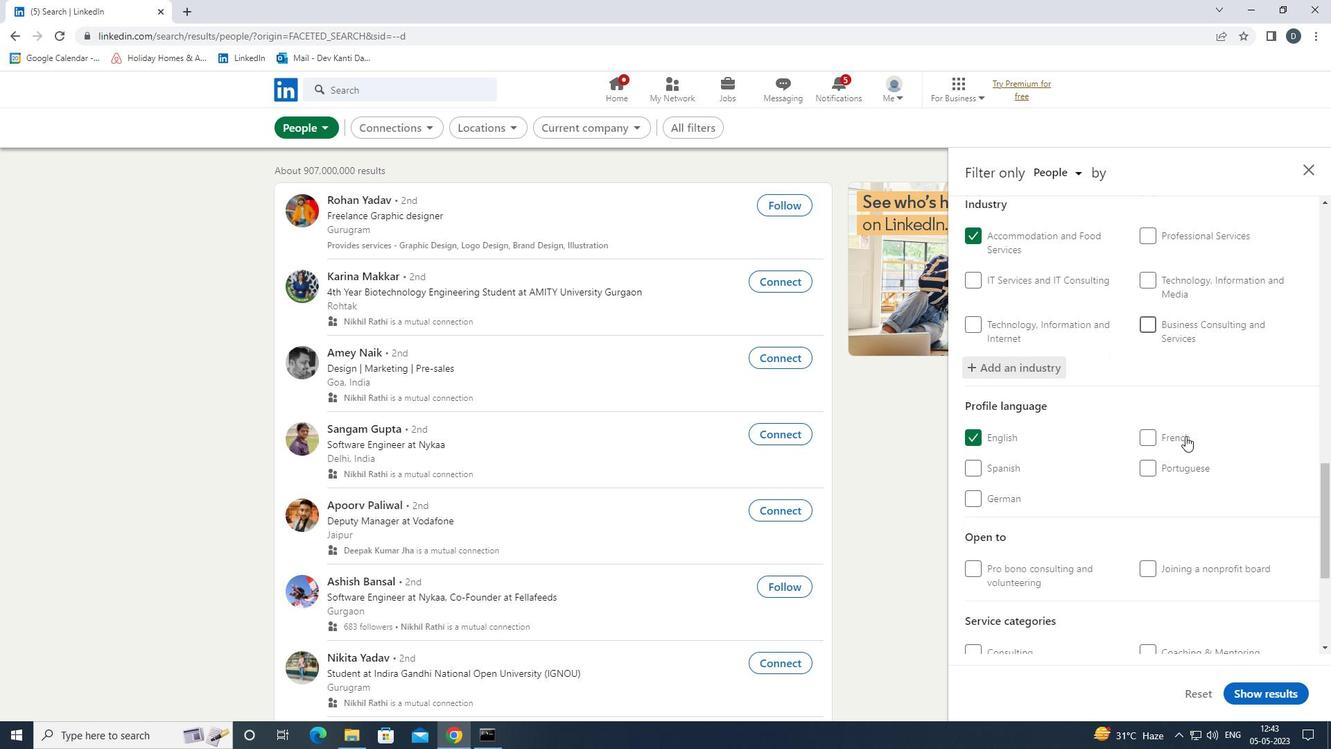 
Action: Mouse moved to (1189, 554)
Screenshot: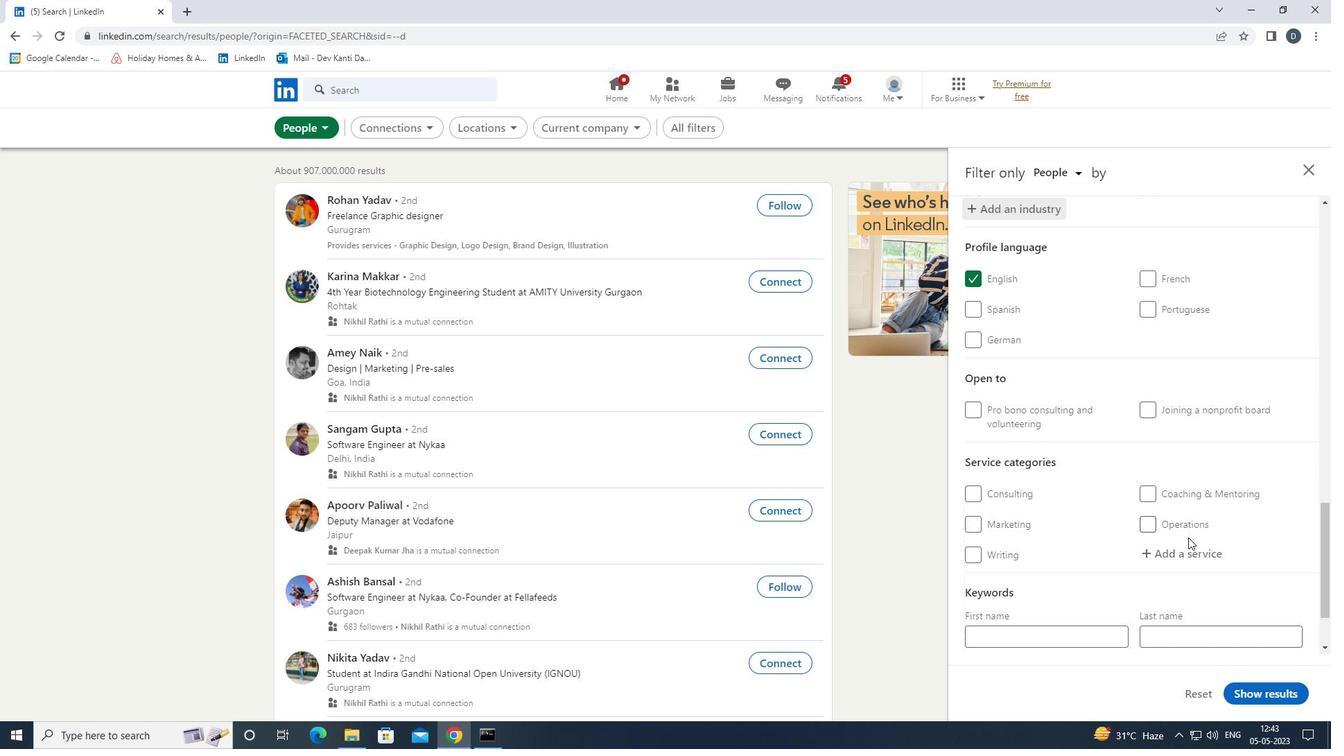 
Action: Mouse pressed left at (1189, 554)
Screenshot: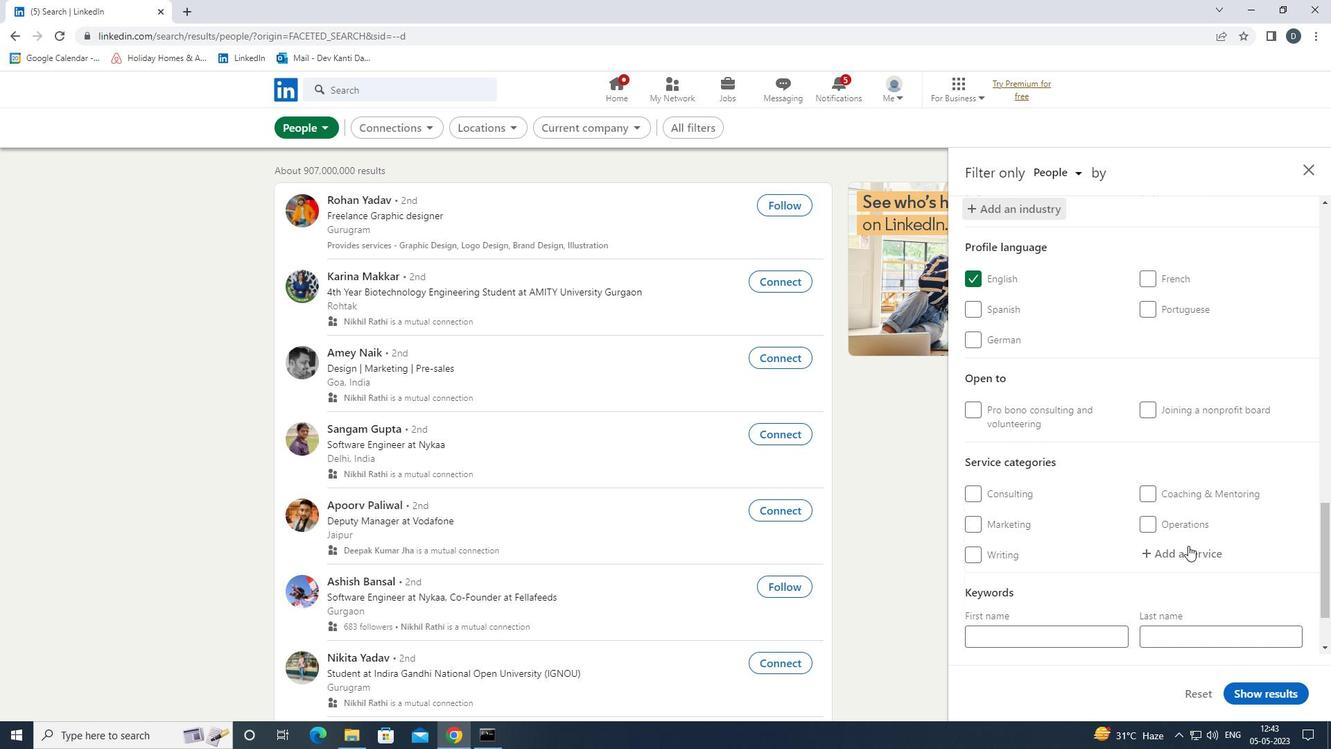
Action: Mouse moved to (1189, 555)
Screenshot: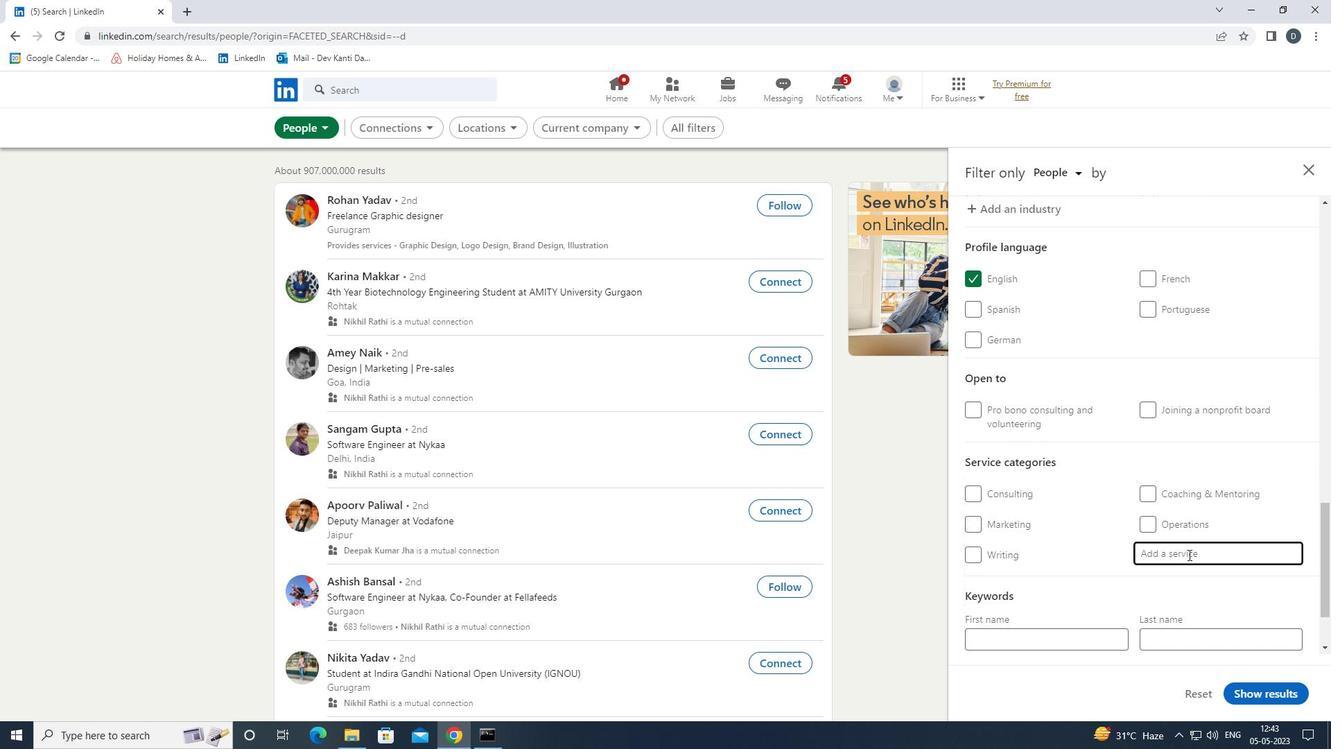 
Action: Key pressed <Key.shift><Key.shift><Key.shift><Key.shift><Key.shift>WEB<Key.space><Key.shift>DEVELO<Key.down><Key.enter>
Screenshot: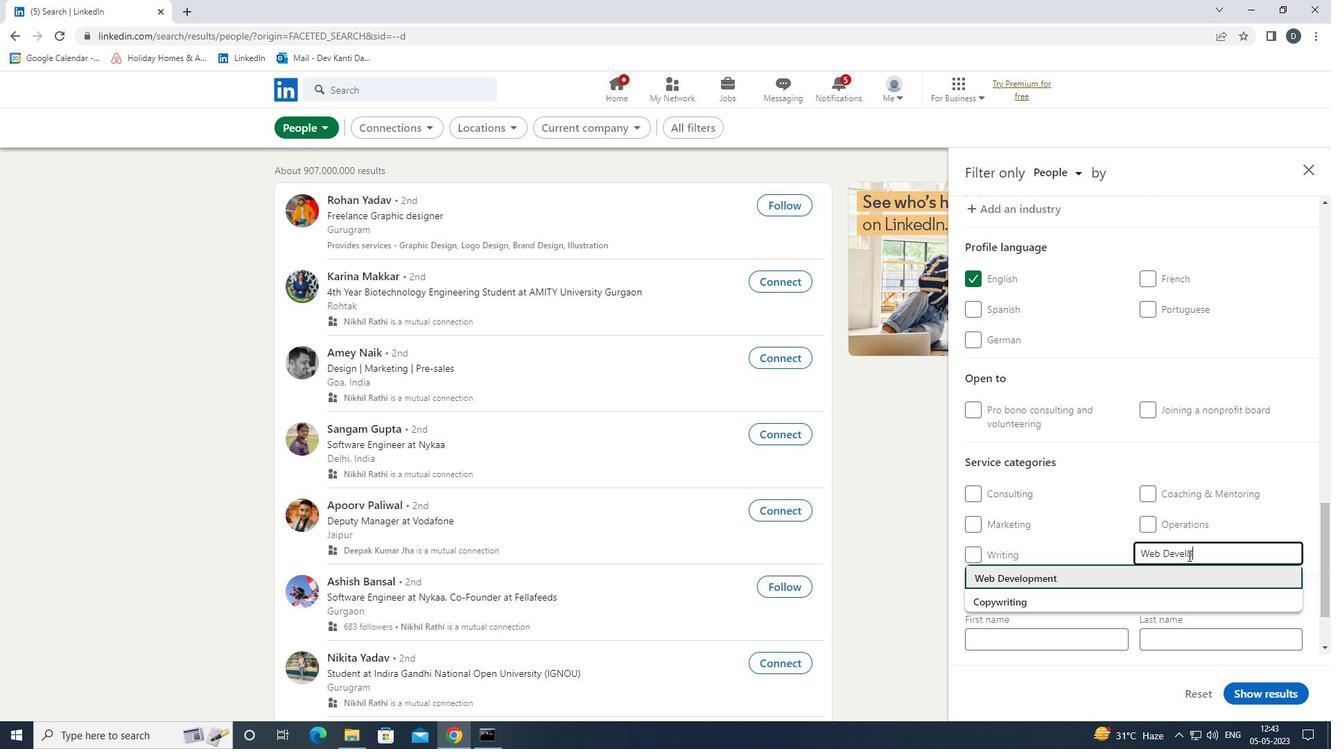 
Action: Mouse scrolled (1189, 554) with delta (0, 0)
Screenshot: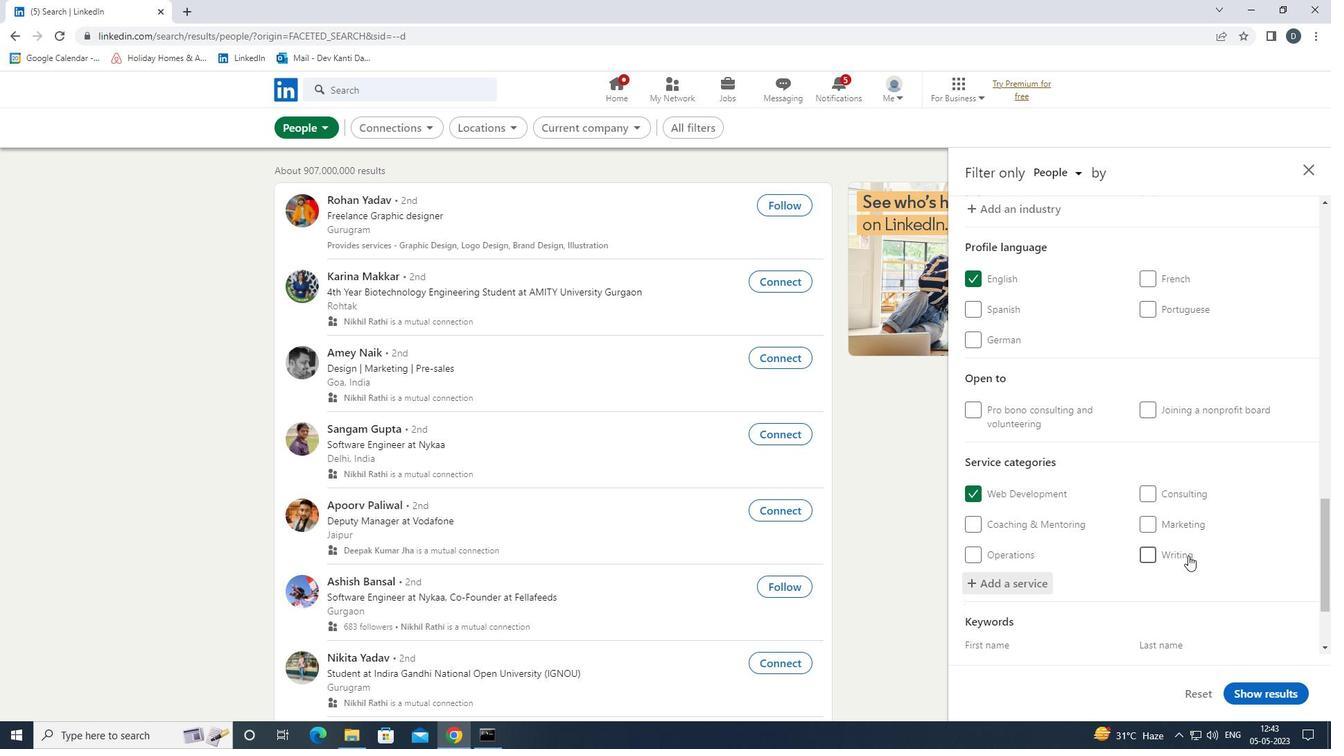 
Action: Mouse scrolled (1189, 554) with delta (0, 0)
Screenshot: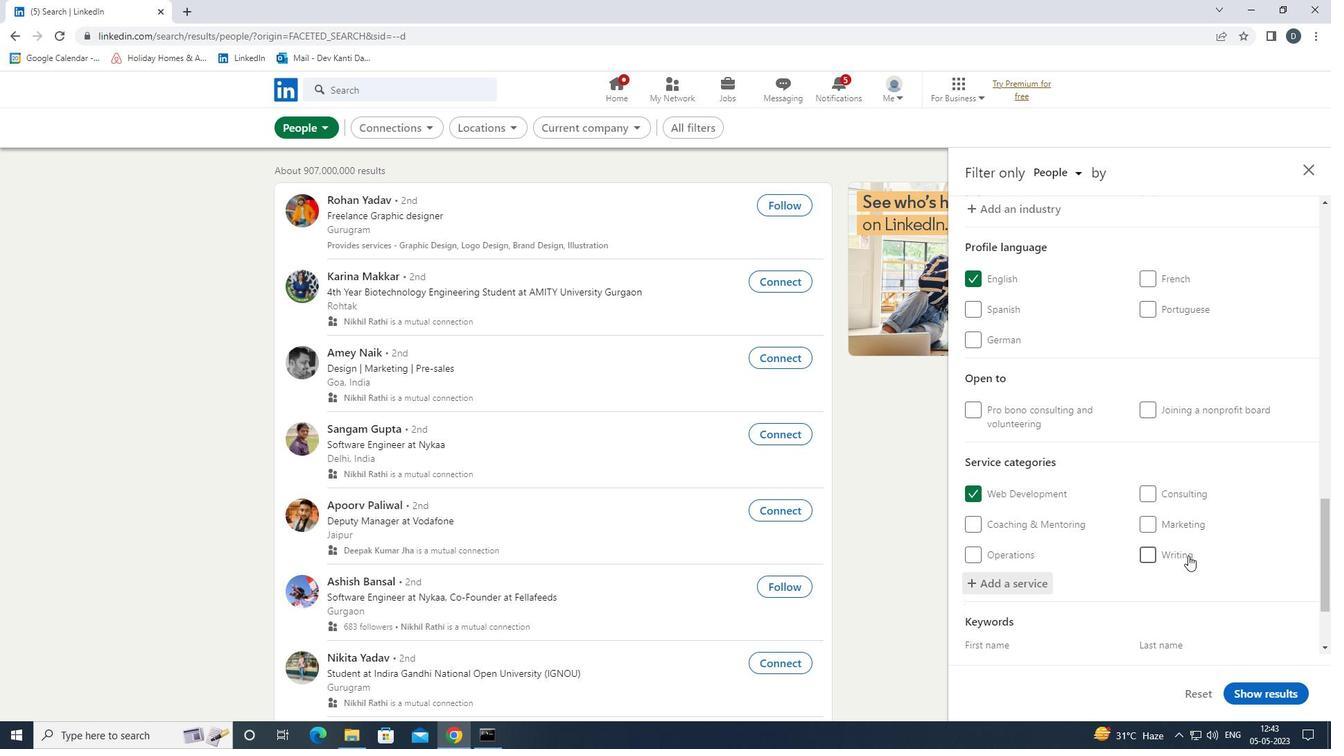
Action: Mouse scrolled (1189, 554) with delta (0, 0)
Screenshot: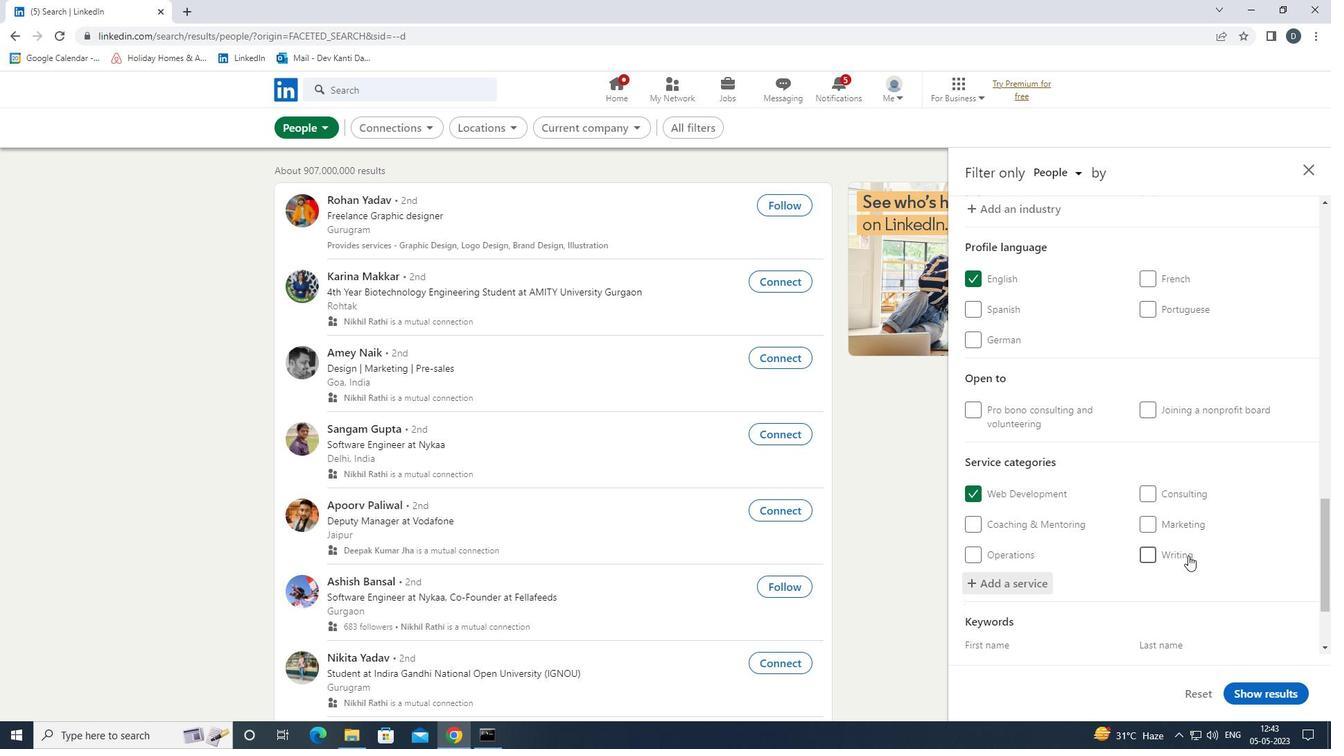 
Action: Mouse scrolled (1189, 554) with delta (0, 0)
Screenshot: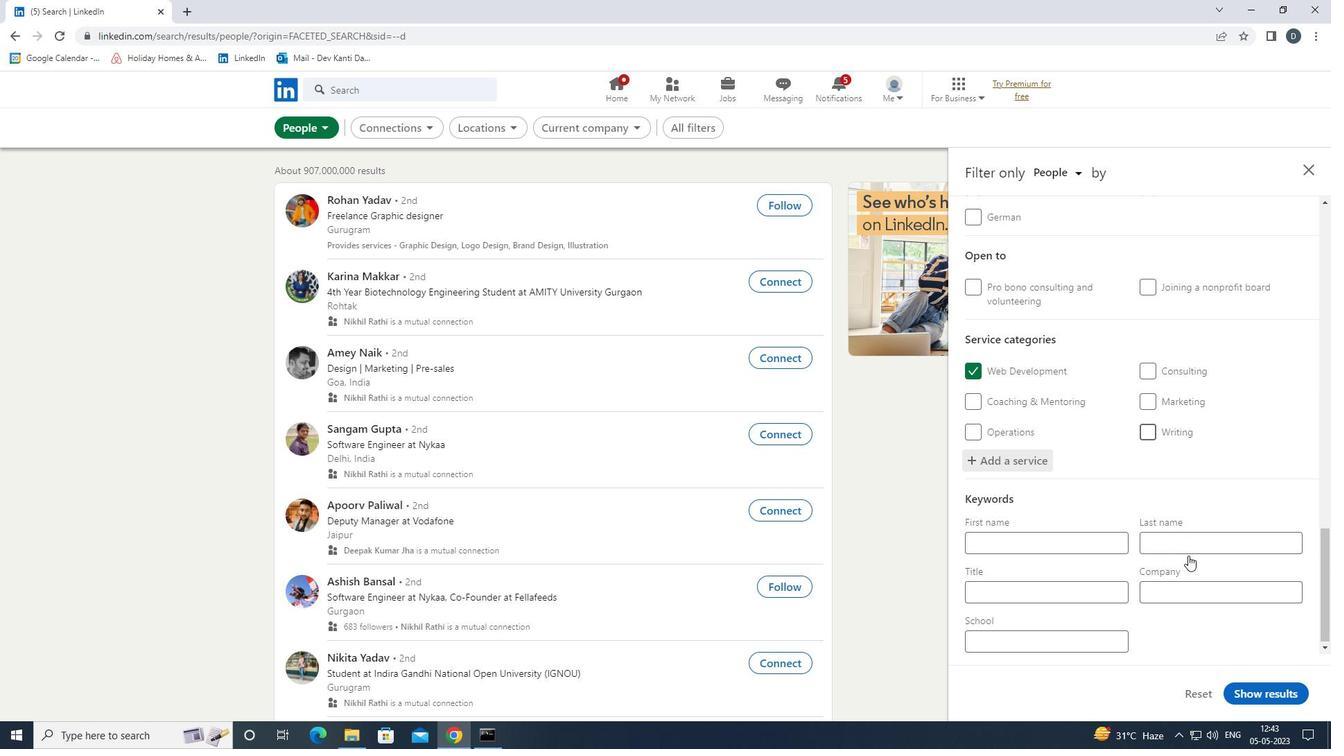 
Action: Mouse moved to (1092, 585)
Screenshot: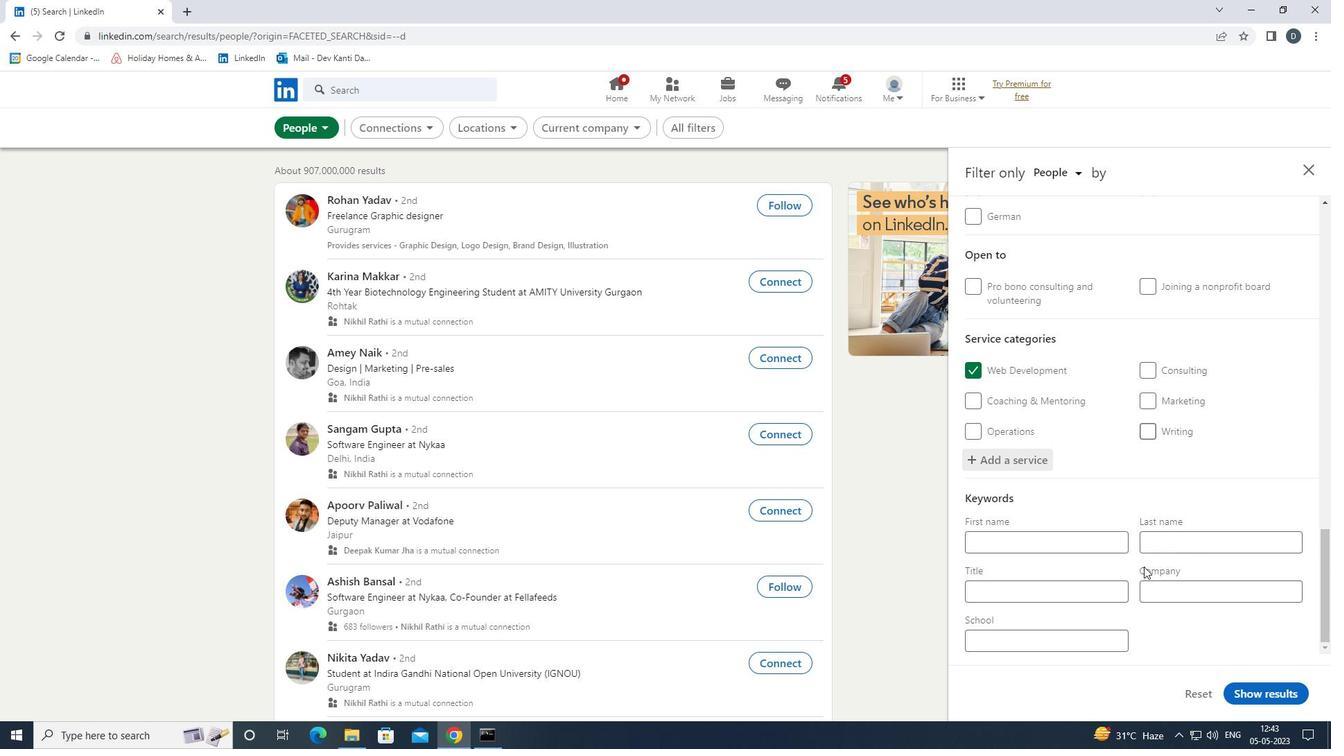 
Action: Mouse pressed left at (1092, 585)
Screenshot: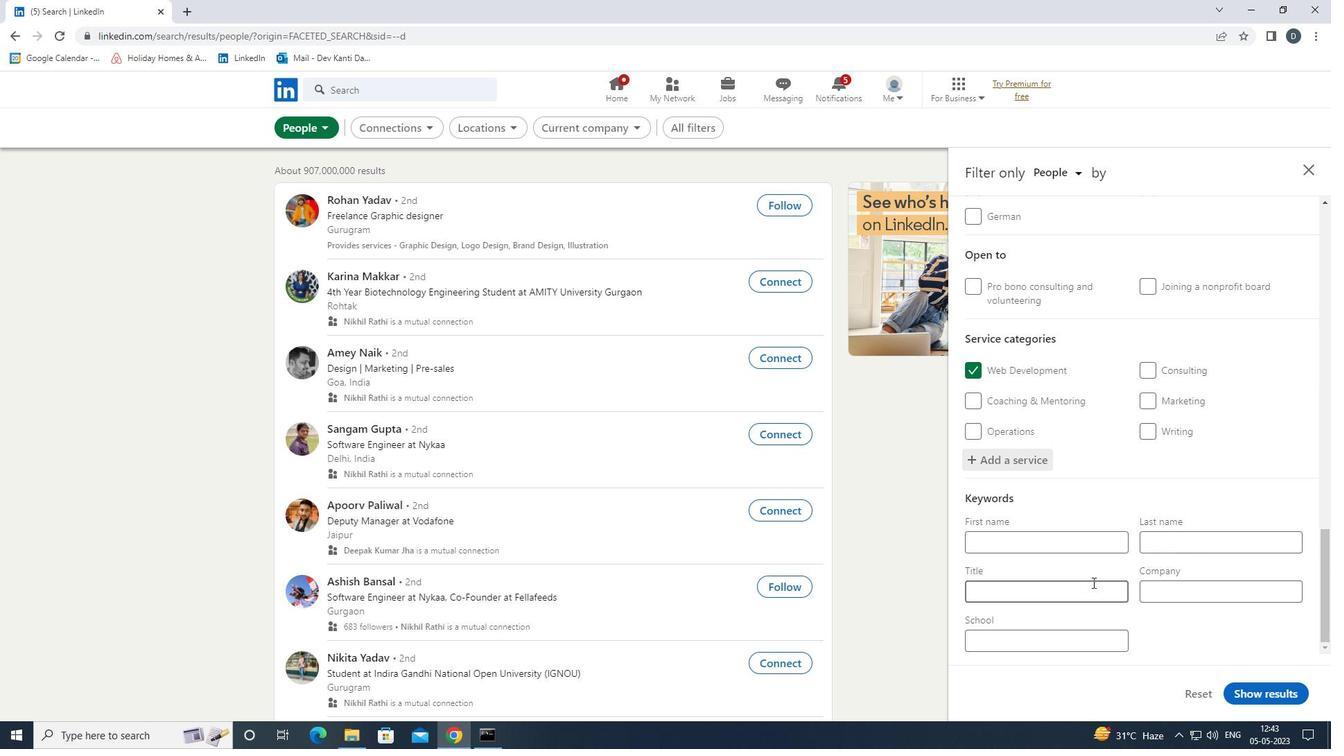 
Action: Key pressed <Key.shift><Key.shift><Key.shift><Key.shift><Key.shift><Key.shift><Key.shift>CASHIER
Screenshot: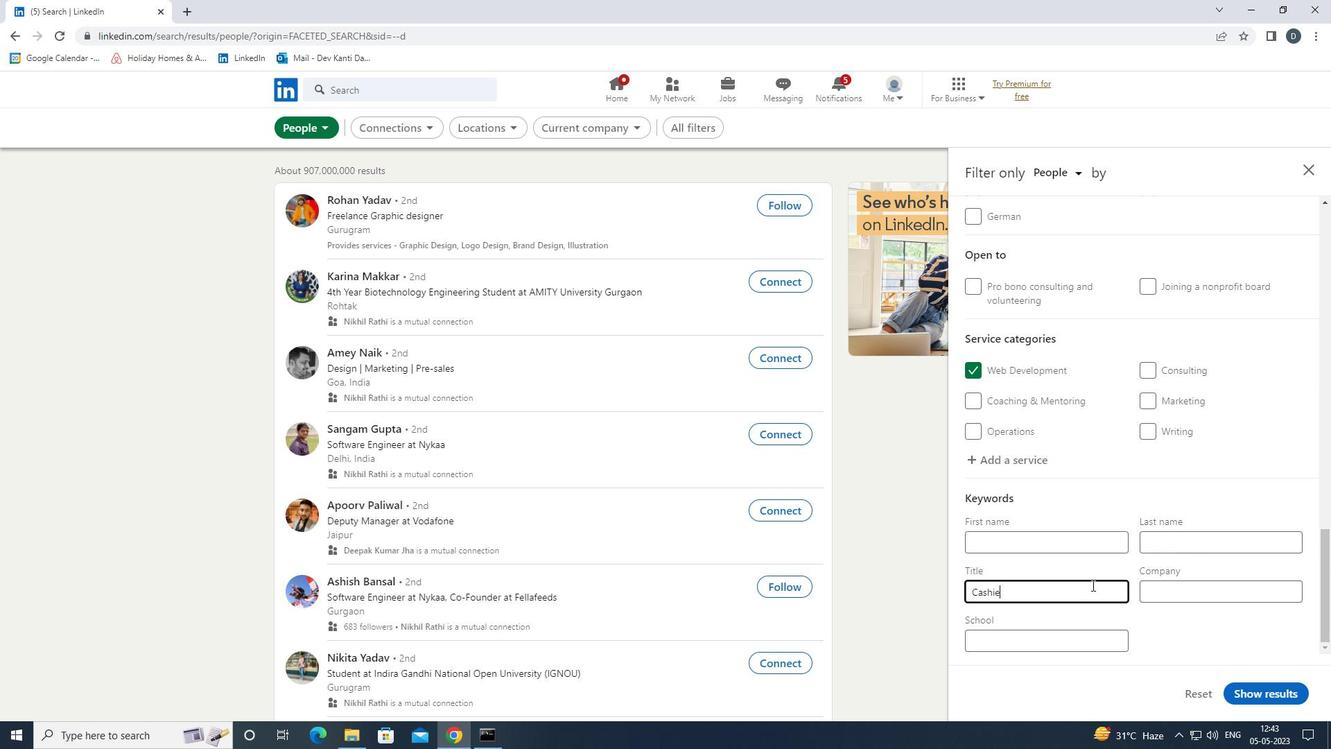 
Action: Mouse moved to (1254, 690)
Screenshot: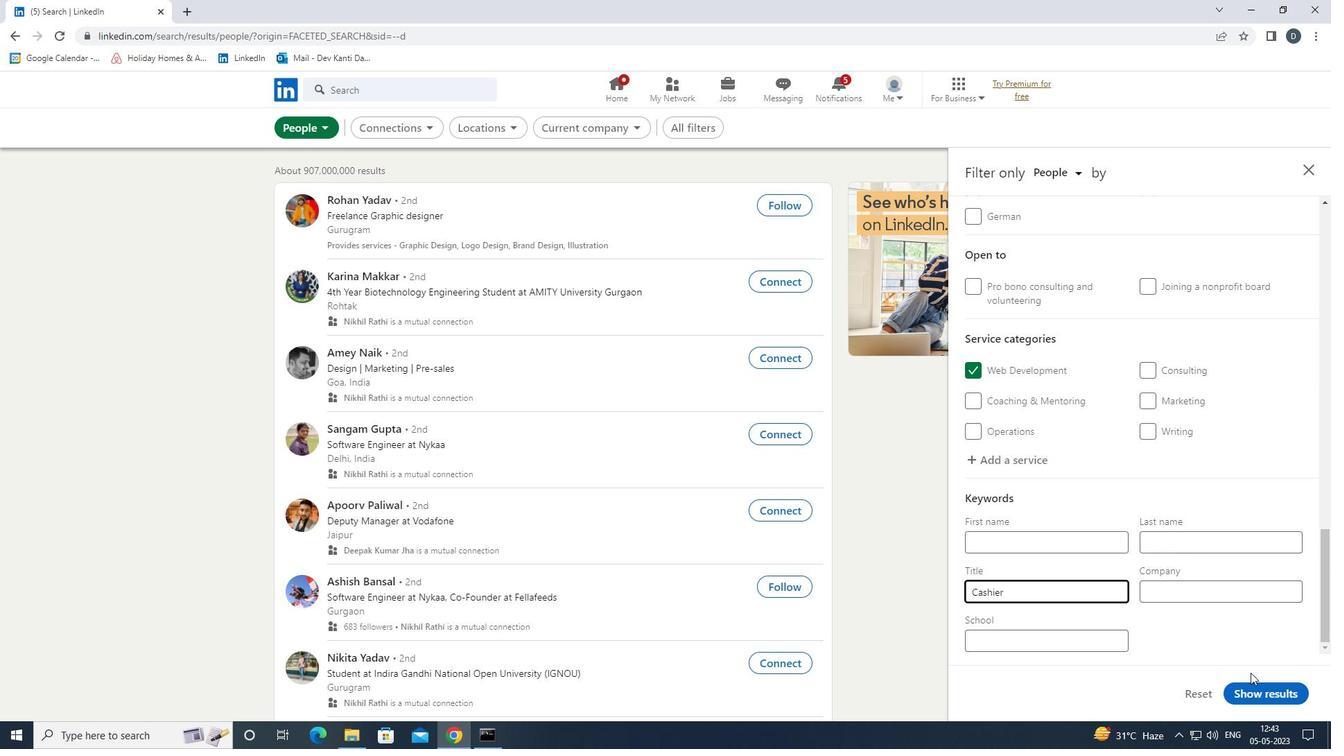 
Action: Mouse pressed left at (1254, 690)
Screenshot: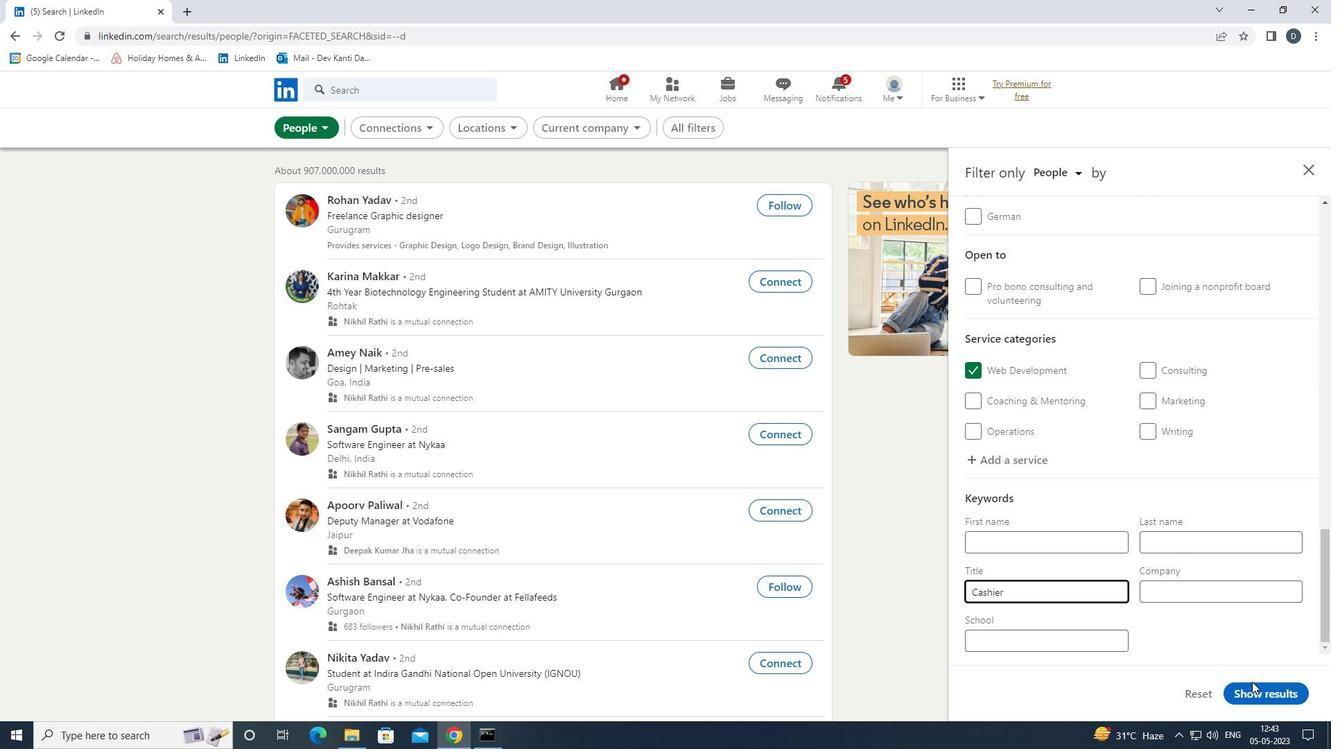 
Action: Mouse moved to (1236, 534)
Screenshot: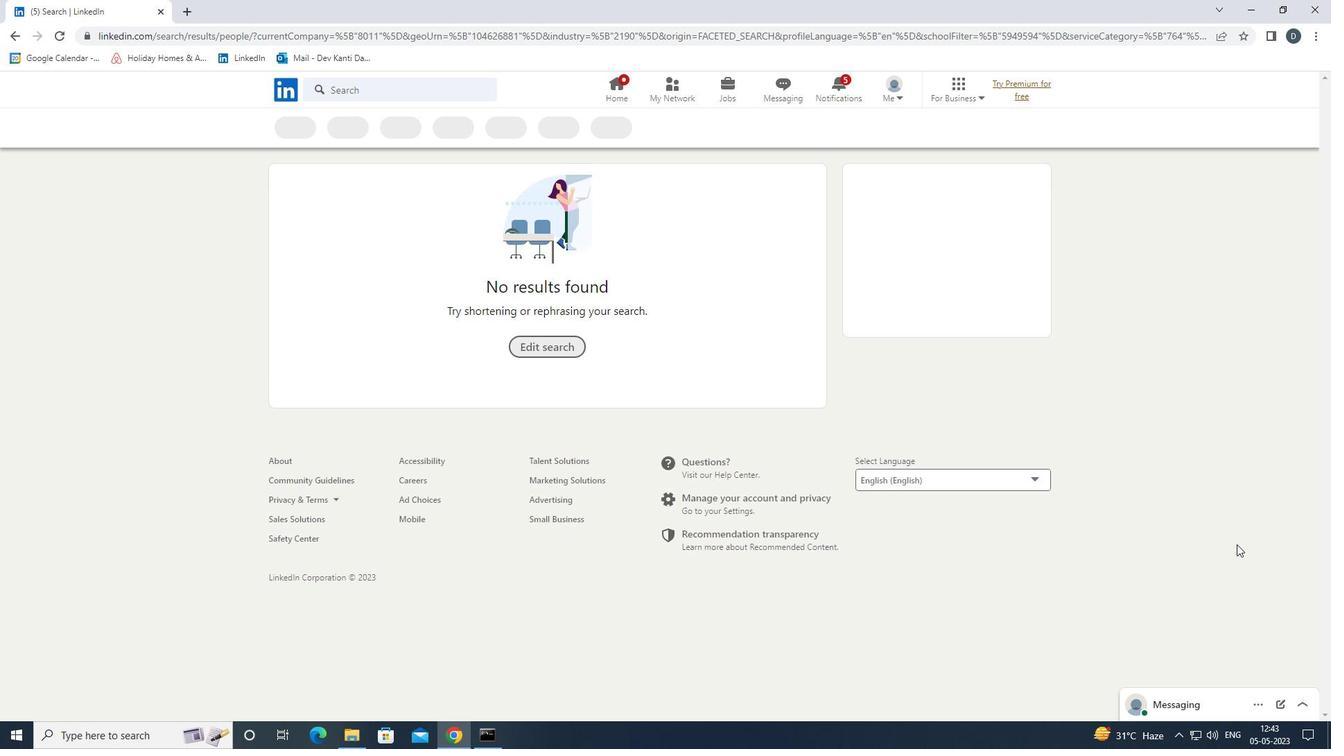 
